 Task: Search one way flight ticket for 4 adults, 1 infant in seat and 1 infant on lap in premium economy from Austin: Austinbergstrom International Airport to Greenville: Pitt-greenville Airport on 5-2-2023. Choice of flights is Sun country airlines. Number of bags: 2 carry on bags and 1 checked bag. Price is upto 98000. Outbound departure time preference is 20:00.
Action: Mouse moved to (315, 131)
Screenshot: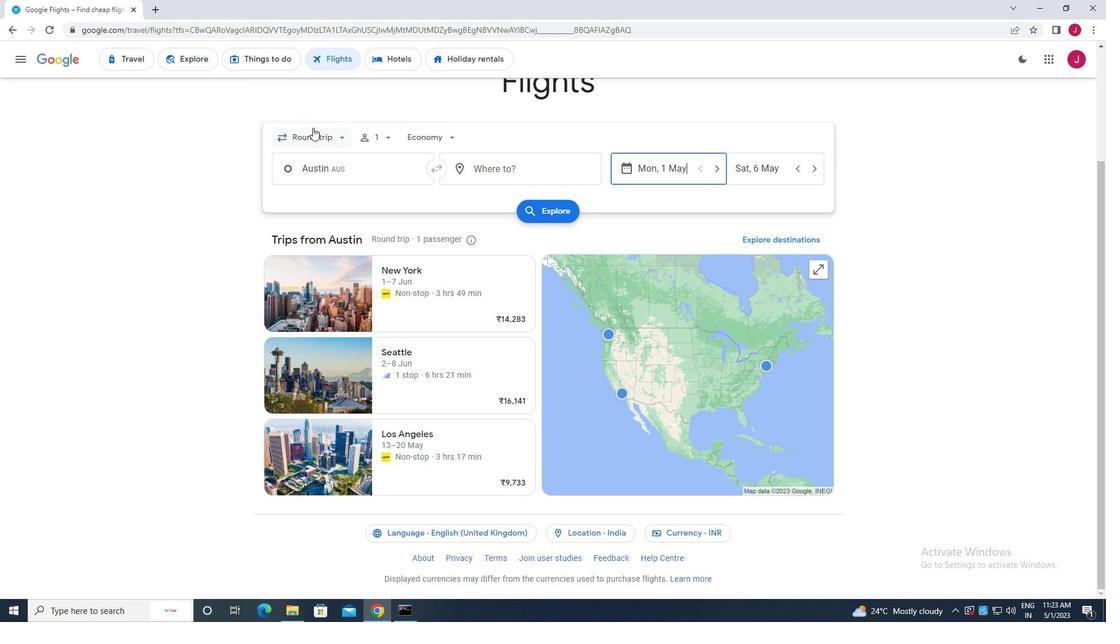 
Action: Mouse pressed left at (315, 131)
Screenshot: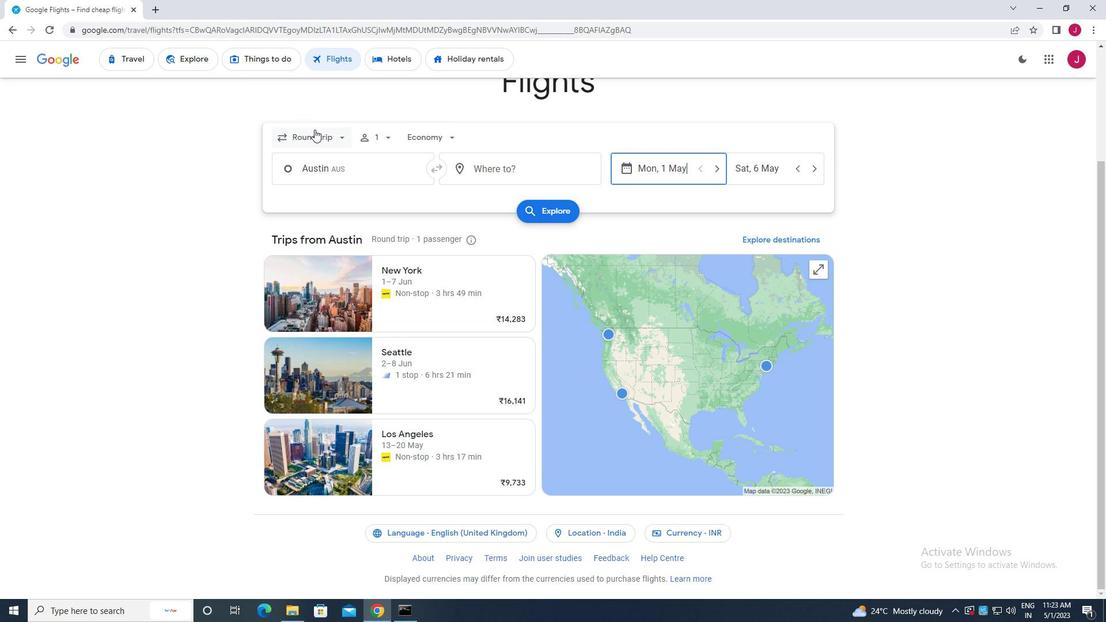 
Action: Mouse moved to (322, 190)
Screenshot: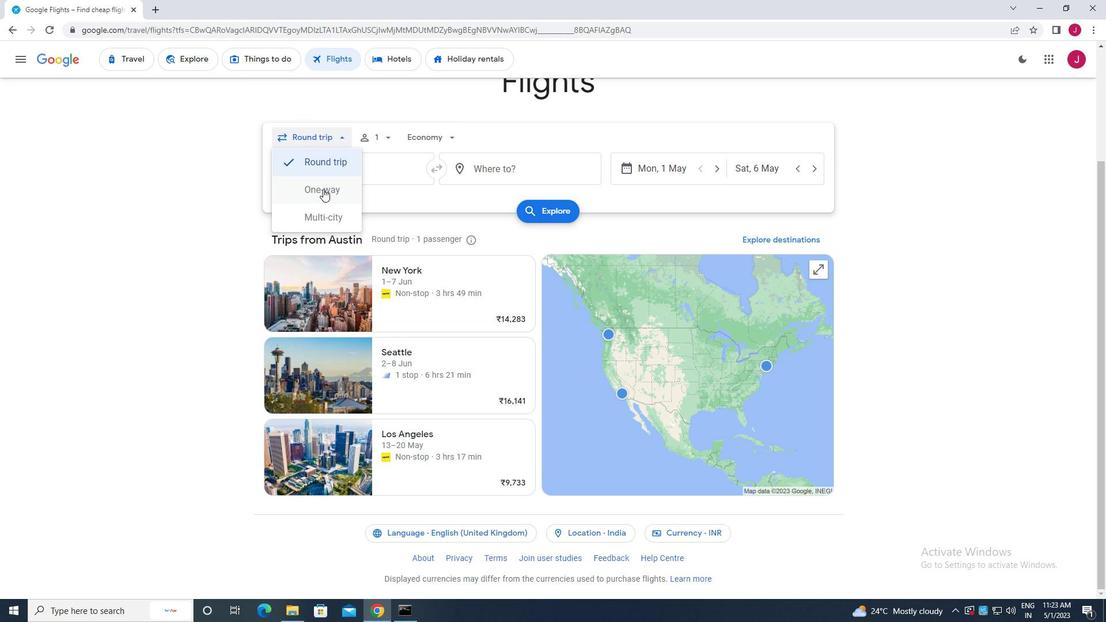 
Action: Mouse pressed left at (322, 190)
Screenshot: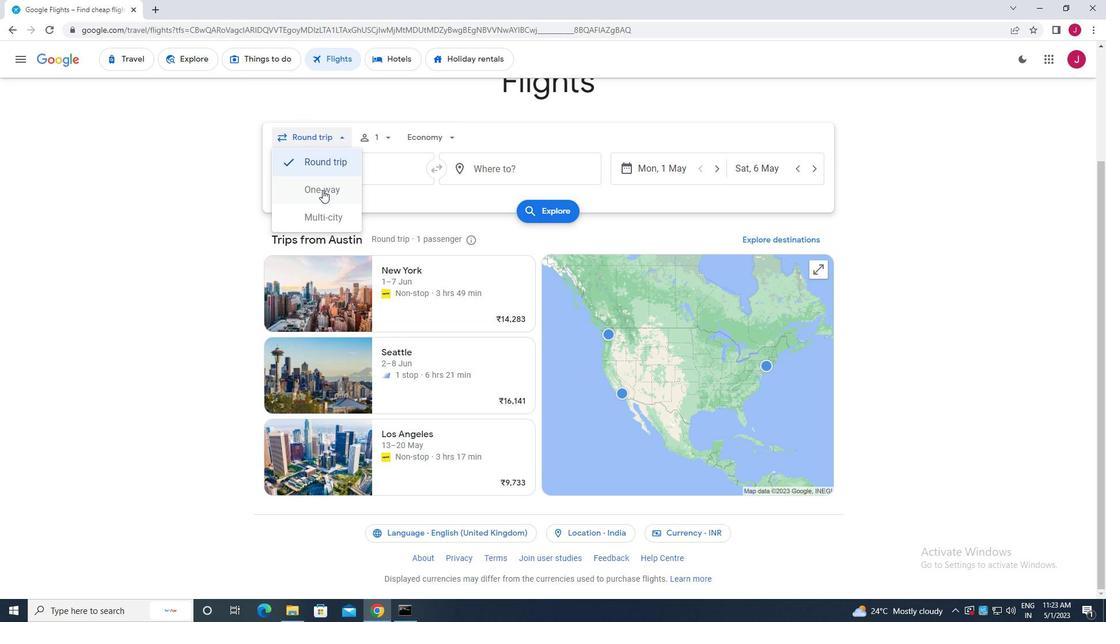 
Action: Mouse moved to (374, 134)
Screenshot: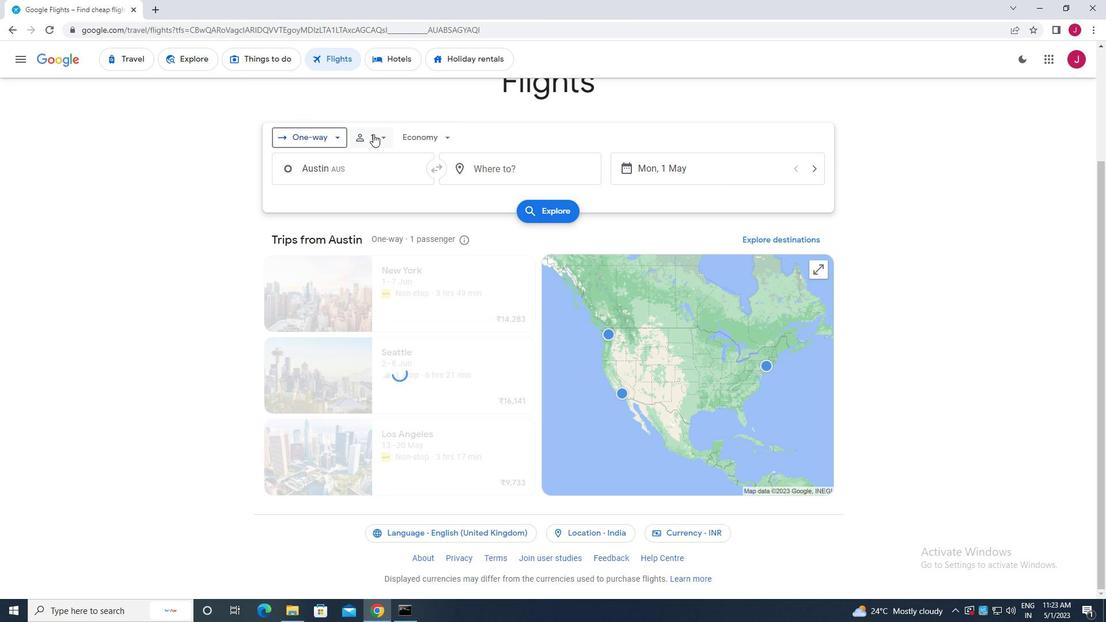 
Action: Mouse pressed left at (374, 134)
Screenshot: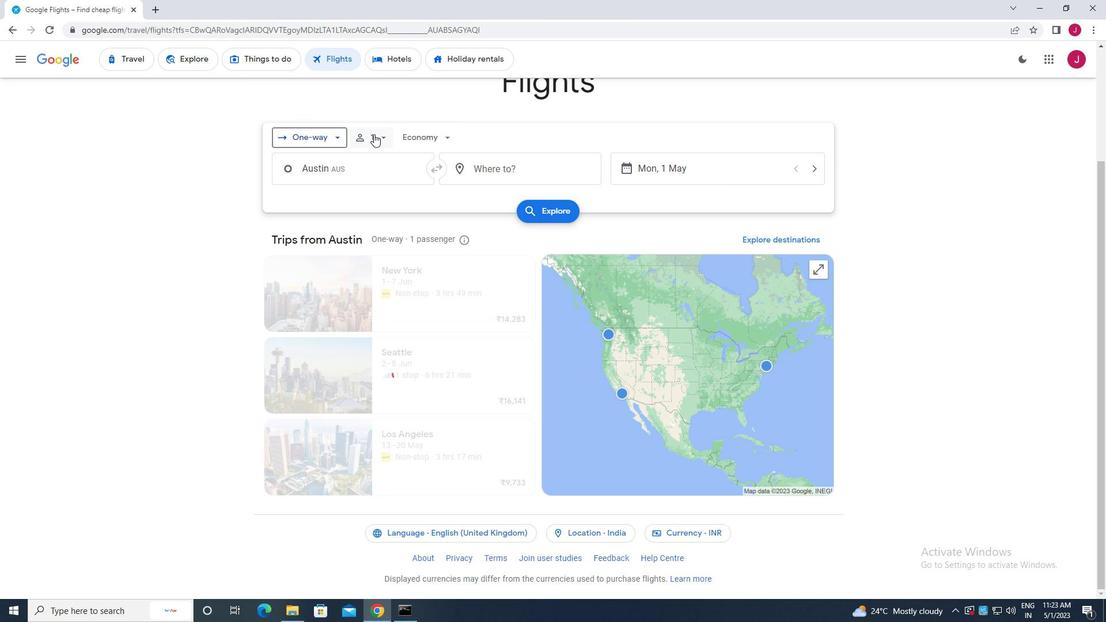 
Action: Mouse moved to (468, 166)
Screenshot: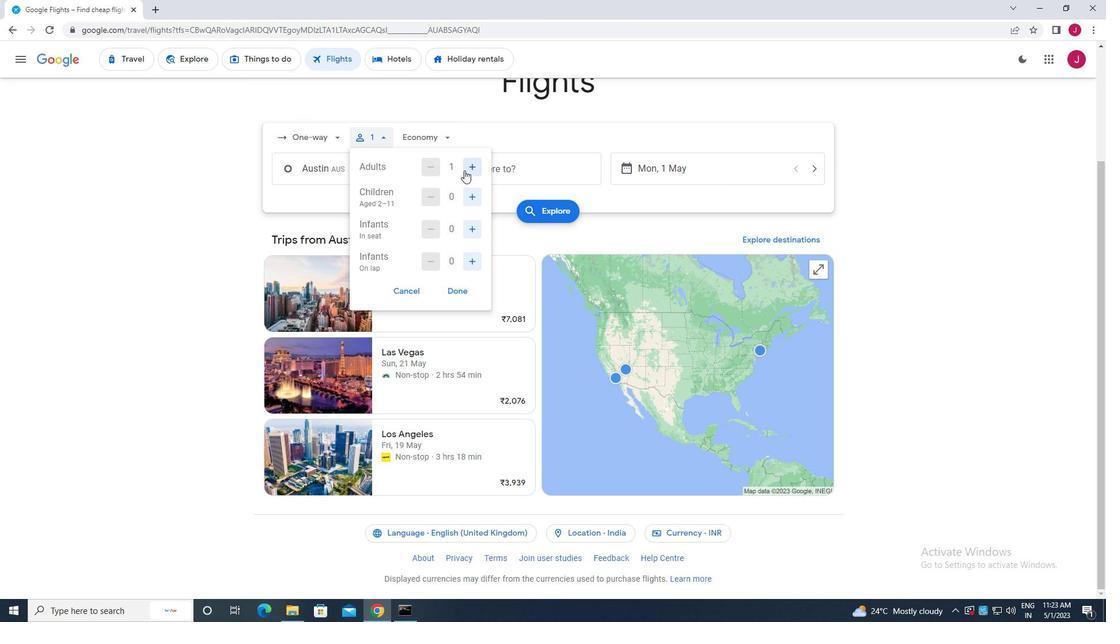
Action: Mouse pressed left at (468, 166)
Screenshot: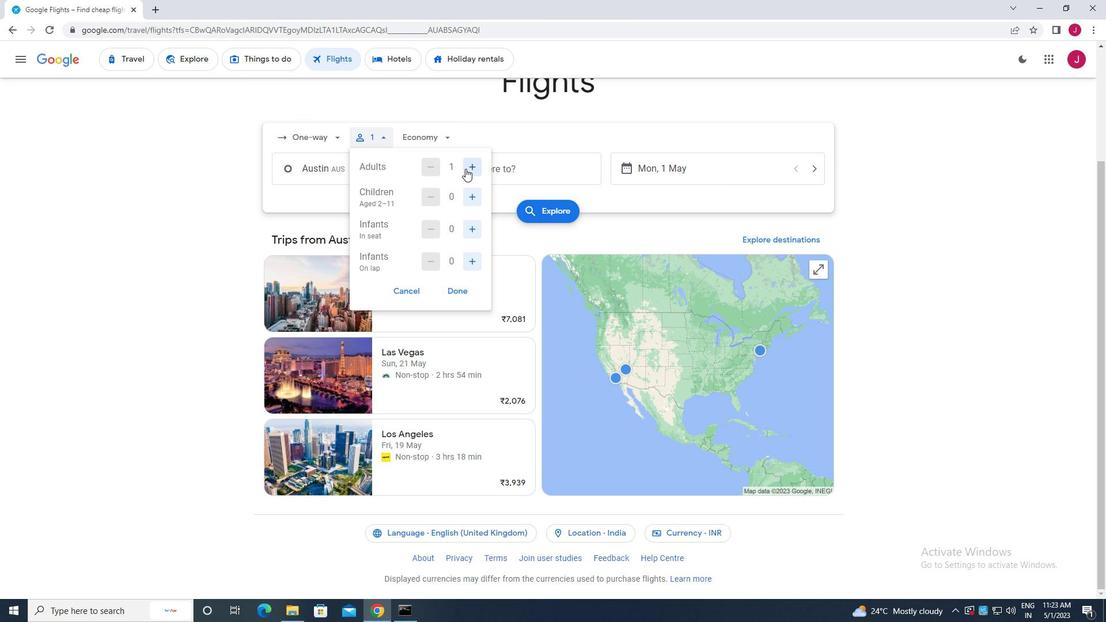 
Action: Mouse pressed left at (468, 166)
Screenshot: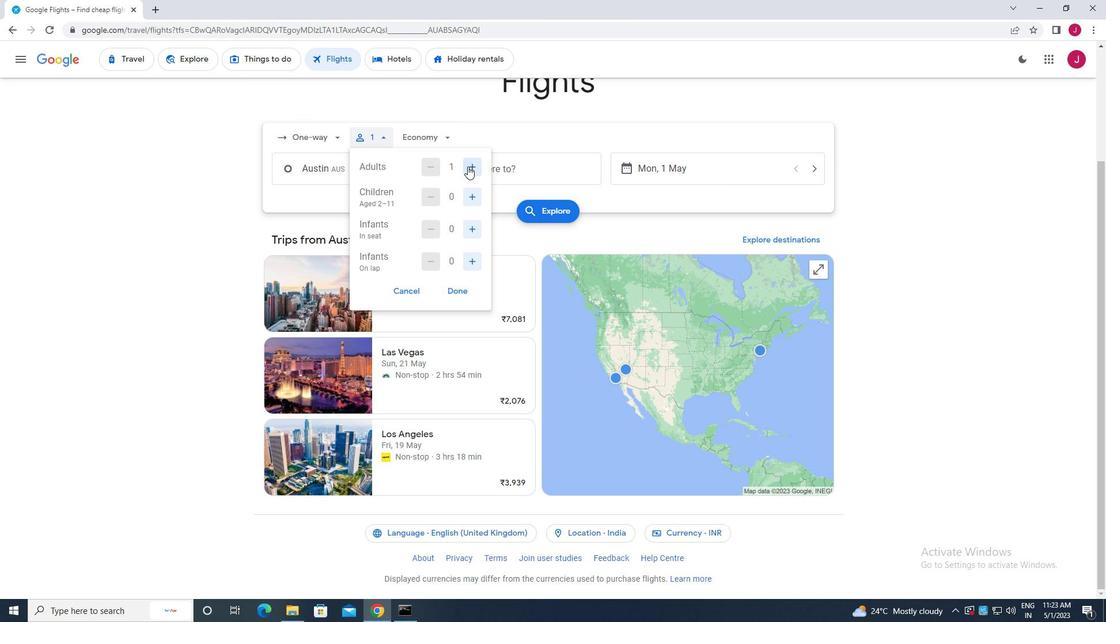 
Action: Mouse pressed left at (468, 166)
Screenshot: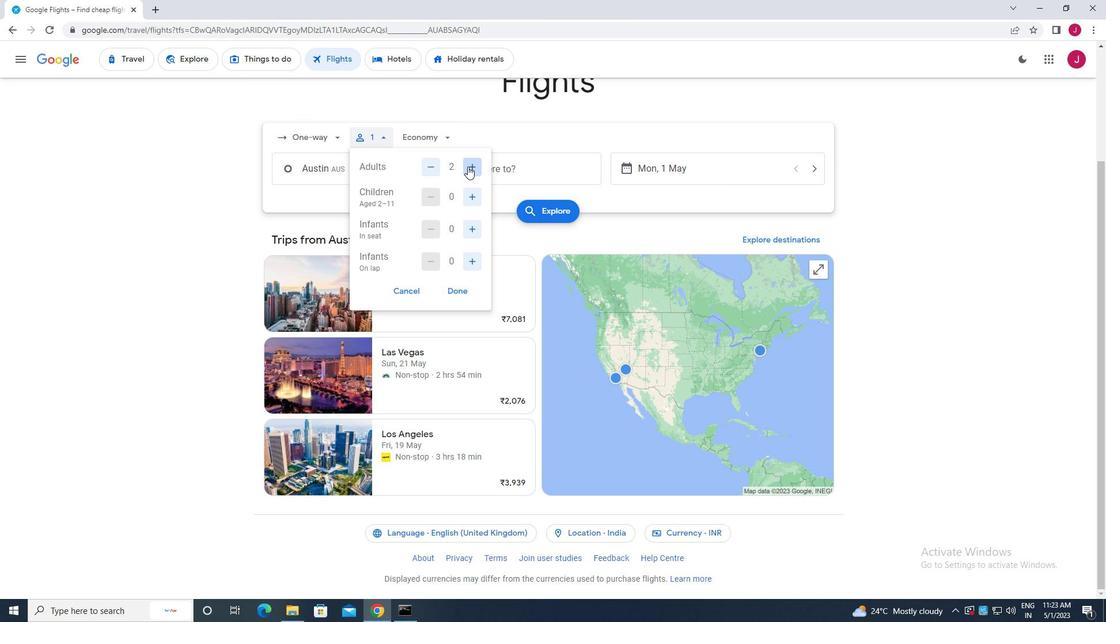 
Action: Mouse moved to (473, 228)
Screenshot: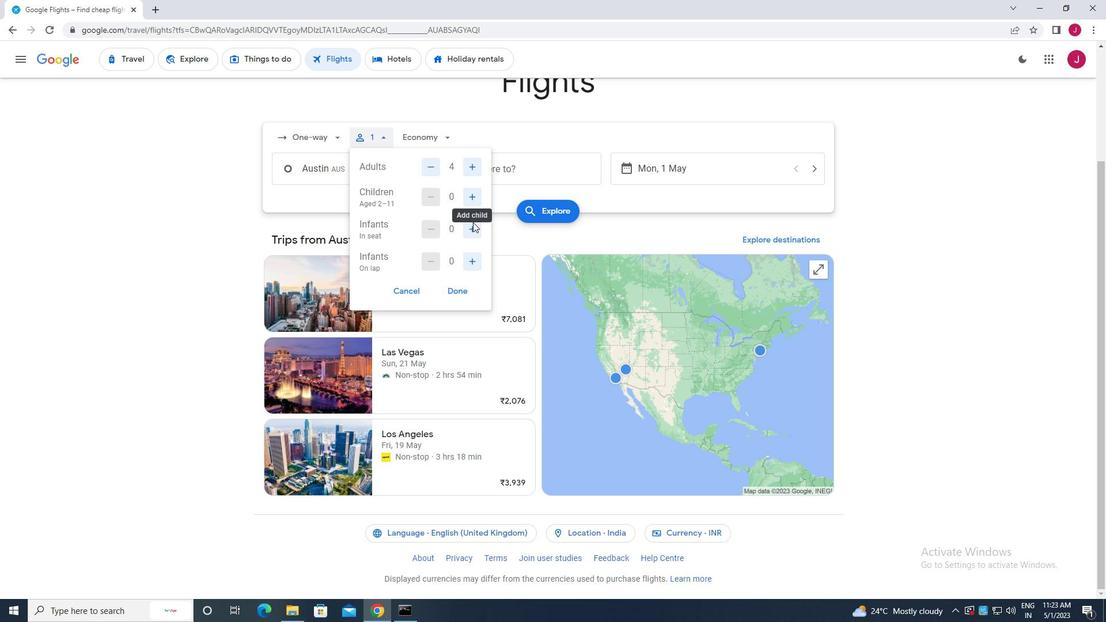 
Action: Mouse pressed left at (473, 228)
Screenshot: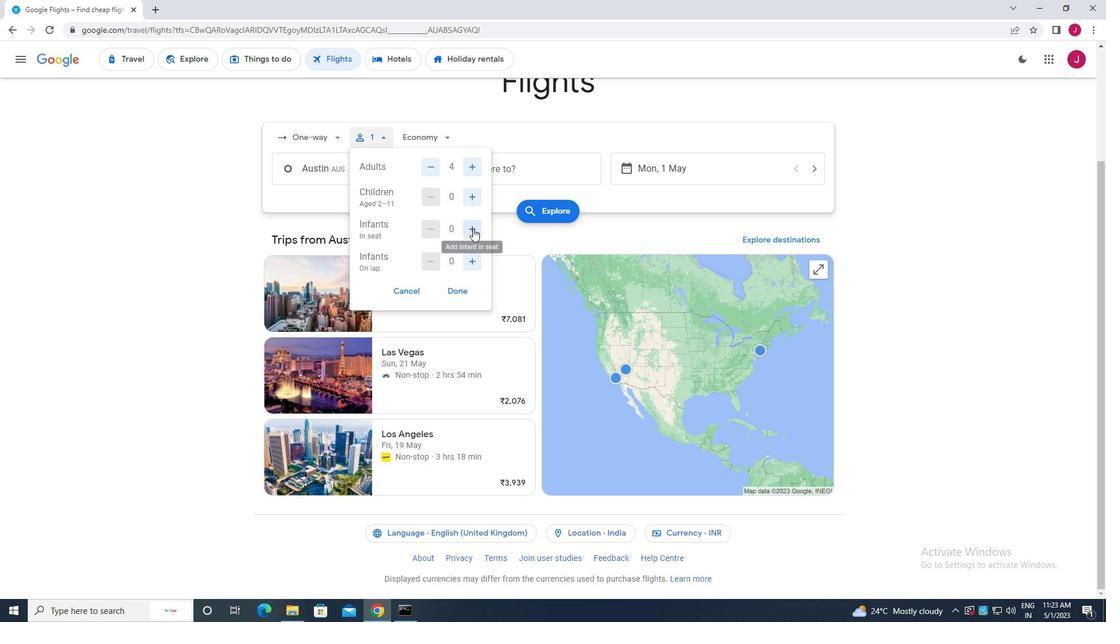 
Action: Mouse moved to (473, 259)
Screenshot: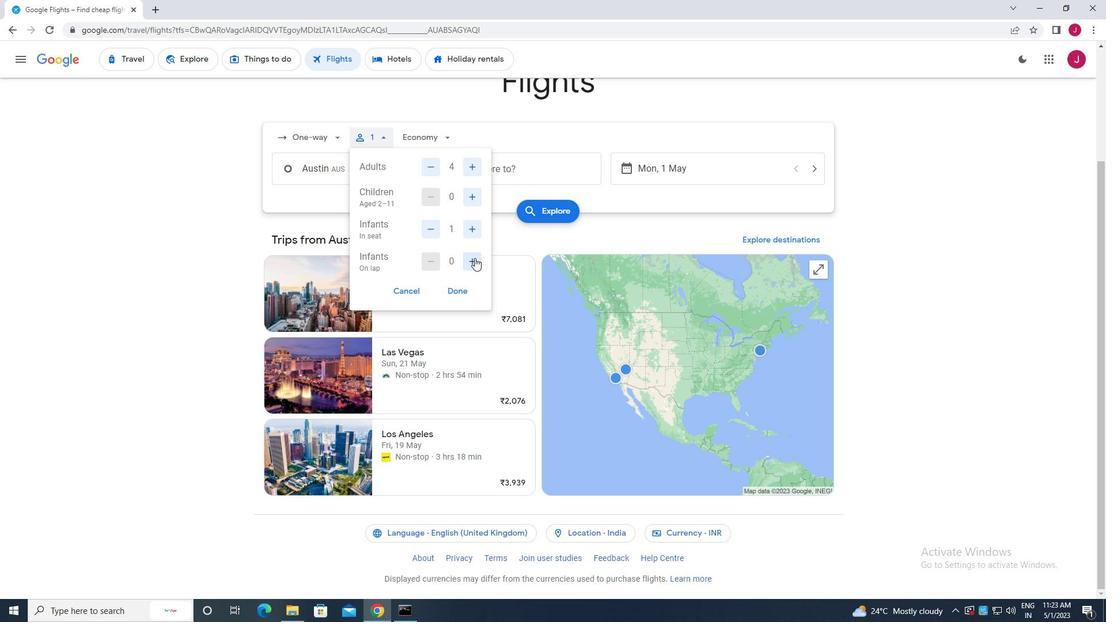 
Action: Mouse pressed left at (473, 259)
Screenshot: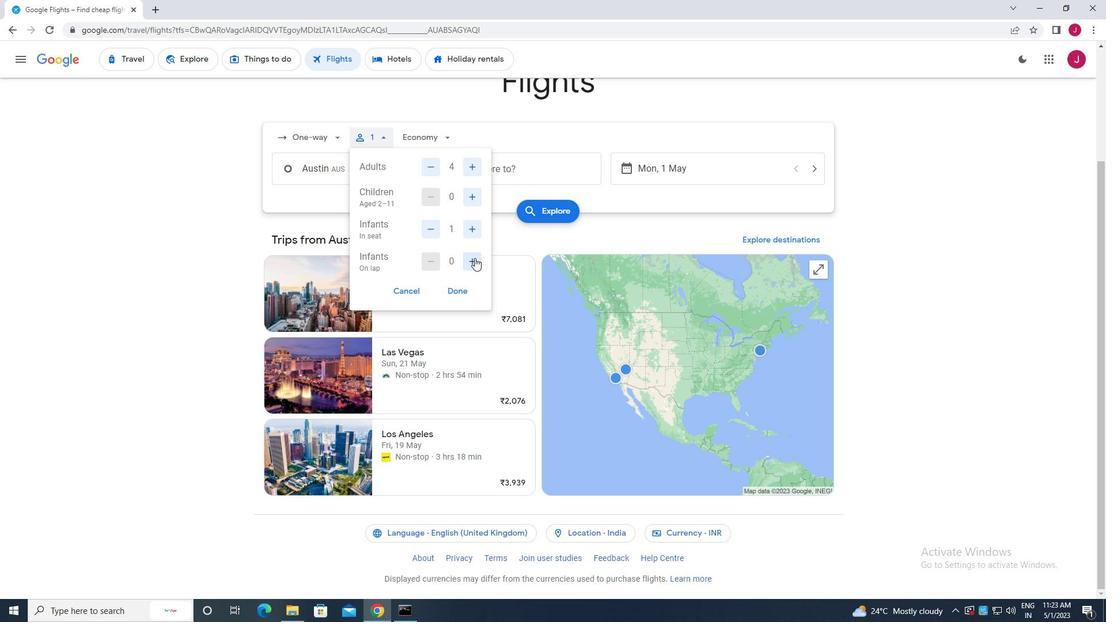 
Action: Mouse moved to (466, 291)
Screenshot: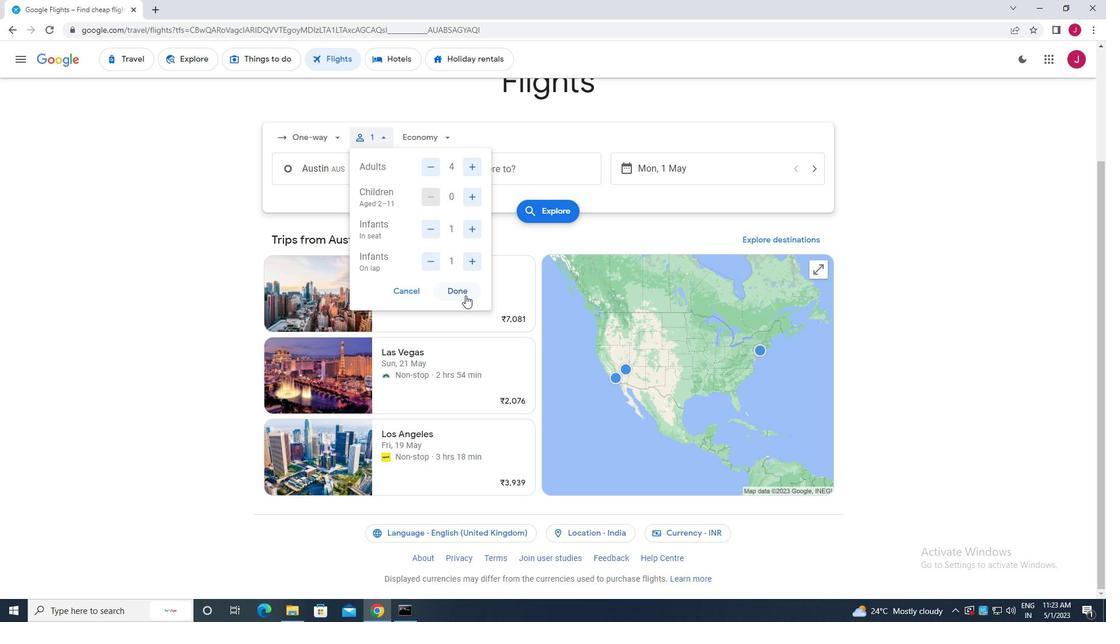 
Action: Mouse pressed left at (466, 291)
Screenshot: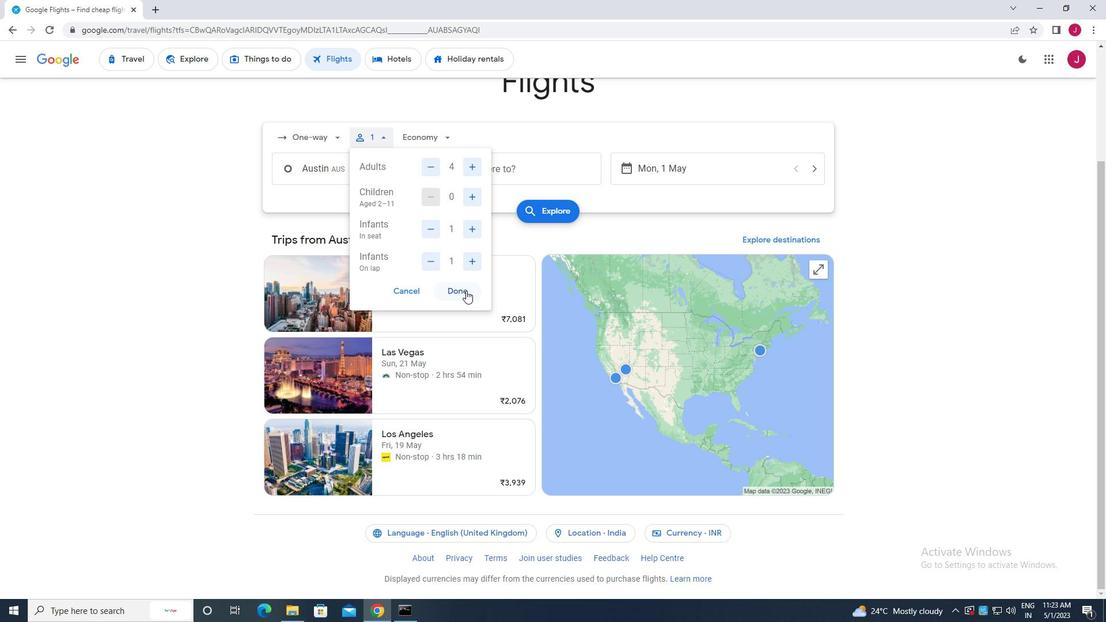 
Action: Mouse moved to (419, 141)
Screenshot: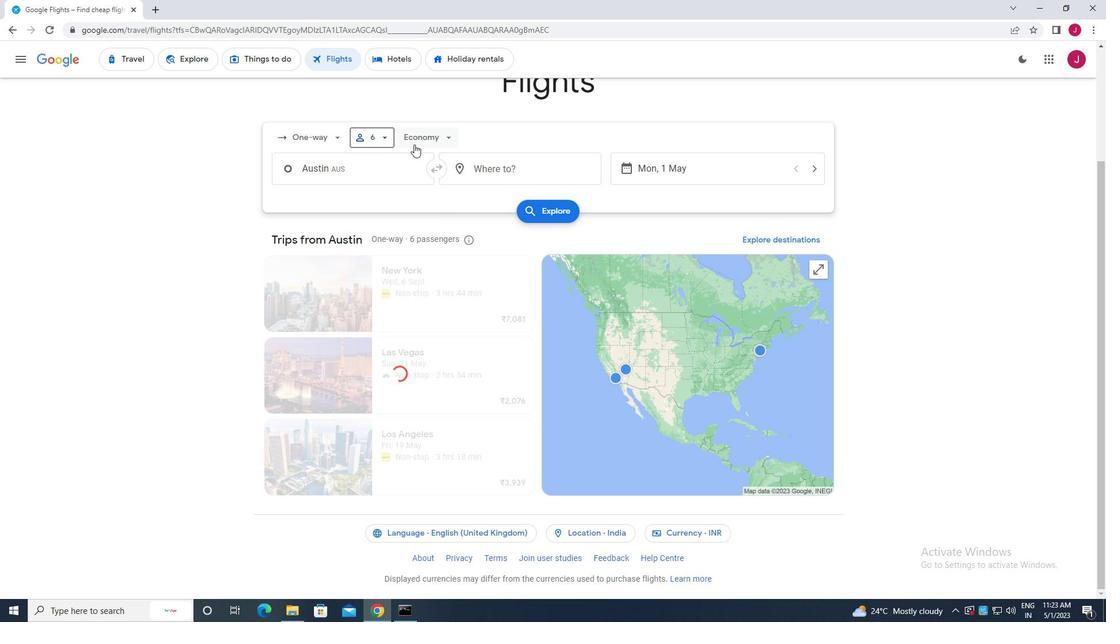 
Action: Mouse pressed left at (419, 141)
Screenshot: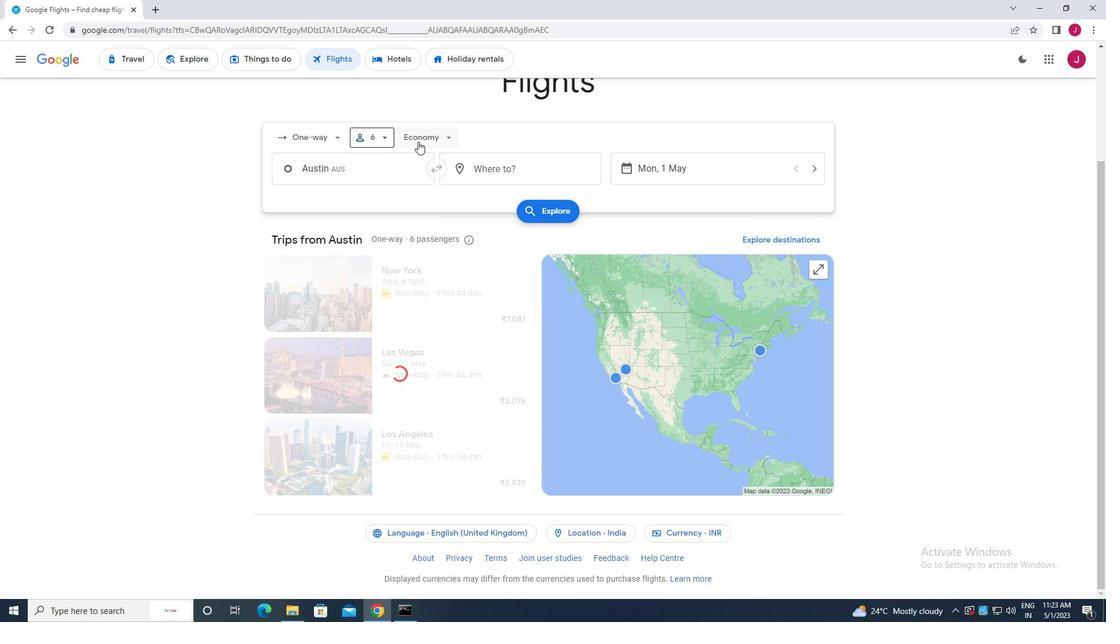 
Action: Mouse moved to (453, 194)
Screenshot: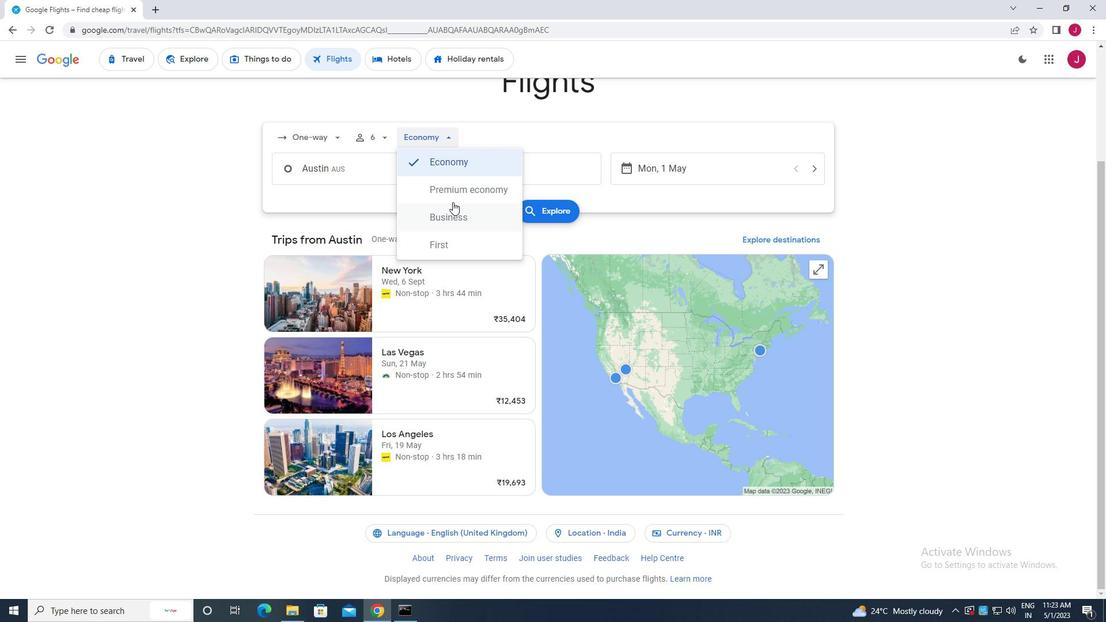 
Action: Mouse pressed left at (453, 194)
Screenshot: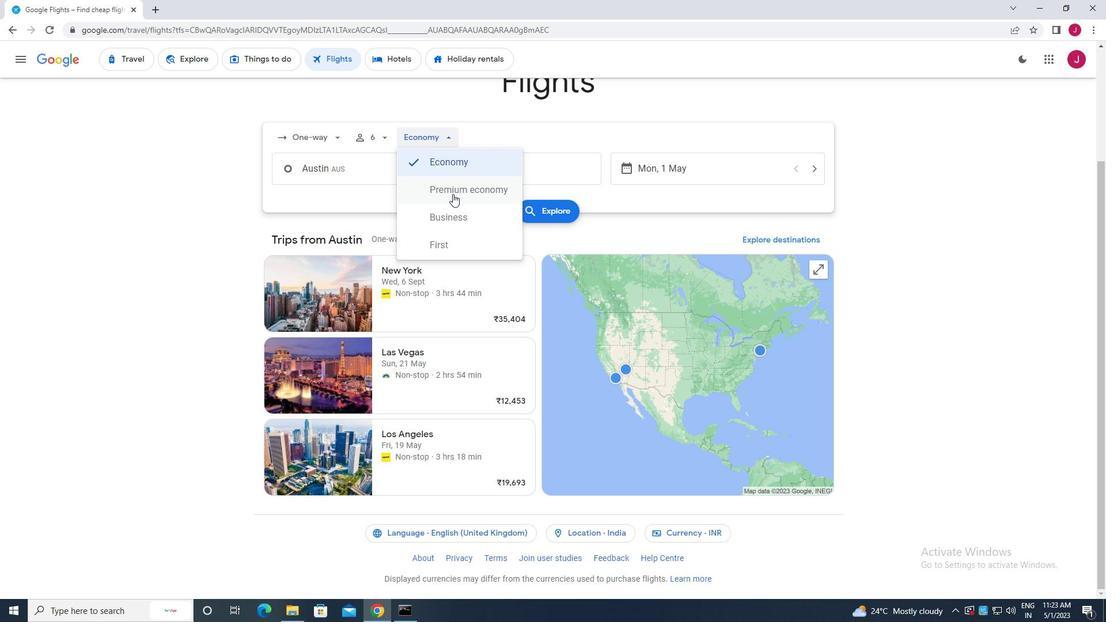 
Action: Mouse moved to (367, 176)
Screenshot: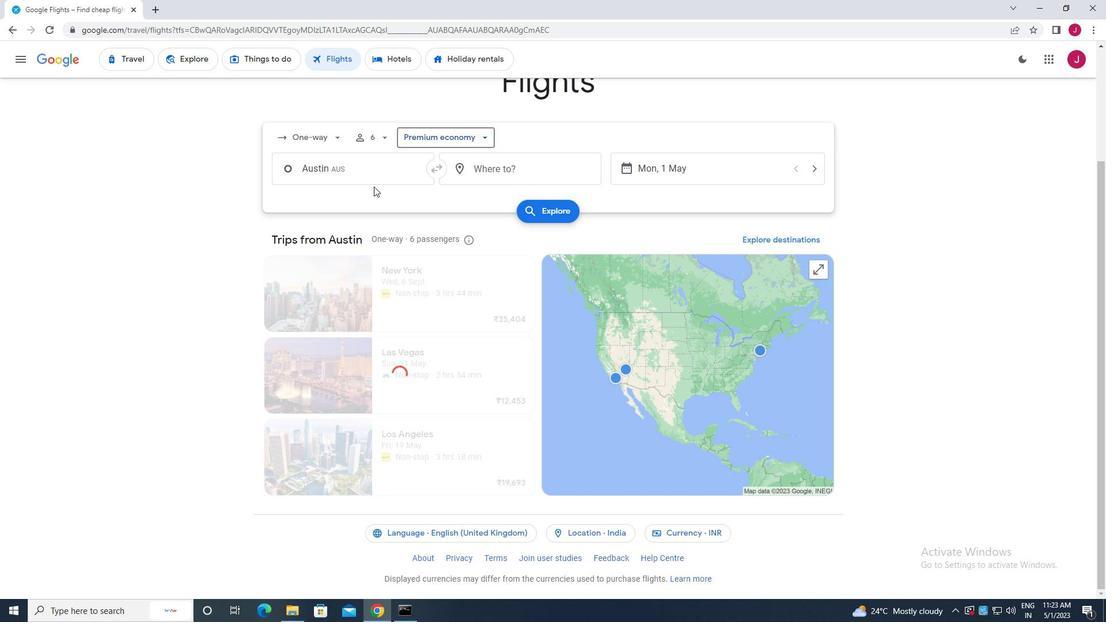 
Action: Mouse pressed left at (367, 176)
Screenshot: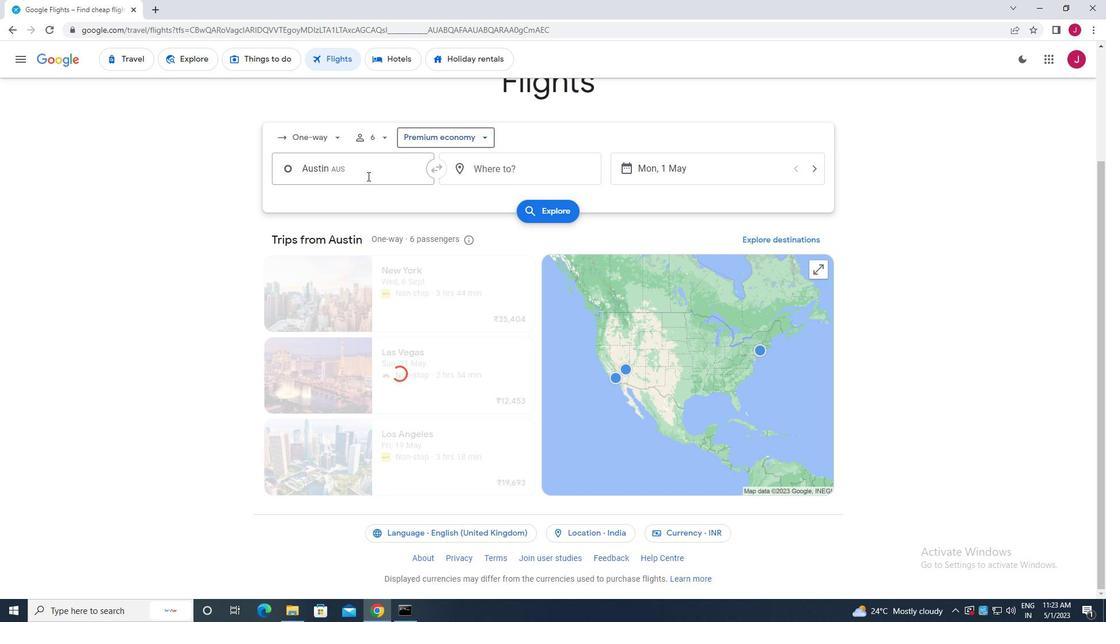 
Action: Mouse moved to (367, 176)
Screenshot: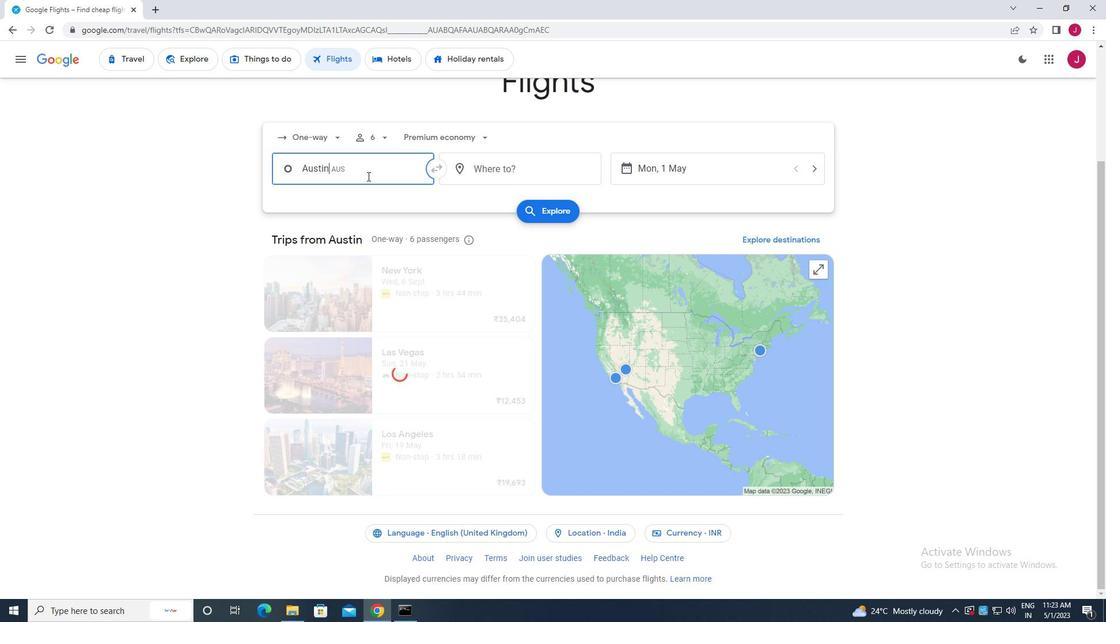 
Action: Key pressed austin
Screenshot: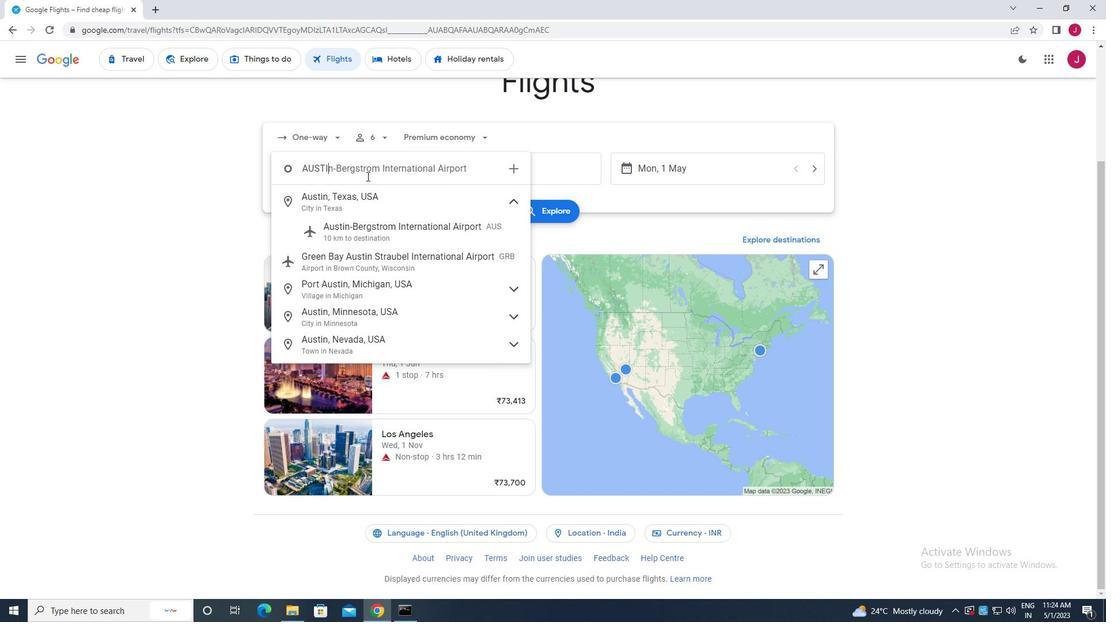 
Action: Mouse moved to (404, 234)
Screenshot: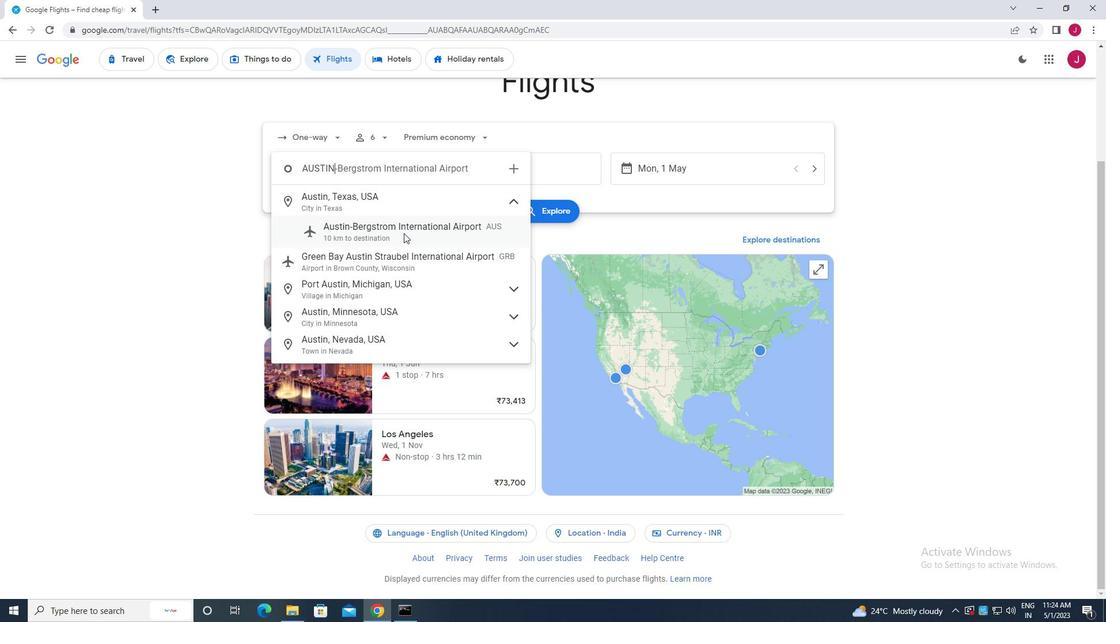 
Action: Mouse pressed left at (404, 234)
Screenshot: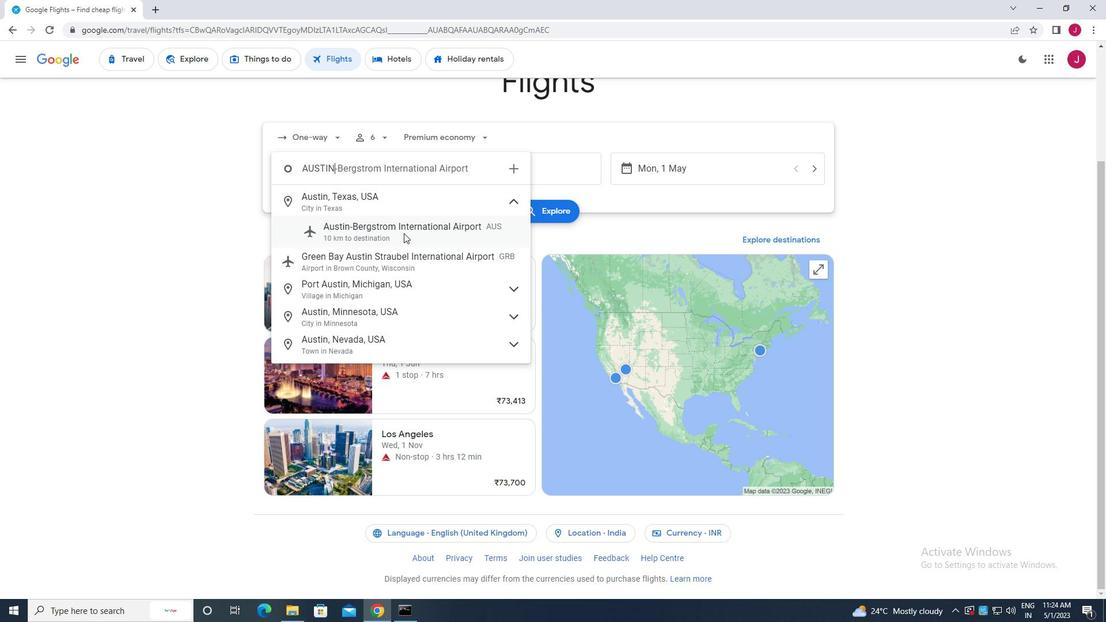 
Action: Mouse moved to (563, 166)
Screenshot: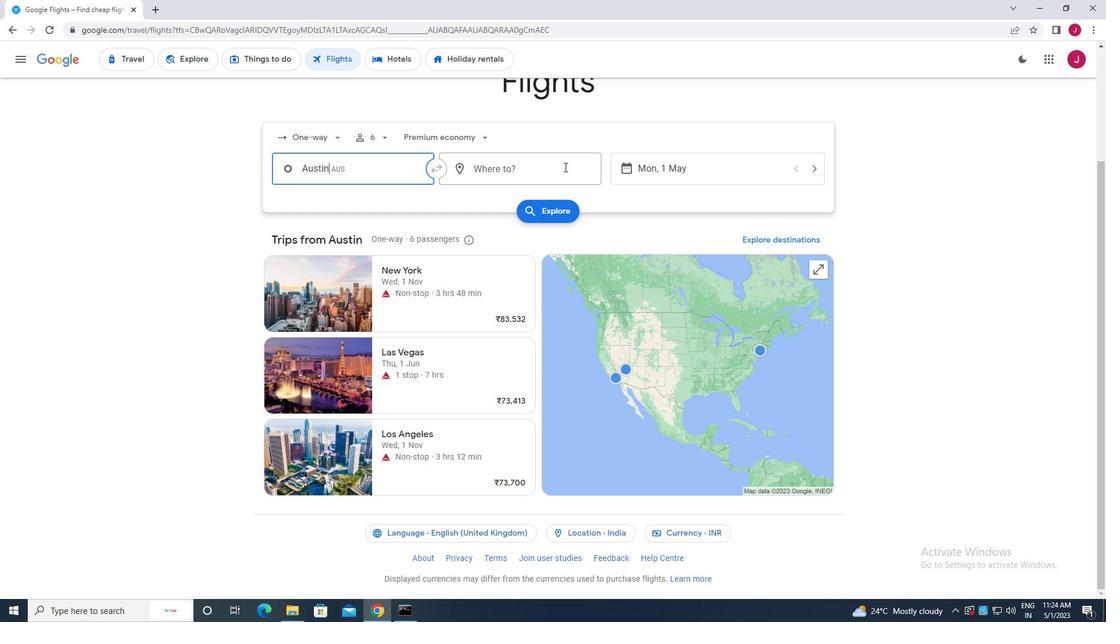 
Action: Mouse pressed left at (563, 166)
Screenshot: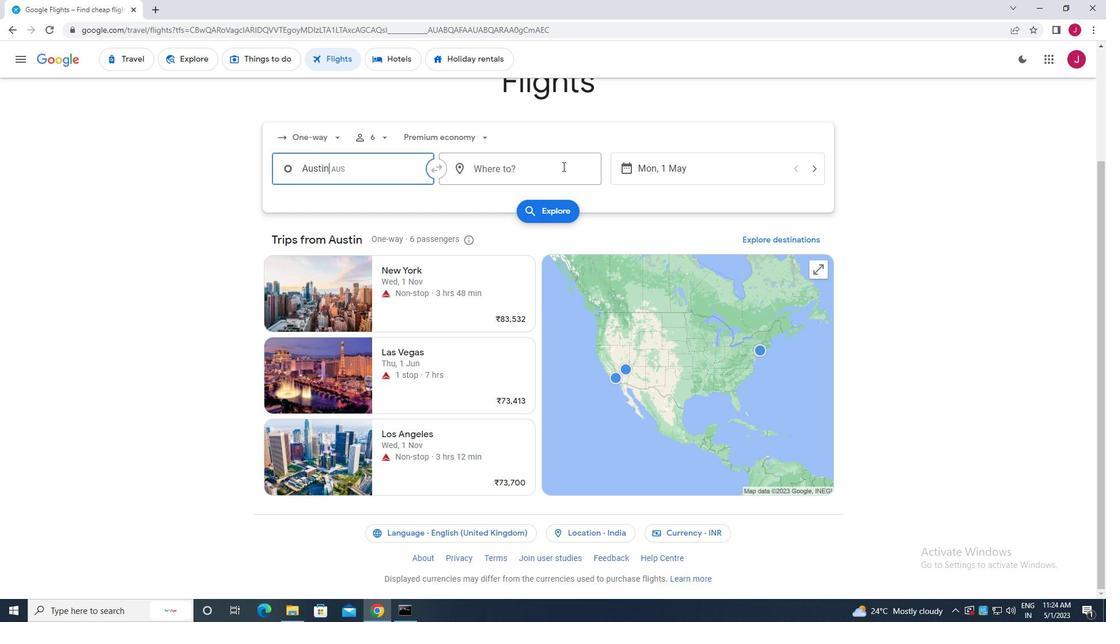 
Action: Mouse moved to (561, 166)
Screenshot: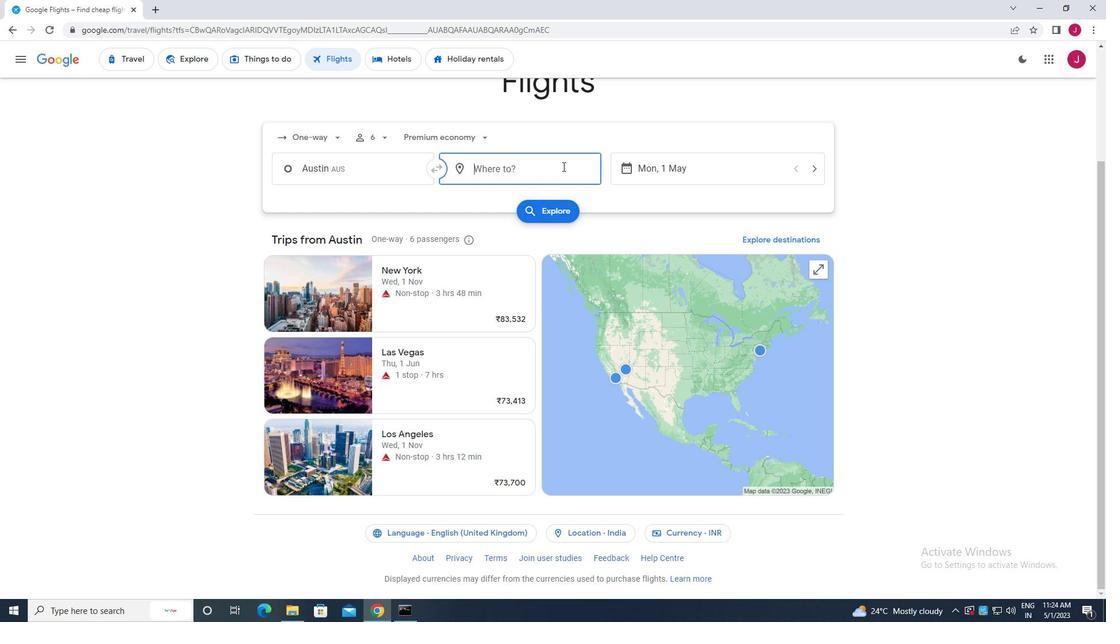 
Action: Key pressed greenville<Key.space>p
Screenshot: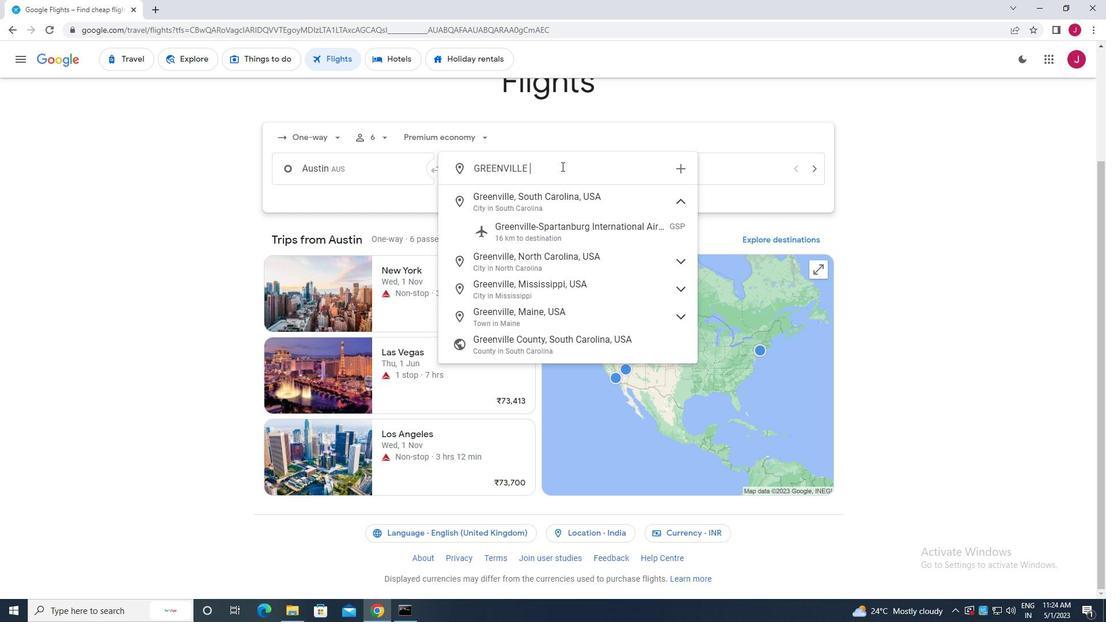 
Action: Mouse moved to (552, 198)
Screenshot: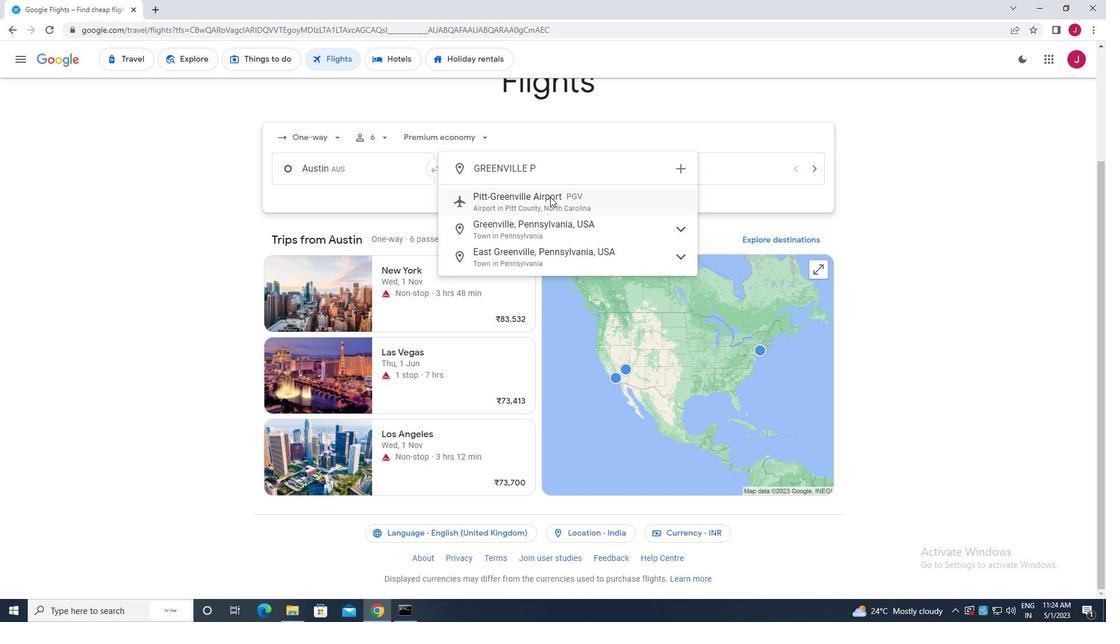 
Action: Mouse pressed left at (552, 198)
Screenshot: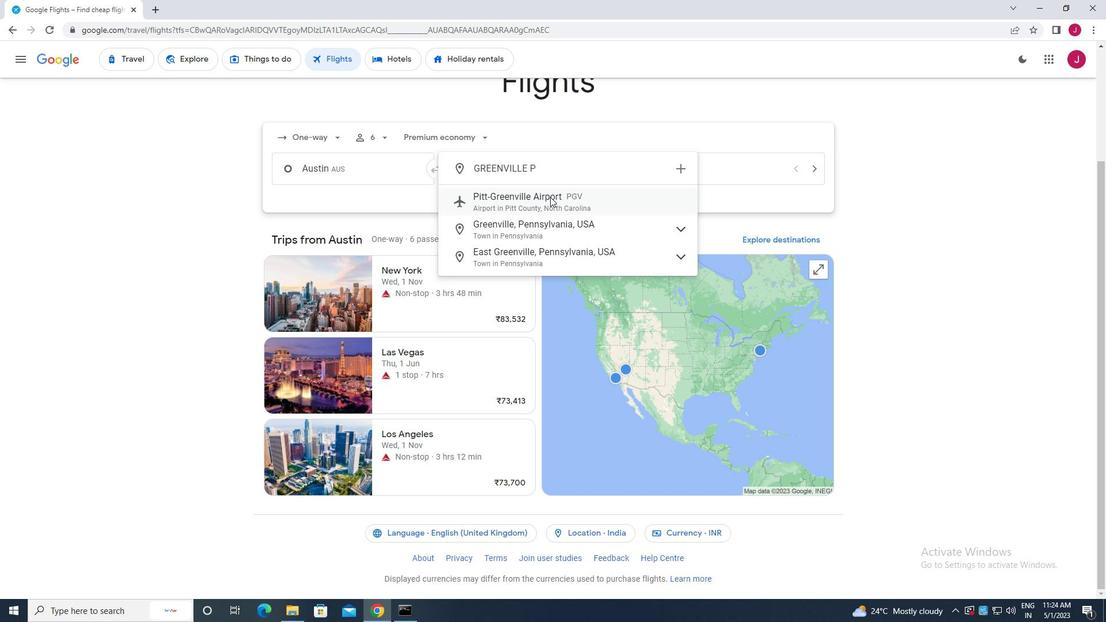 
Action: Mouse moved to (665, 170)
Screenshot: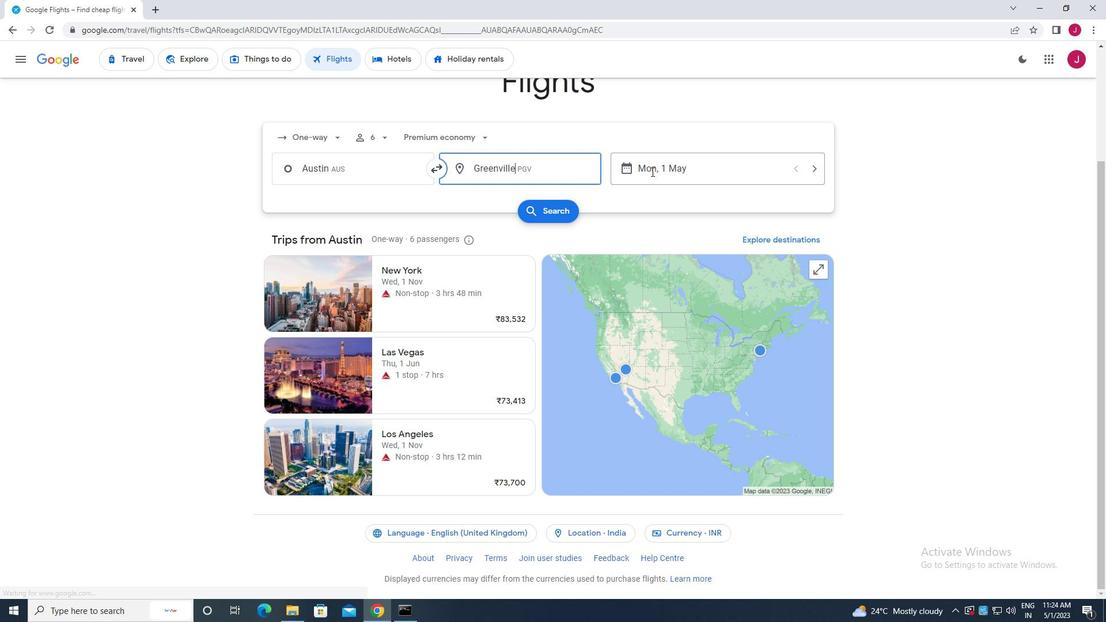 
Action: Mouse pressed left at (665, 170)
Screenshot: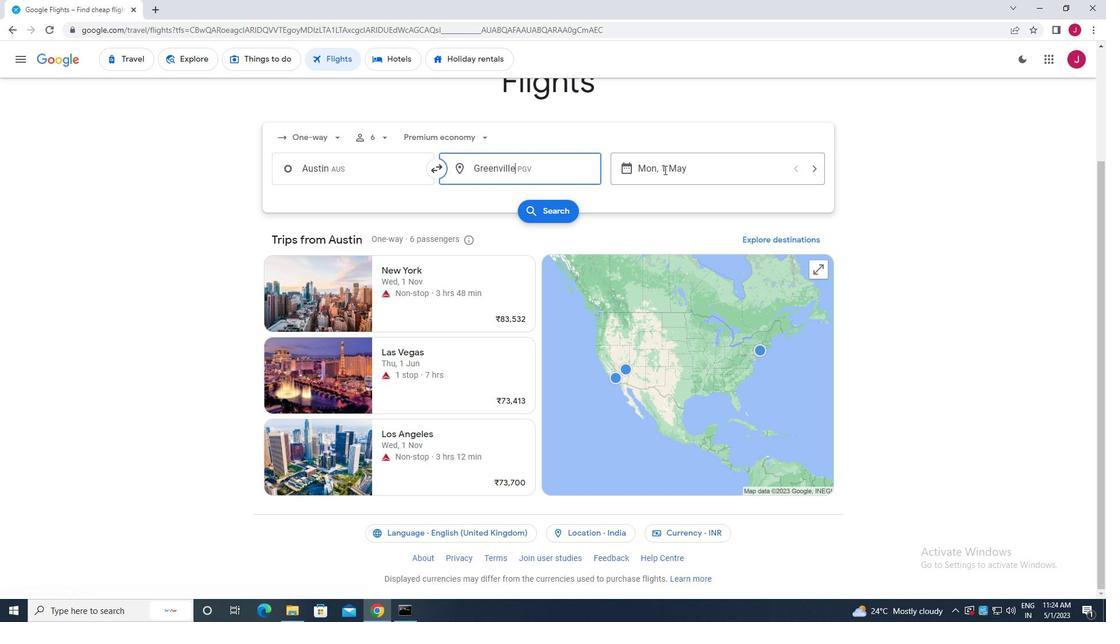
Action: Mouse moved to (476, 257)
Screenshot: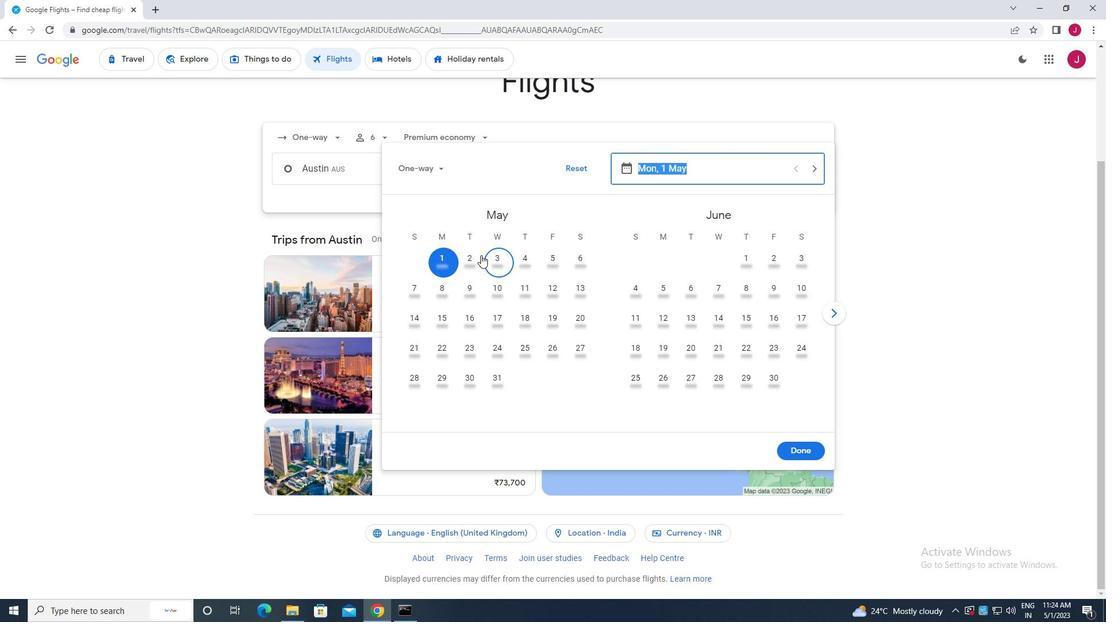 
Action: Mouse pressed left at (476, 257)
Screenshot: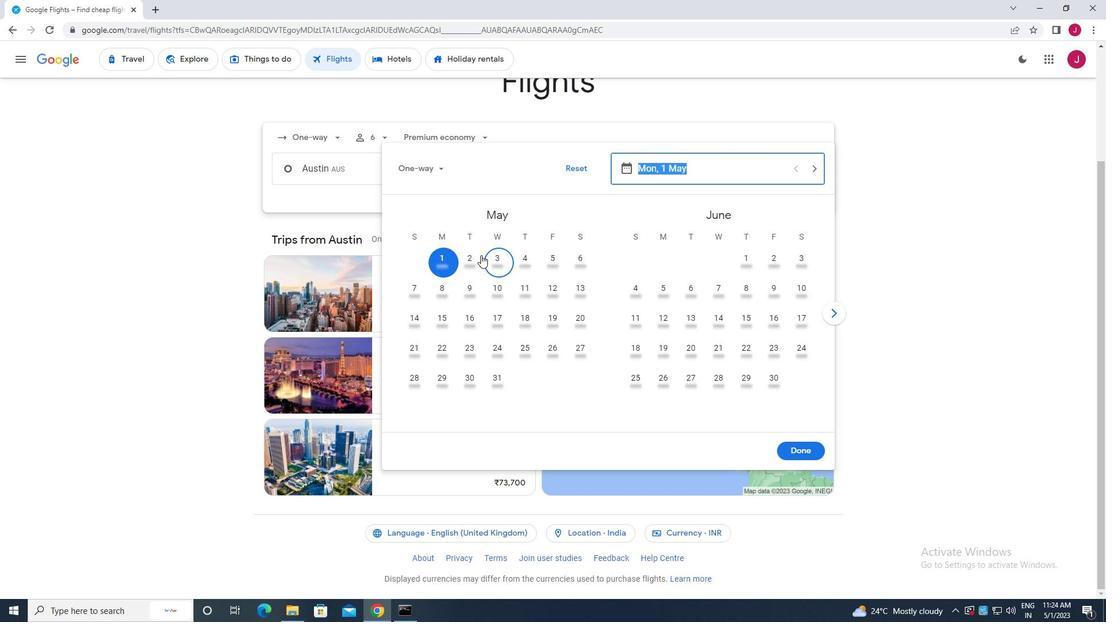 
Action: Mouse moved to (801, 450)
Screenshot: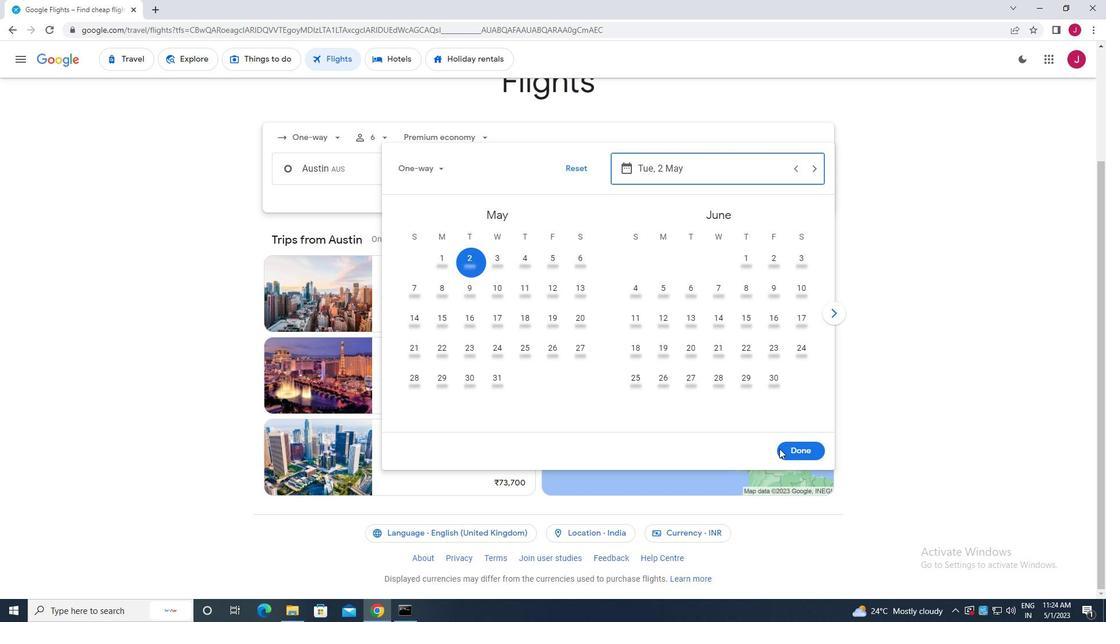 
Action: Mouse pressed left at (801, 450)
Screenshot: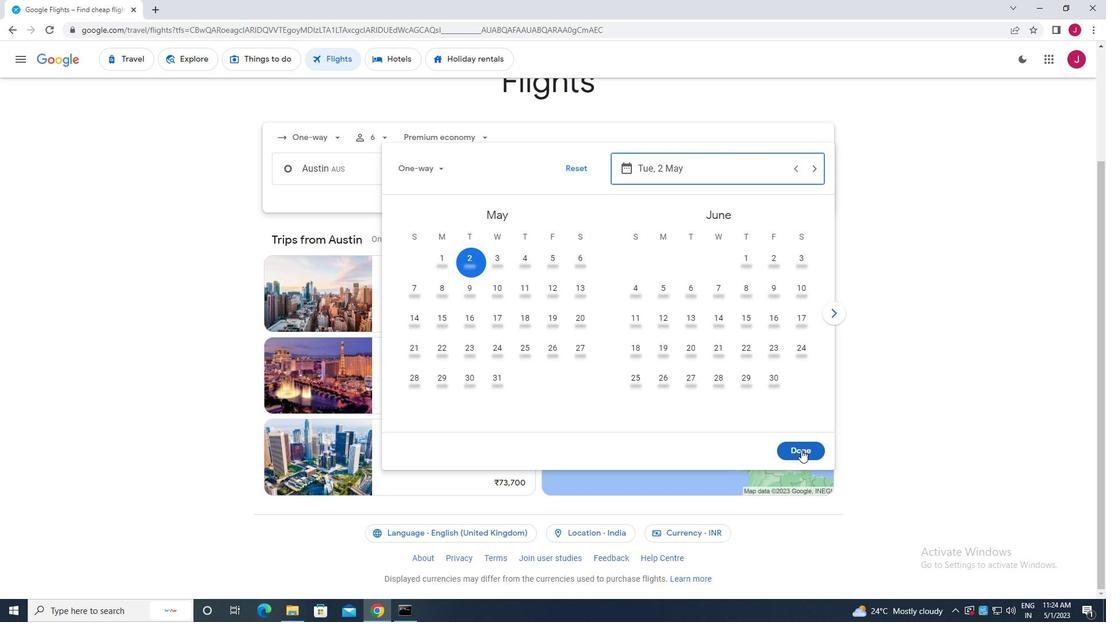 
Action: Mouse moved to (561, 212)
Screenshot: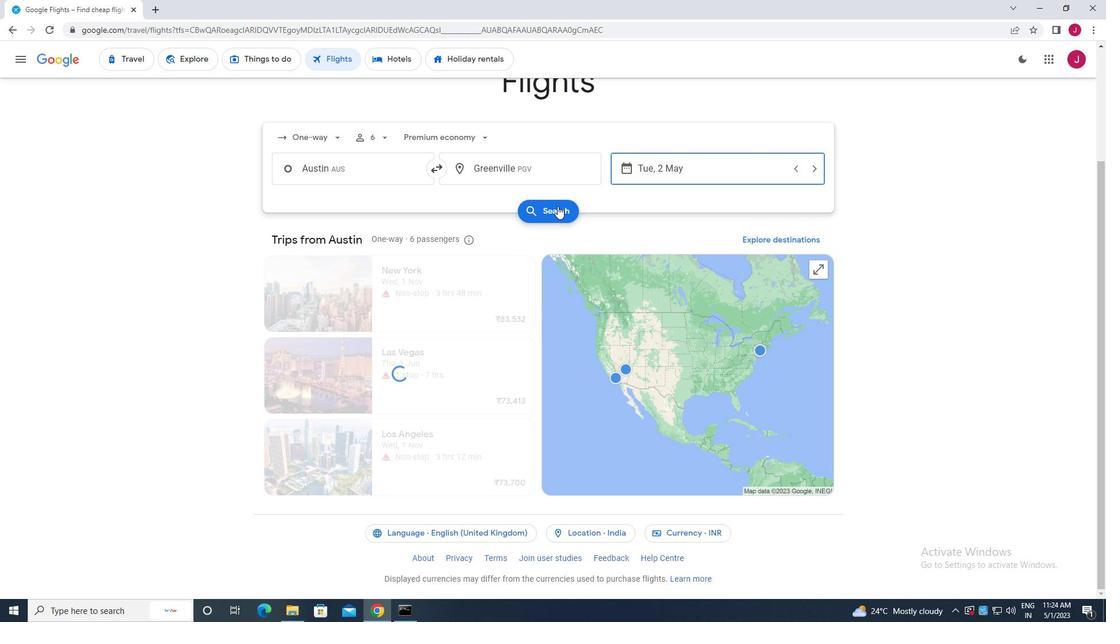 
Action: Mouse pressed left at (561, 212)
Screenshot: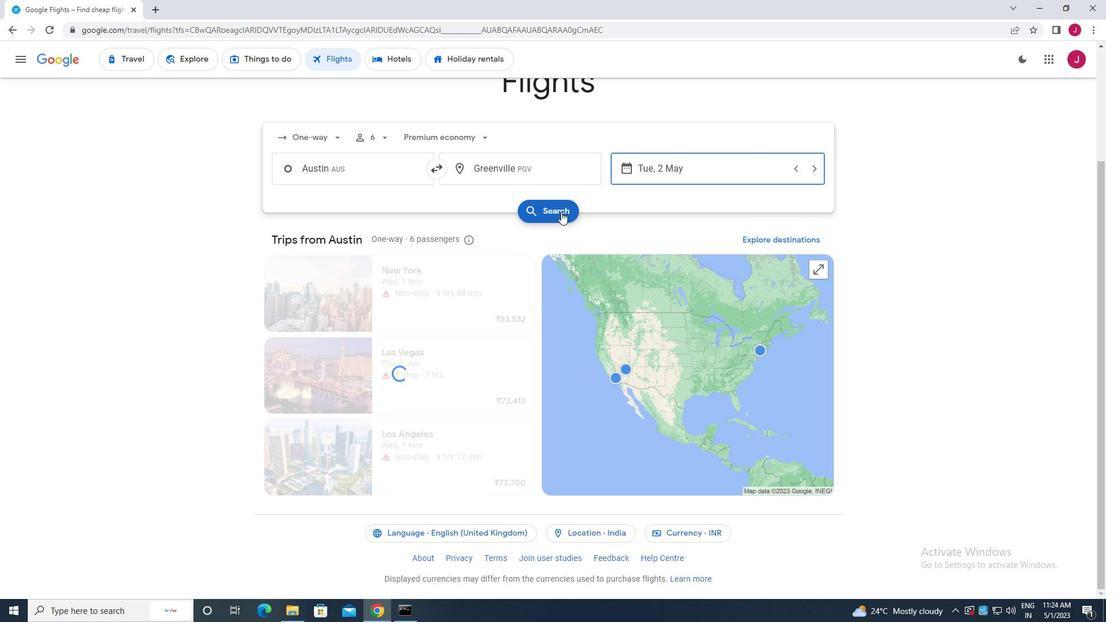 
Action: Mouse moved to (302, 165)
Screenshot: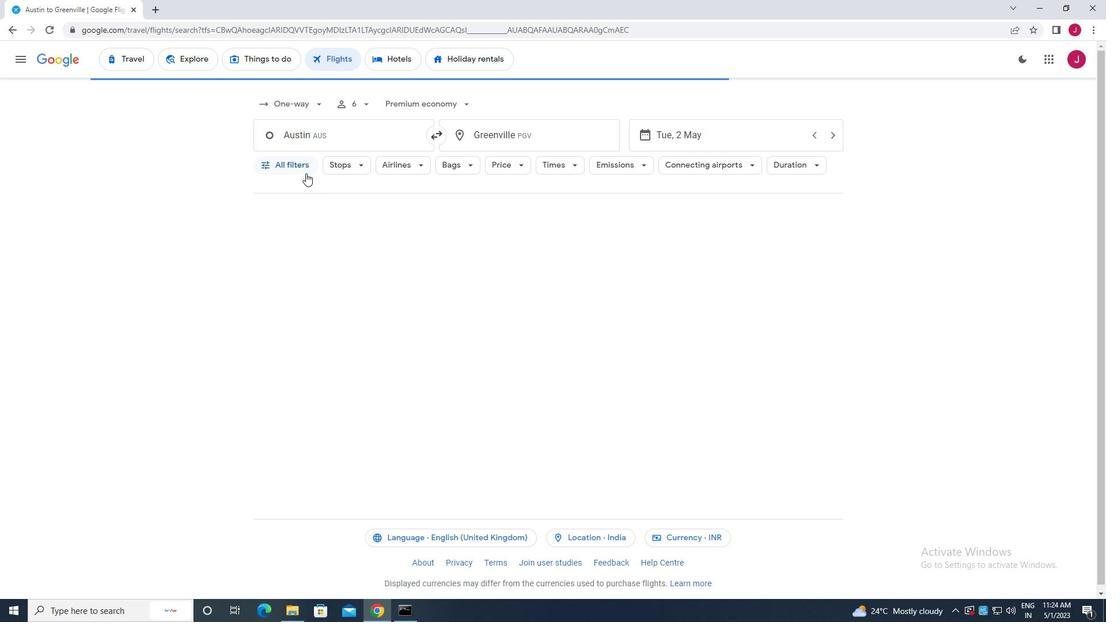 
Action: Mouse pressed left at (302, 165)
Screenshot: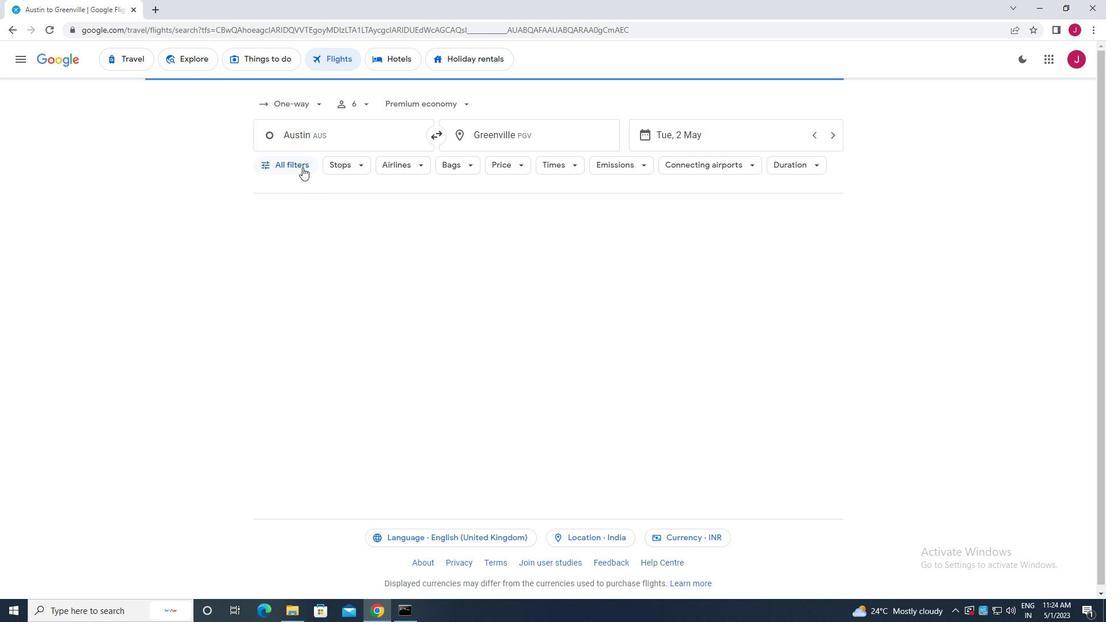 
Action: Mouse moved to (347, 245)
Screenshot: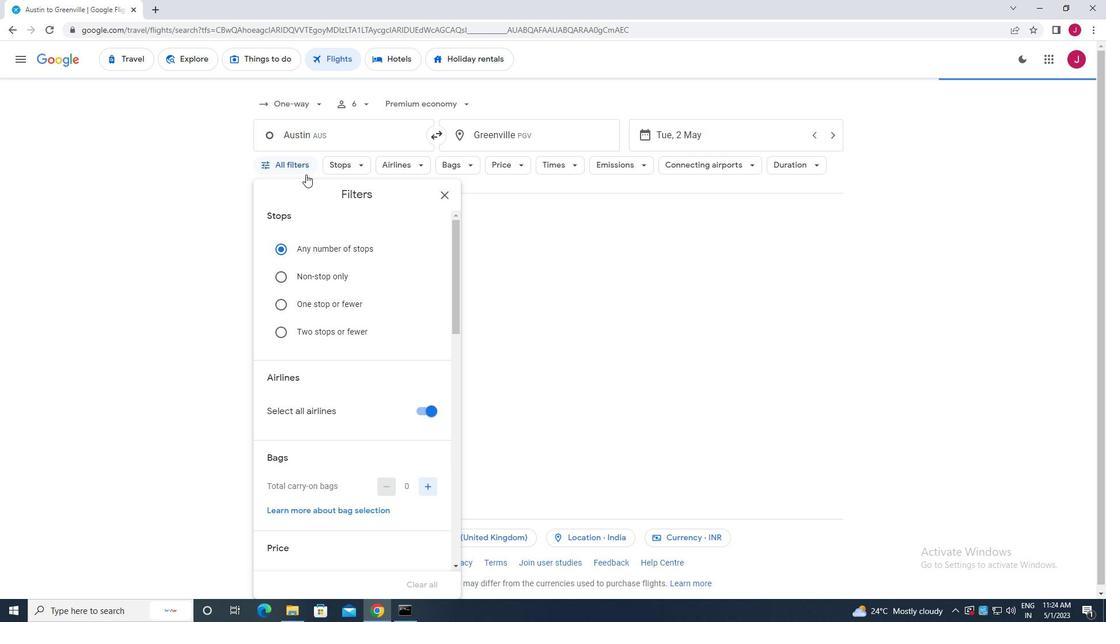 
Action: Mouse scrolled (347, 244) with delta (0, 0)
Screenshot: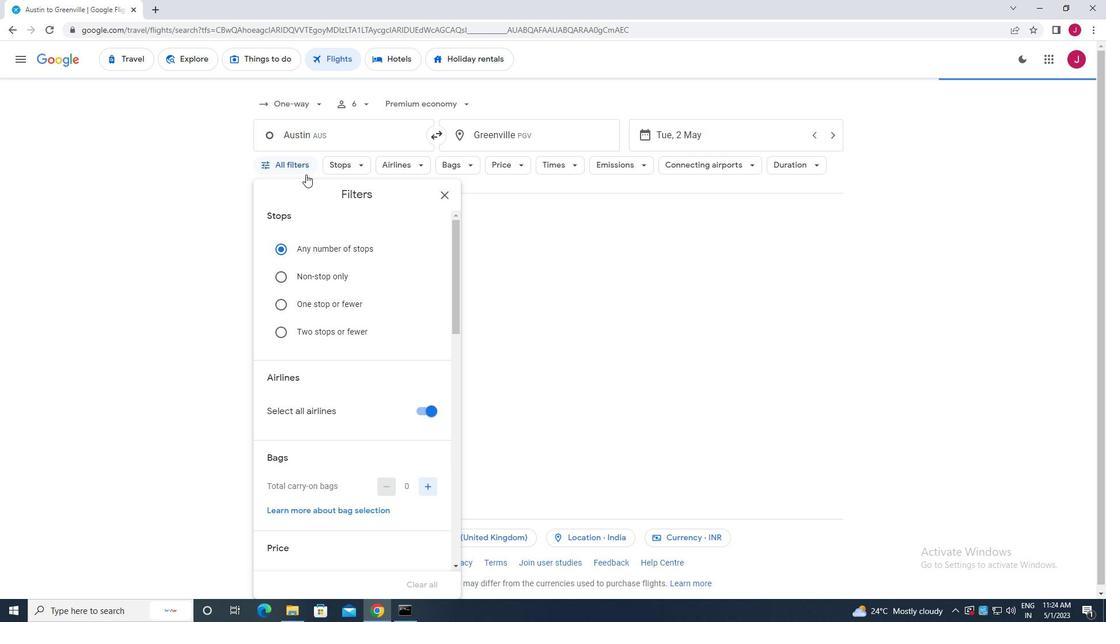 
Action: Mouse moved to (348, 248)
Screenshot: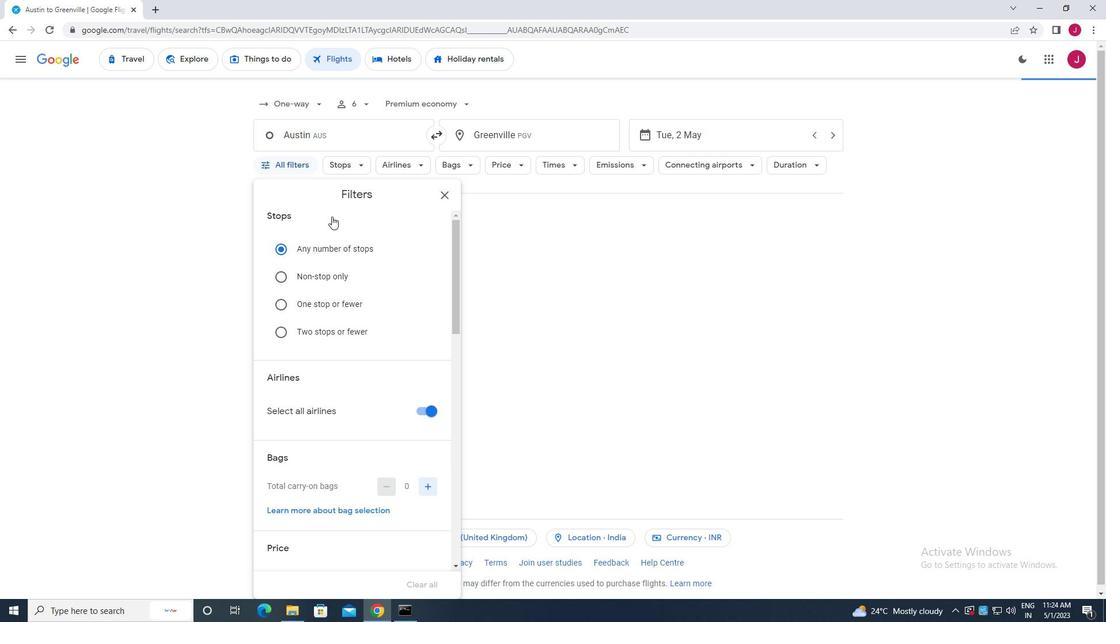 
Action: Mouse scrolled (348, 248) with delta (0, 0)
Screenshot: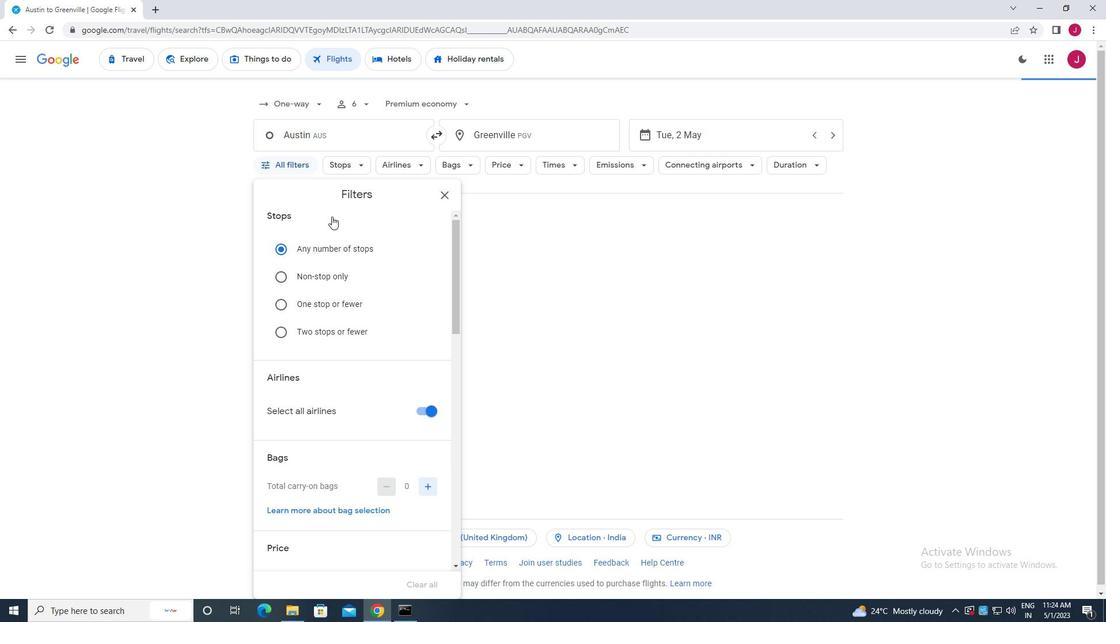 
Action: Mouse moved to (348, 250)
Screenshot: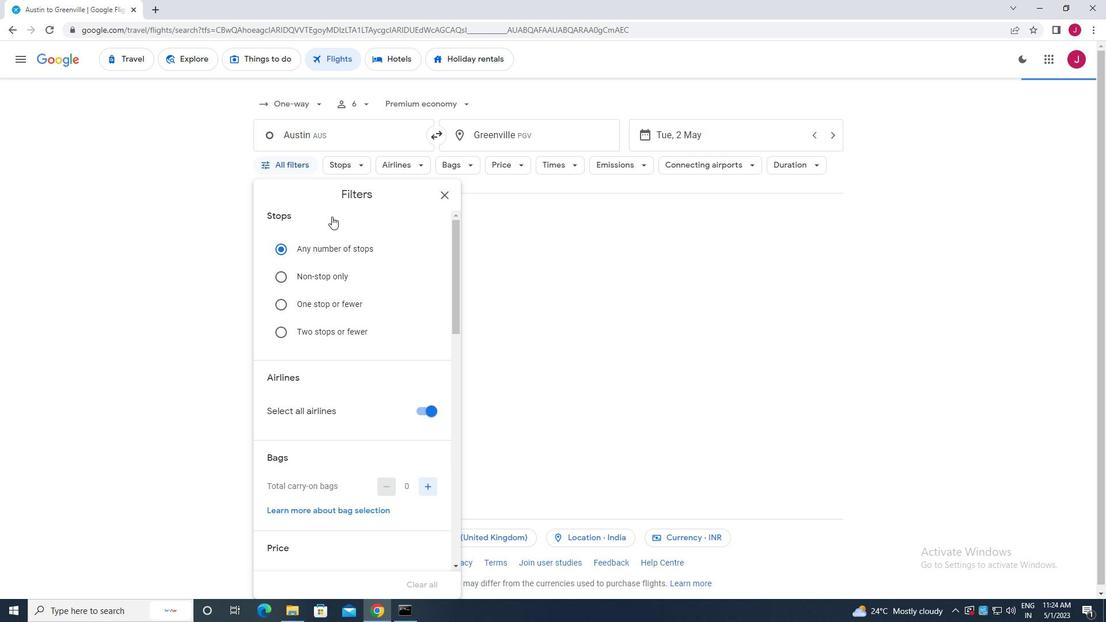 
Action: Mouse scrolled (348, 249) with delta (0, 0)
Screenshot: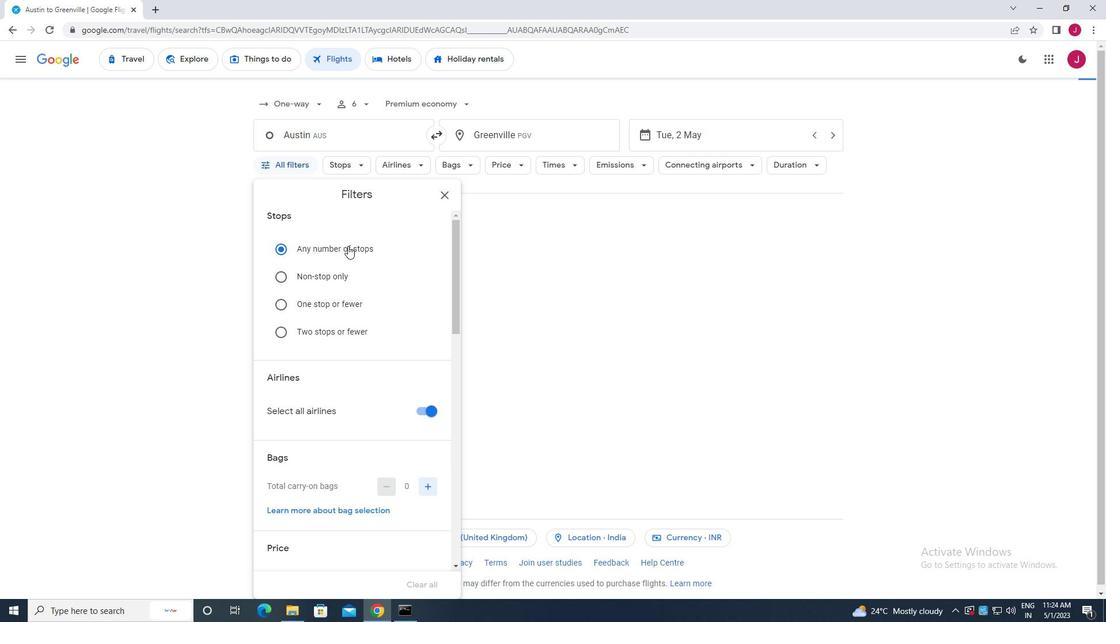 
Action: Mouse moved to (347, 250)
Screenshot: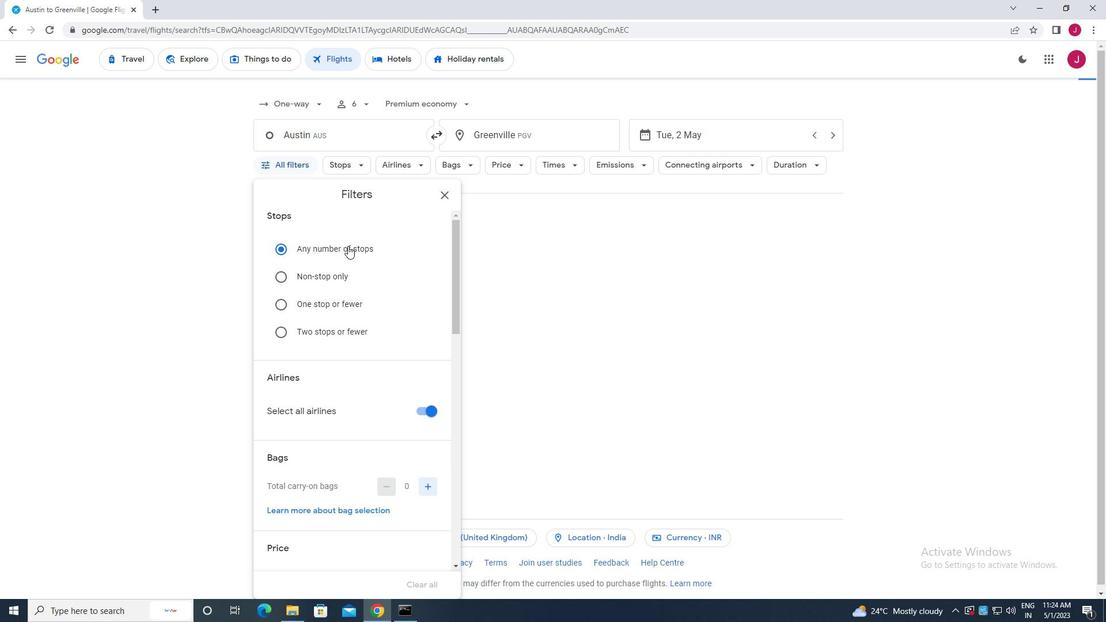 
Action: Mouse scrolled (347, 250) with delta (0, 0)
Screenshot: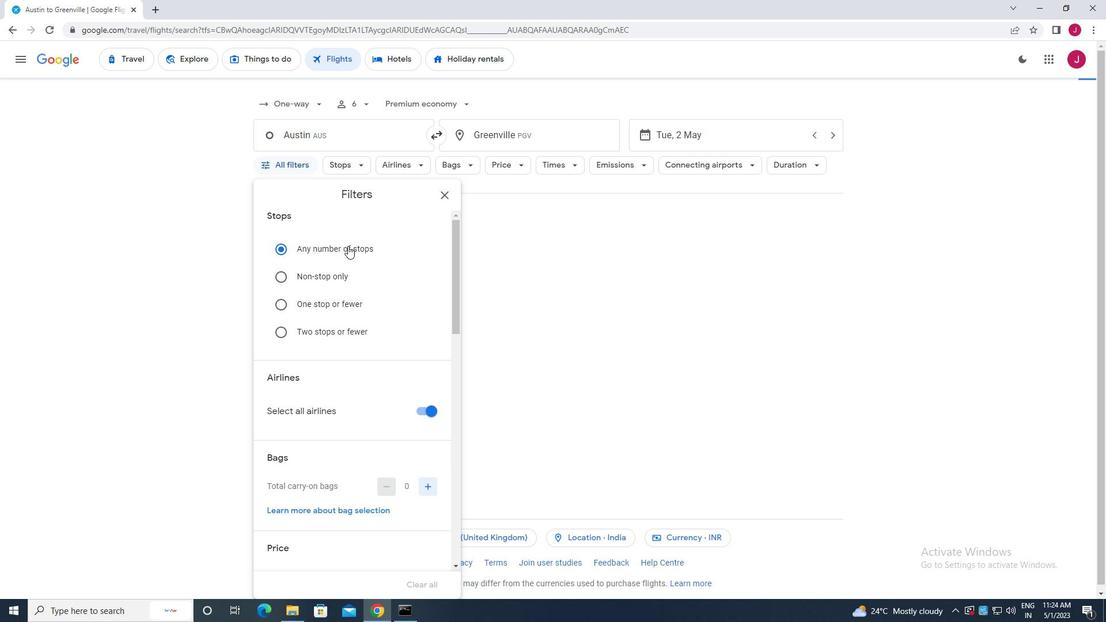 
Action: Mouse moved to (424, 243)
Screenshot: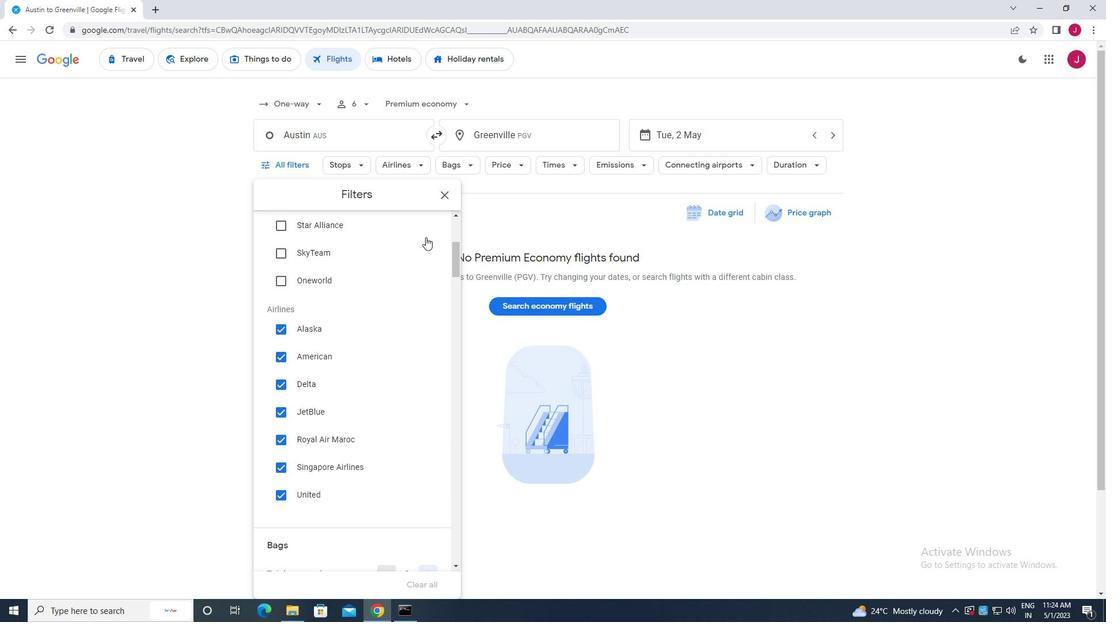
Action: Mouse scrolled (424, 243) with delta (0, 0)
Screenshot: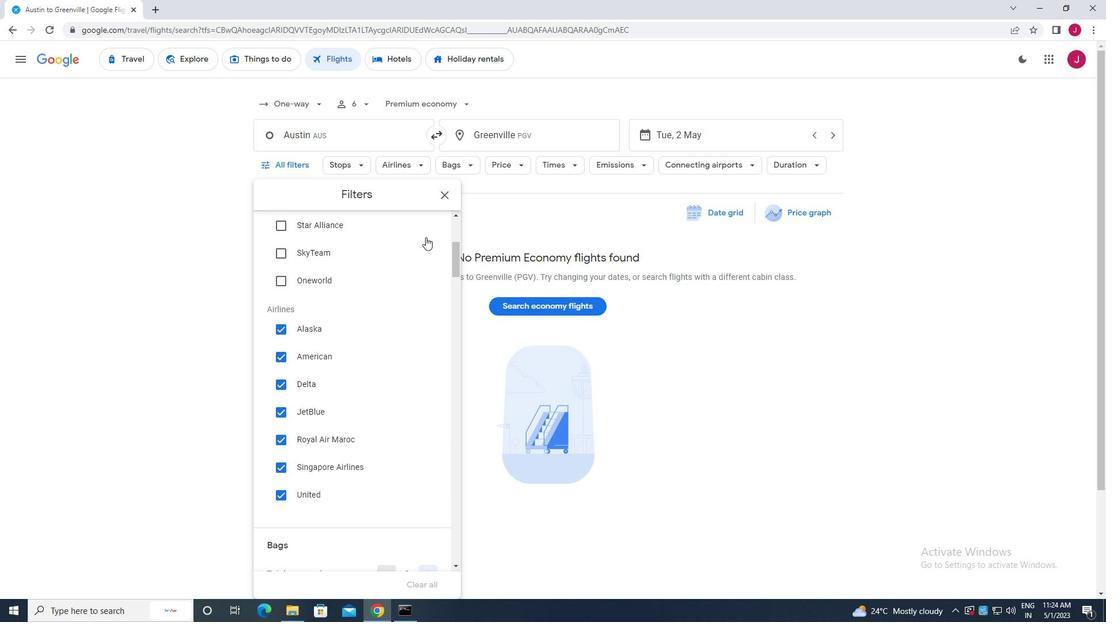
Action: Mouse moved to (421, 240)
Screenshot: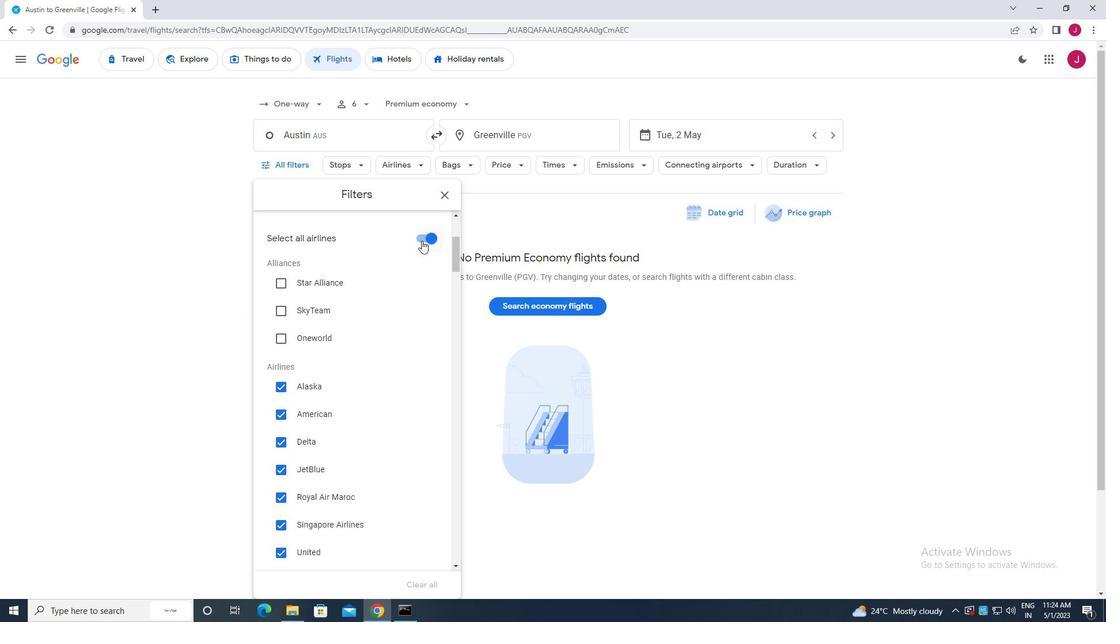 
Action: Mouse pressed left at (421, 240)
Screenshot: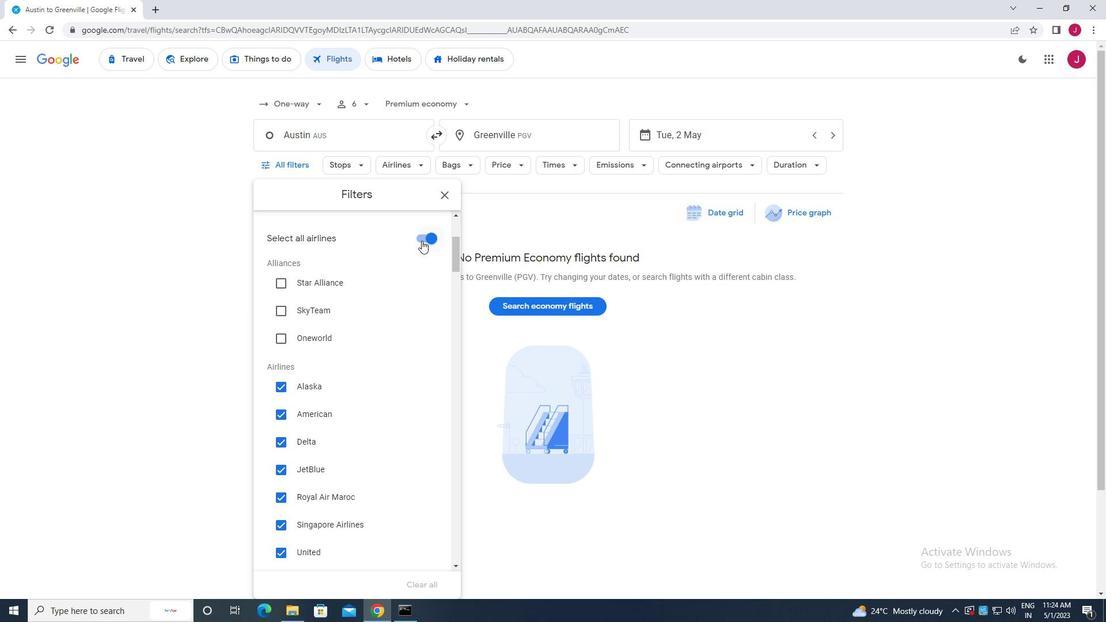 
Action: Mouse moved to (407, 262)
Screenshot: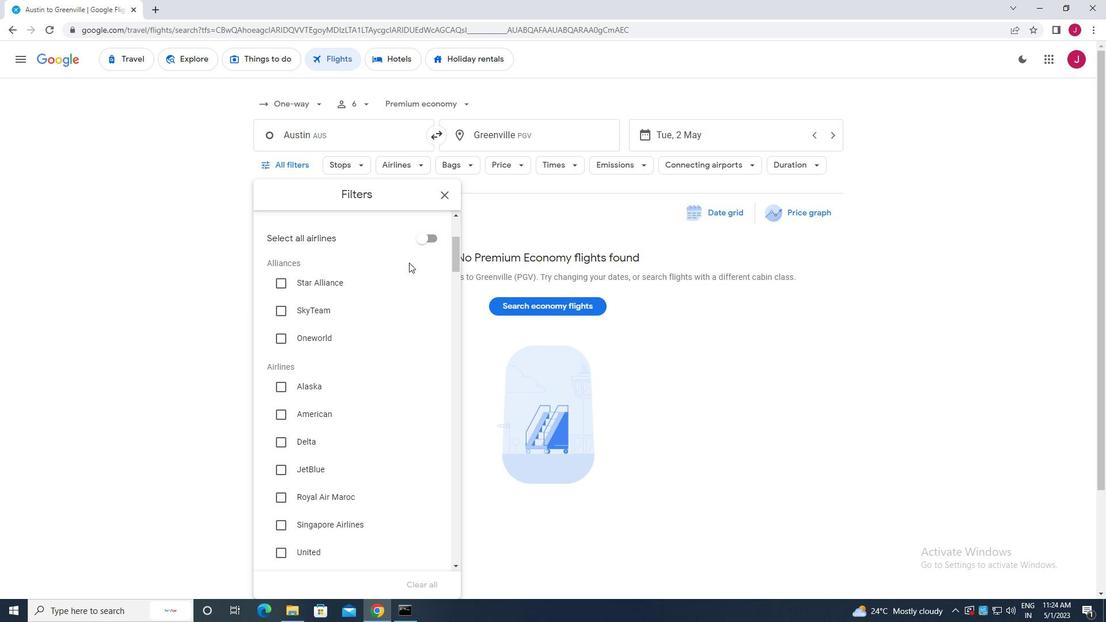 
Action: Mouse scrolled (407, 262) with delta (0, 0)
Screenshot: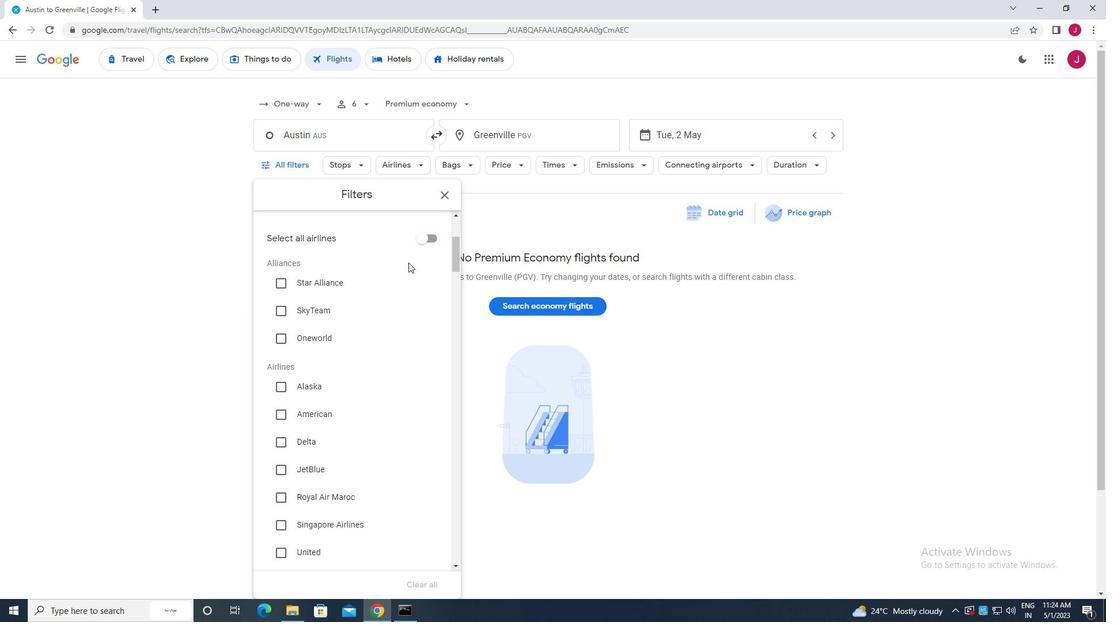 
Action: Mouse scrolled (407, 262) with delta (0, 0)
Screenshot: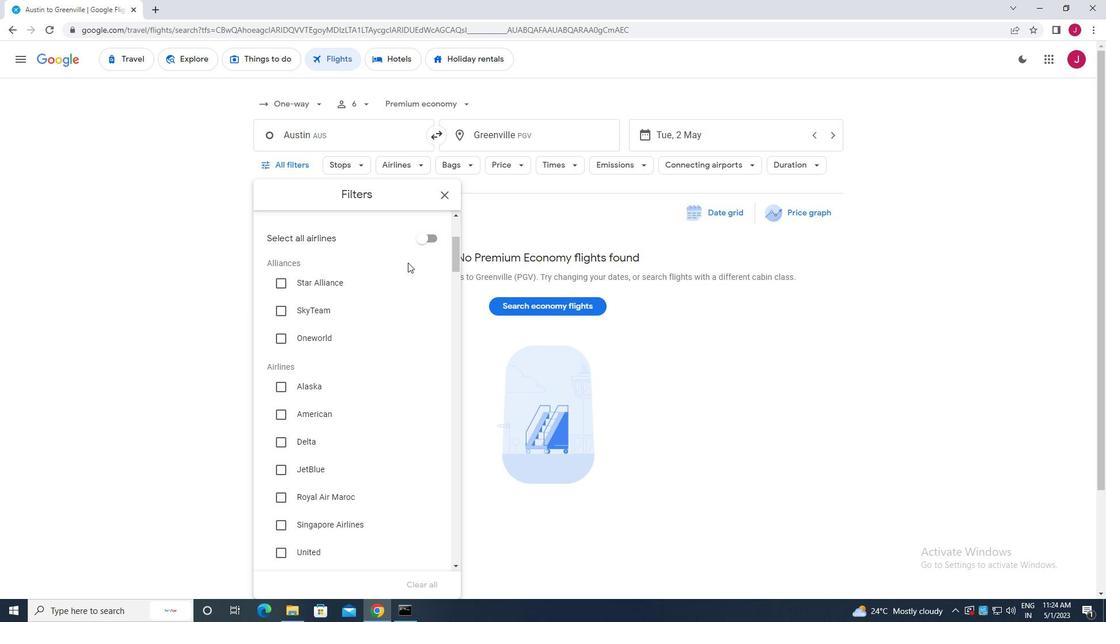 
Action: Mouse moved to (374, 259)
Screenshot: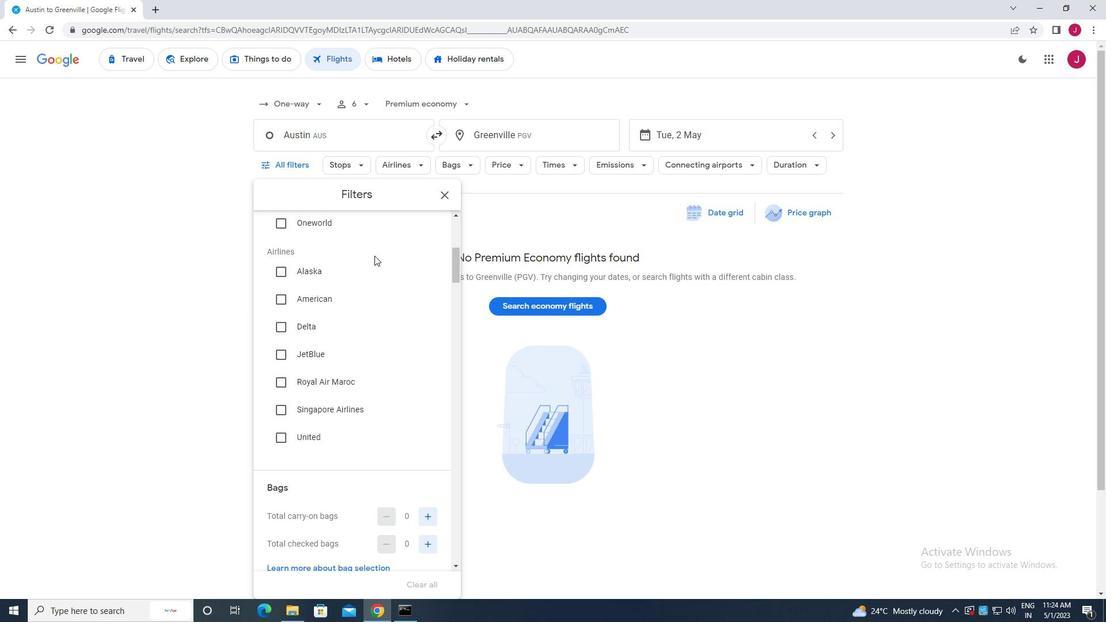 
Action: Mouse scrolled (374, 259) with delta (0, 0)
Screenshot: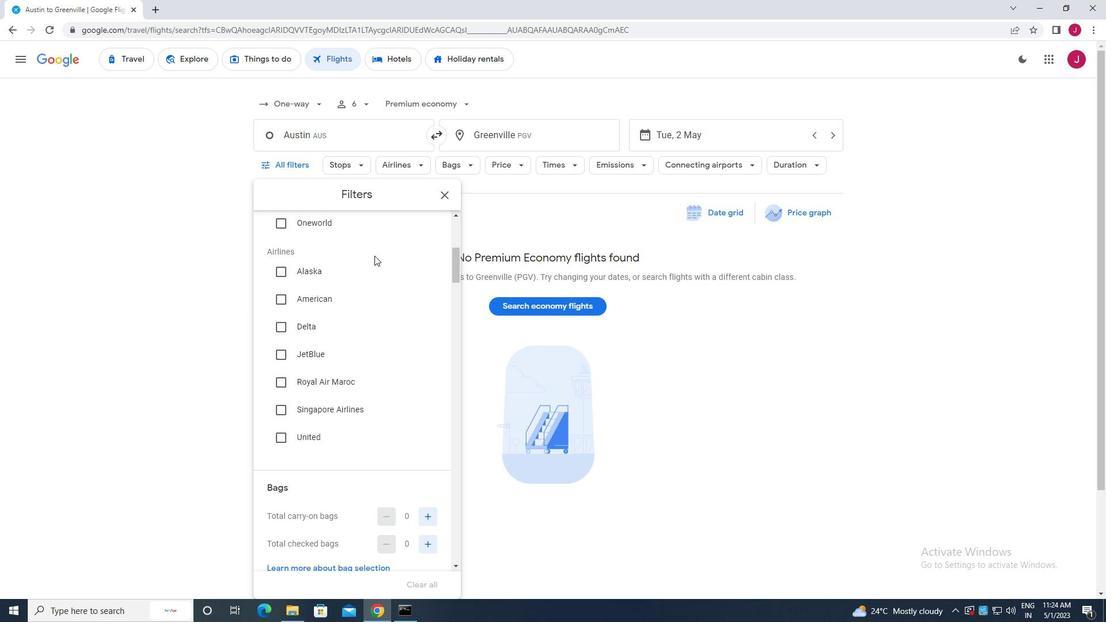 
Action: Mouse moved to (310, 319)
Screenshot: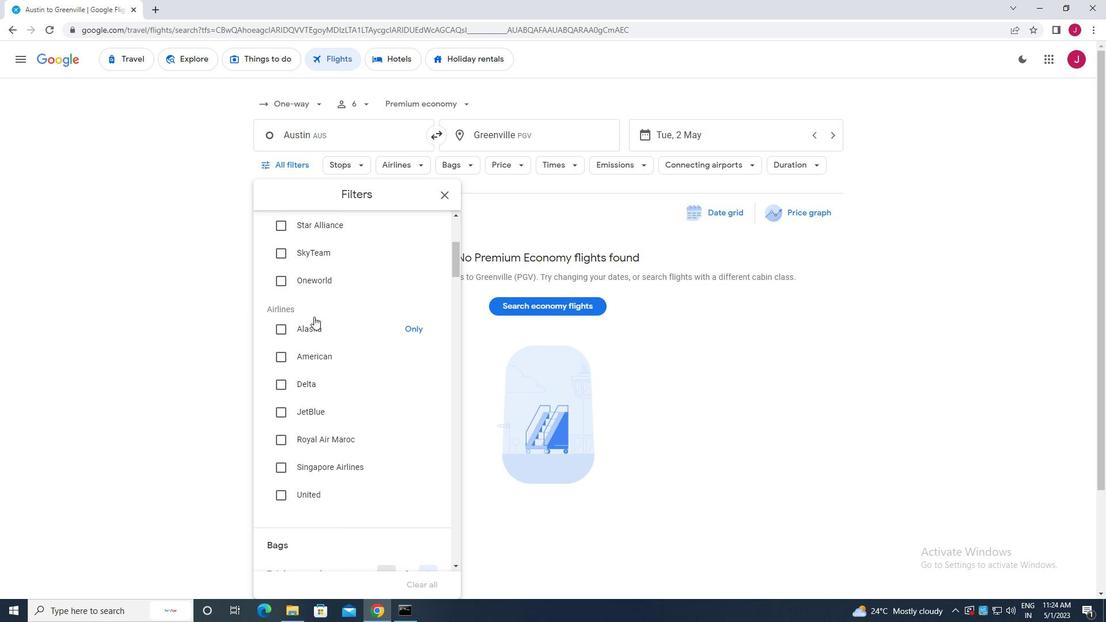 
Action: Mouse scrolled (310, 319) with delta (0, 0)
Screenshot: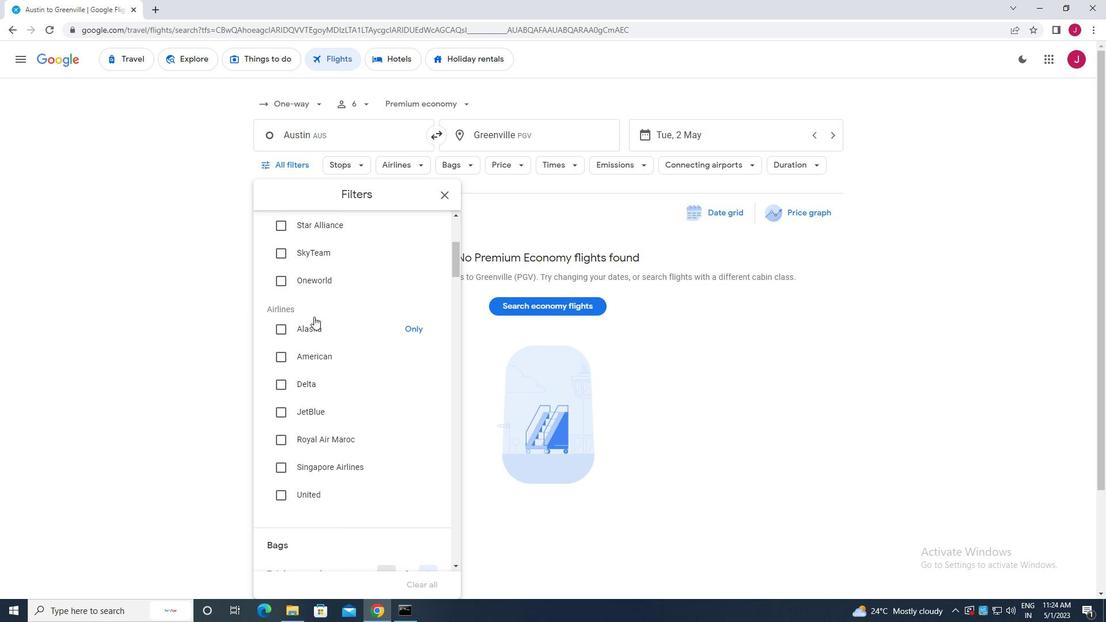 
Action: Mouse moved to (315, 330)
Screenshot: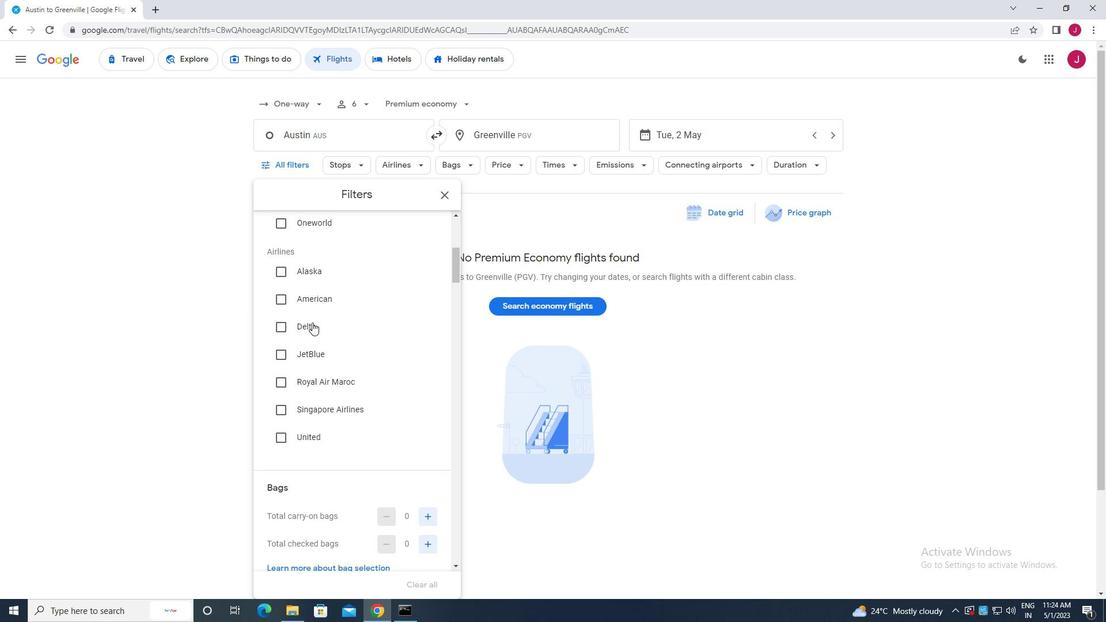 
Action: Mouse scrolled (315, 329) with delta (0, 0)
Screenshot: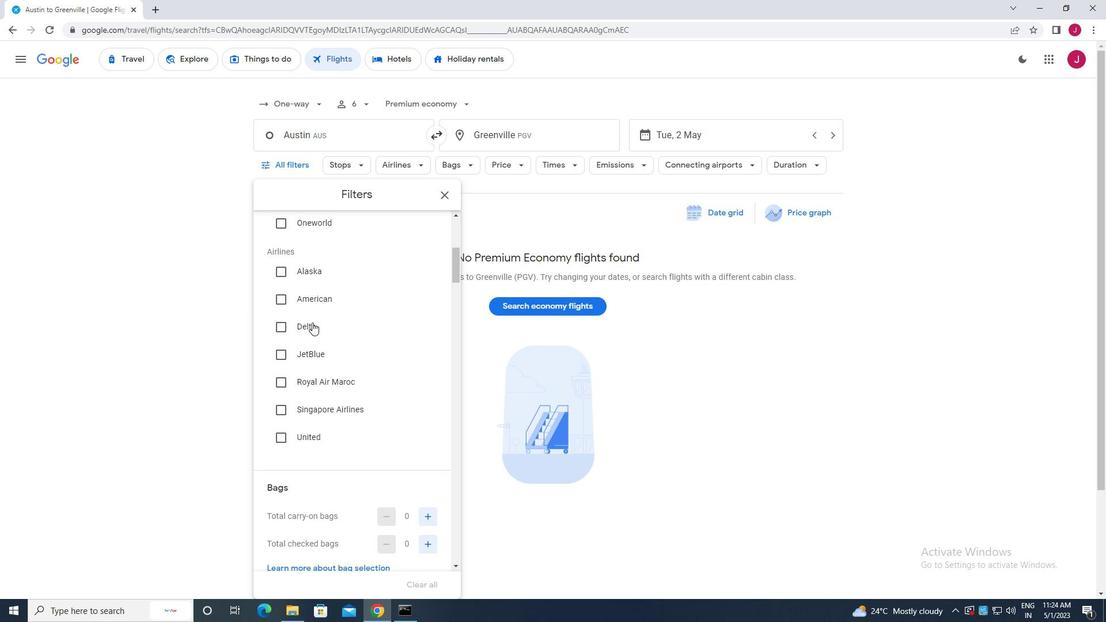 
Action: Mouse moved to (317, 342)
Screenshot: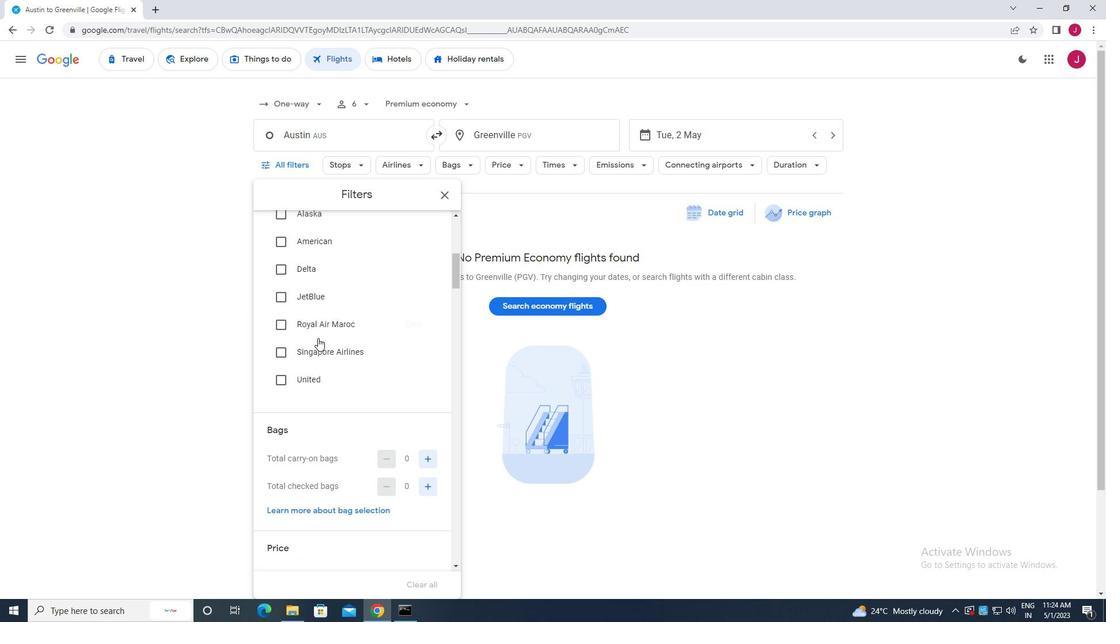 
Action: Mouse scrolled (317, 341) with delta (0, 0)
Screenshot: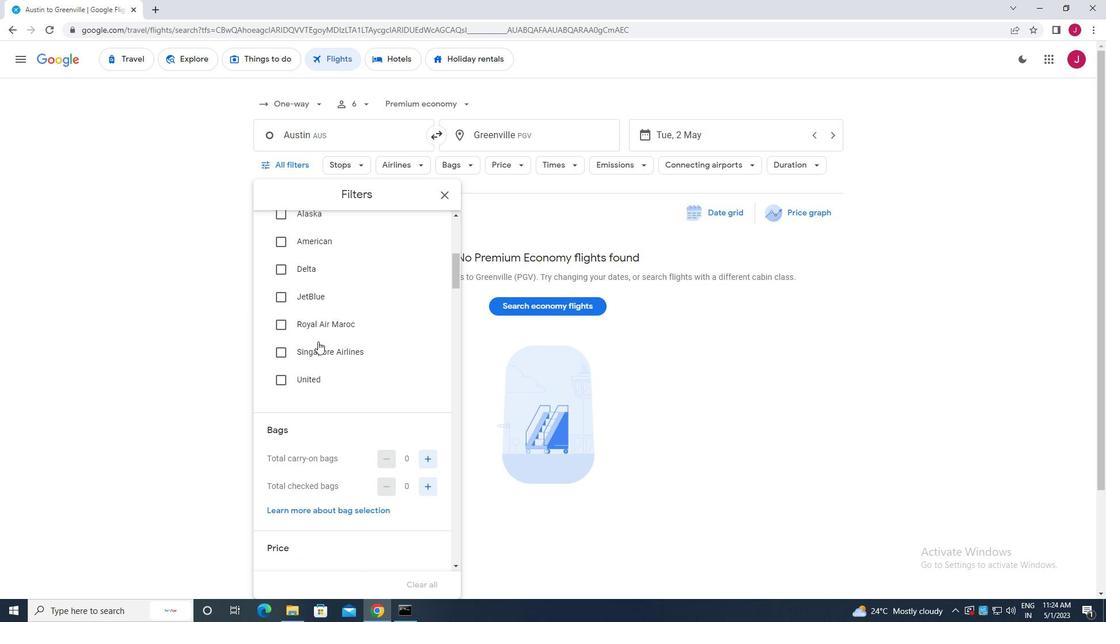 
Action: Mouse scrolled (317, 341) with delta (0, 0)
Screenshot: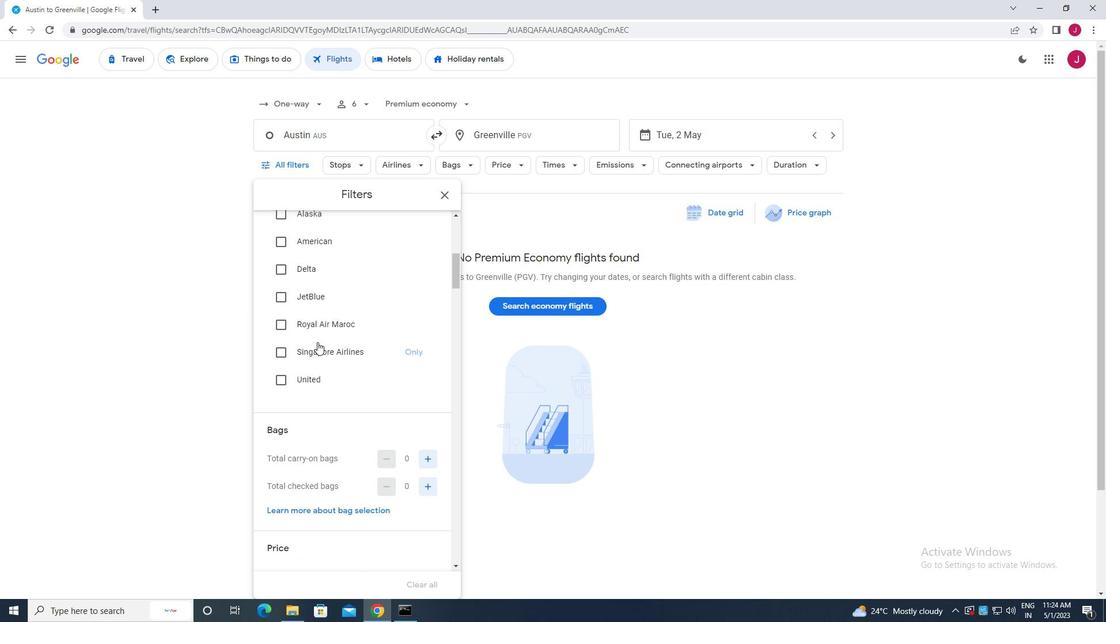 
Action: Mouse scrolled (317, 341) with delta (0, 0)
Screenshot: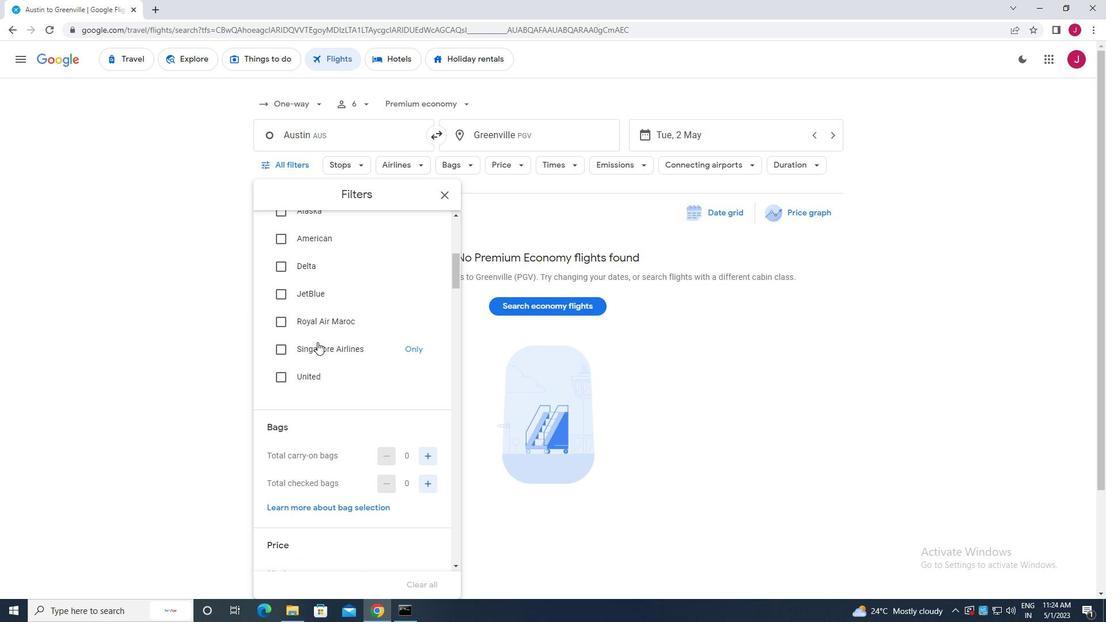 
Action: Mouse moved to (312, 343)
Screenshot: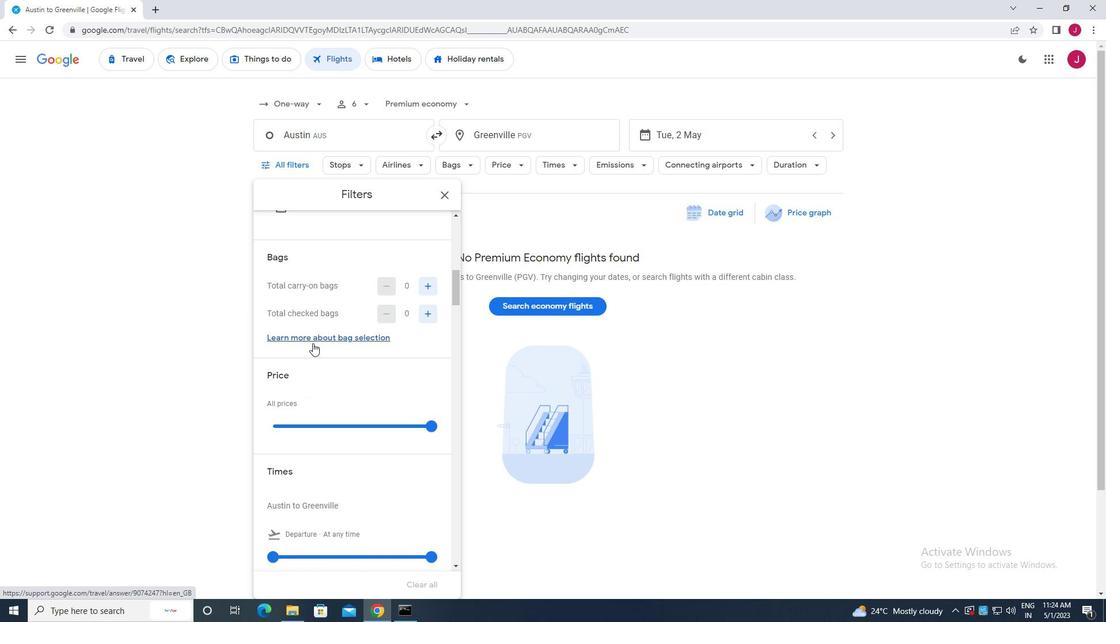 
Action: Mouse scrolled (312, 344) with delta (0, 0)
Screenshot: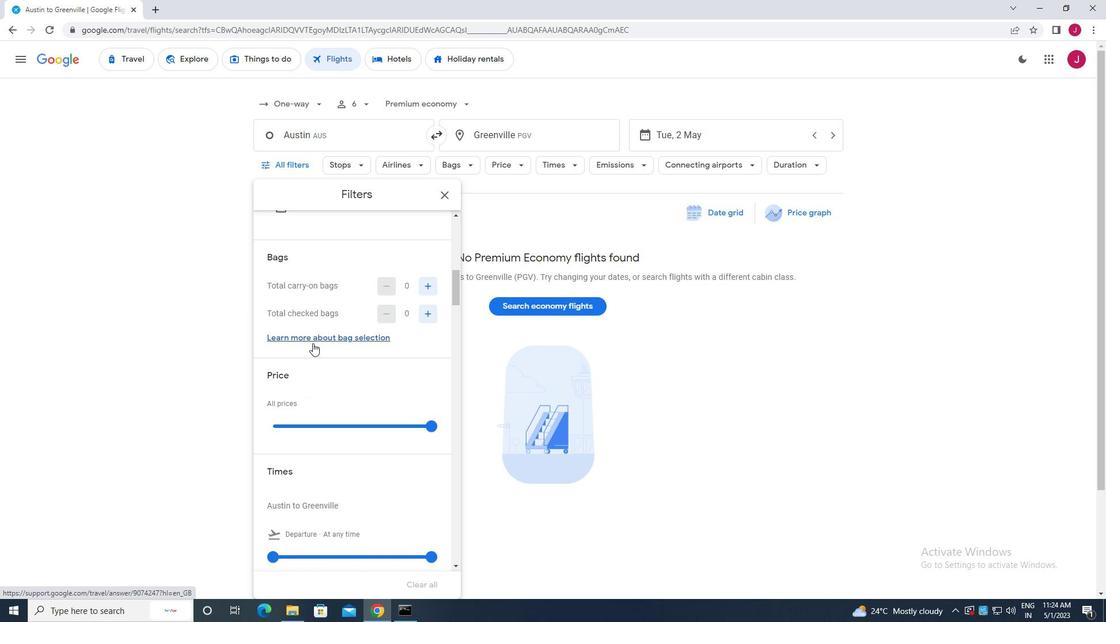 
Action: Mouse scrolled (312, 344) with delta (0, 0)
Screenshot: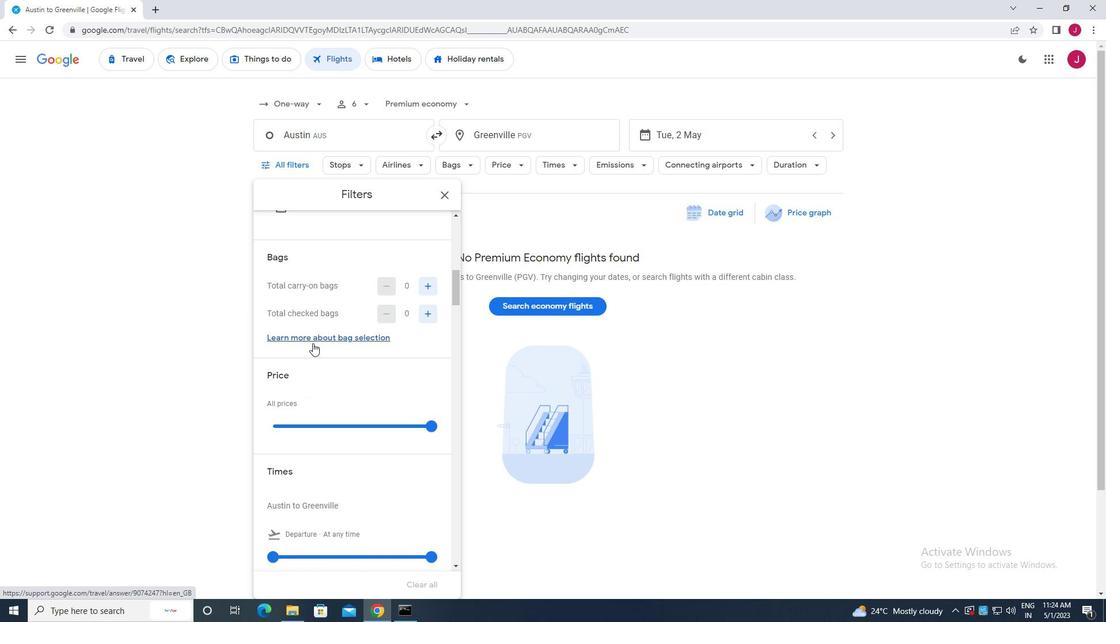 
Action: Mouse scrolled (312, 344) with delta (0, 0)
Screenshot: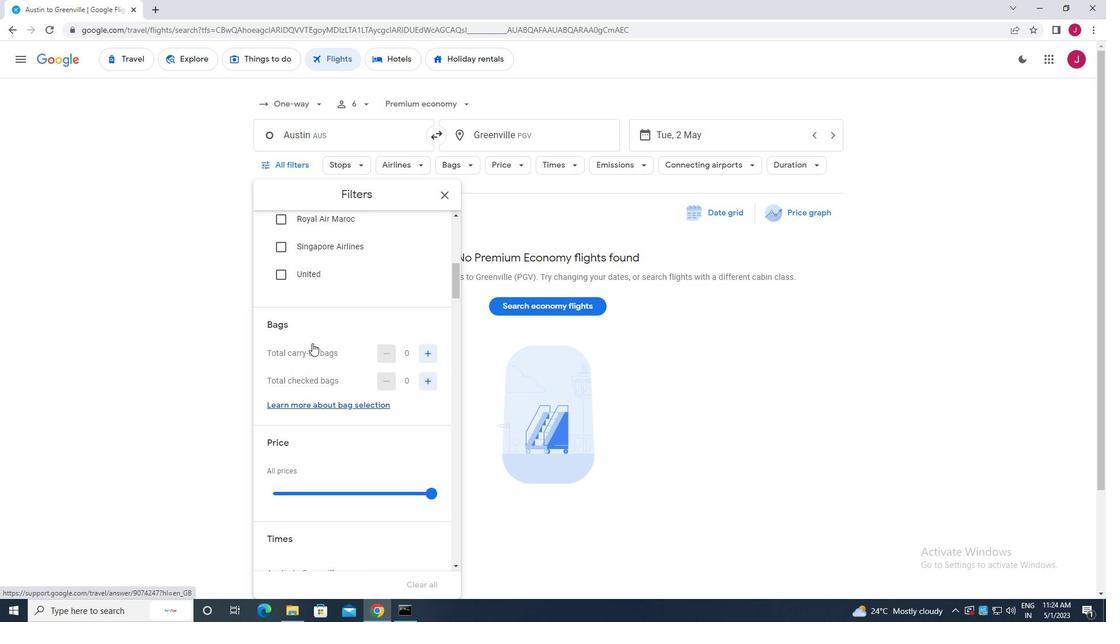 
Action: Mouse moved to (318, 359)
Screenshot: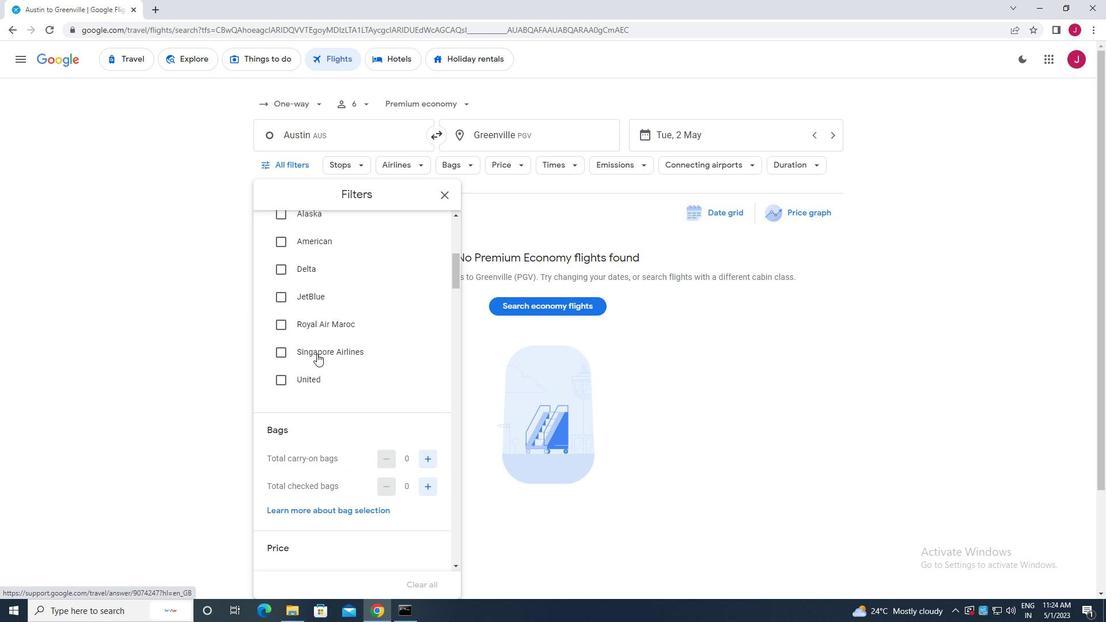 
Action: Mouse scrolled (318, 360) with delta (0, 0)
Screenshot: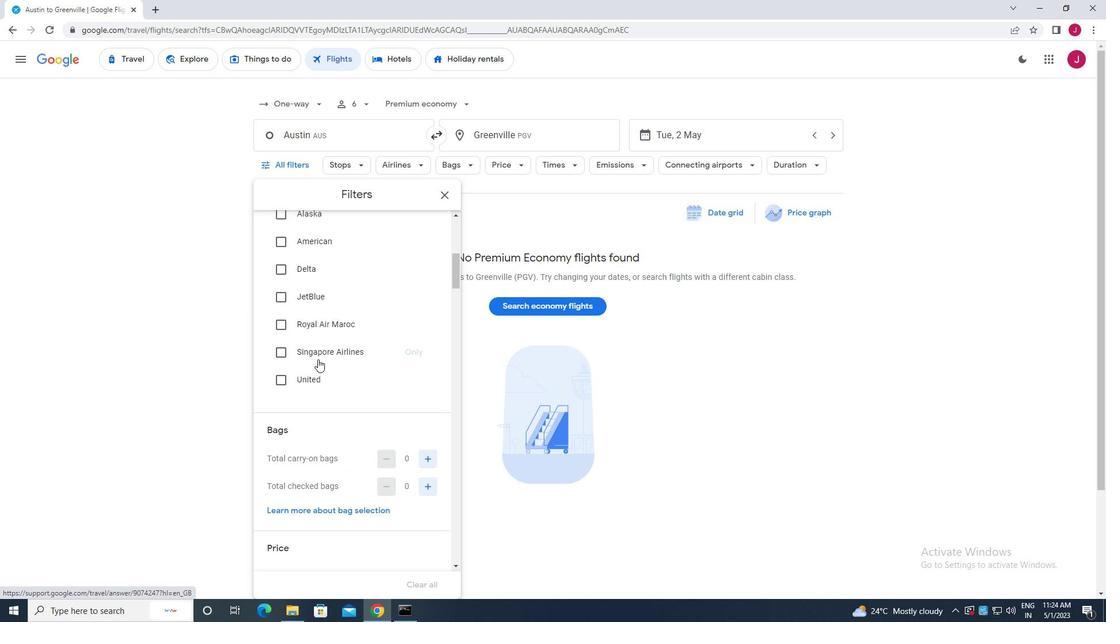 
Action: Mouse scrolled (318, 360) with delta (0, 0)
Screenshot: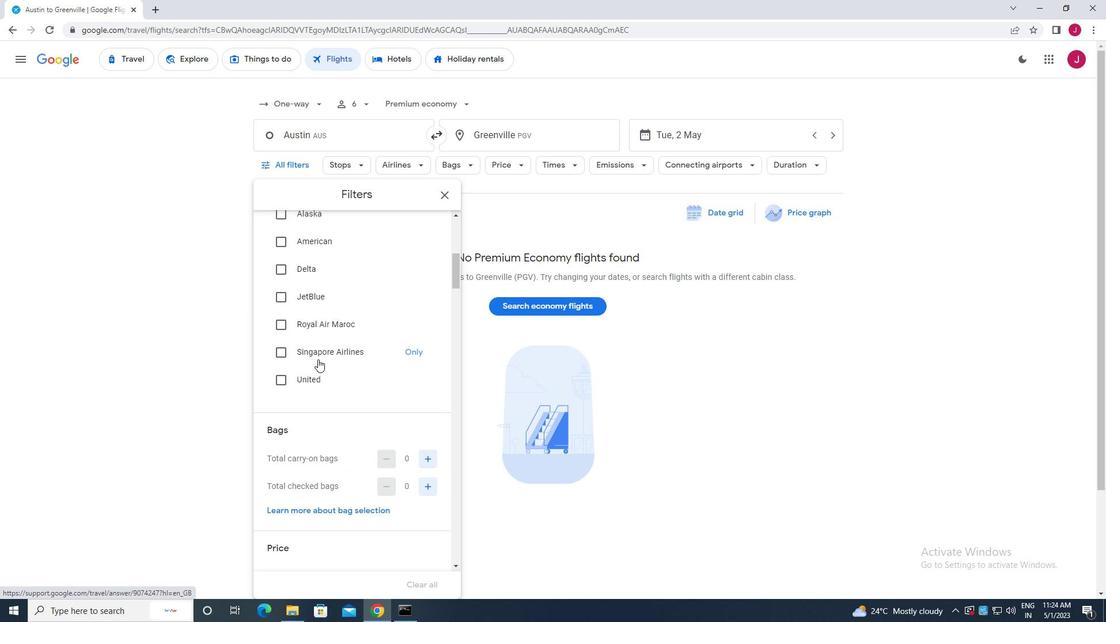 
Action: Mouse moved to (321, 235)
Screenshot: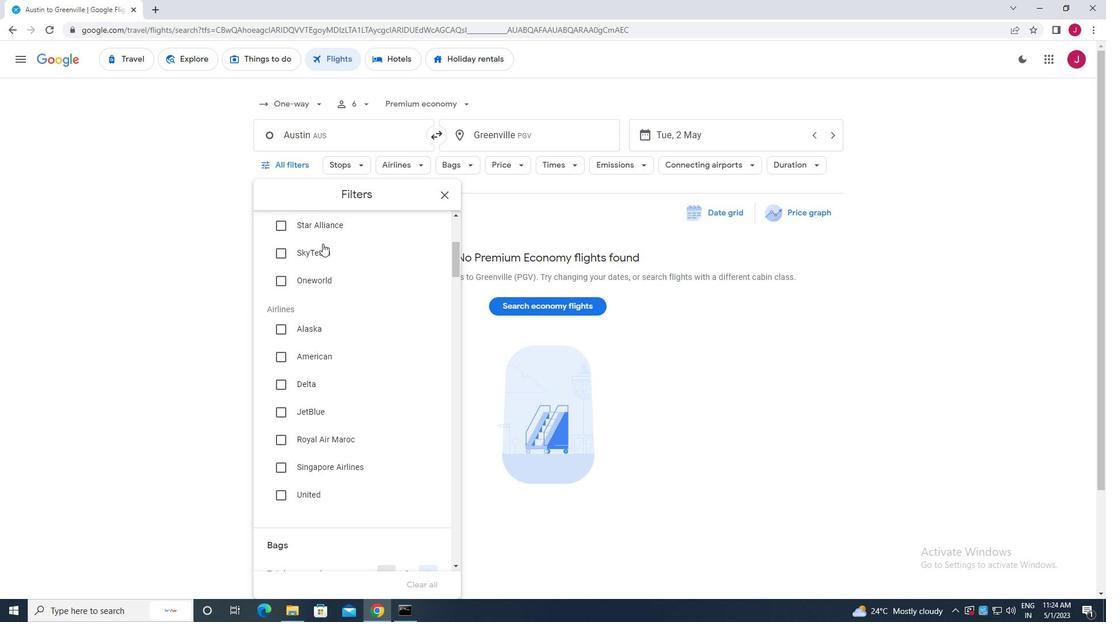 
Action: Mouse scrolled (321, 235) with delta (0, 0)
Screenshot: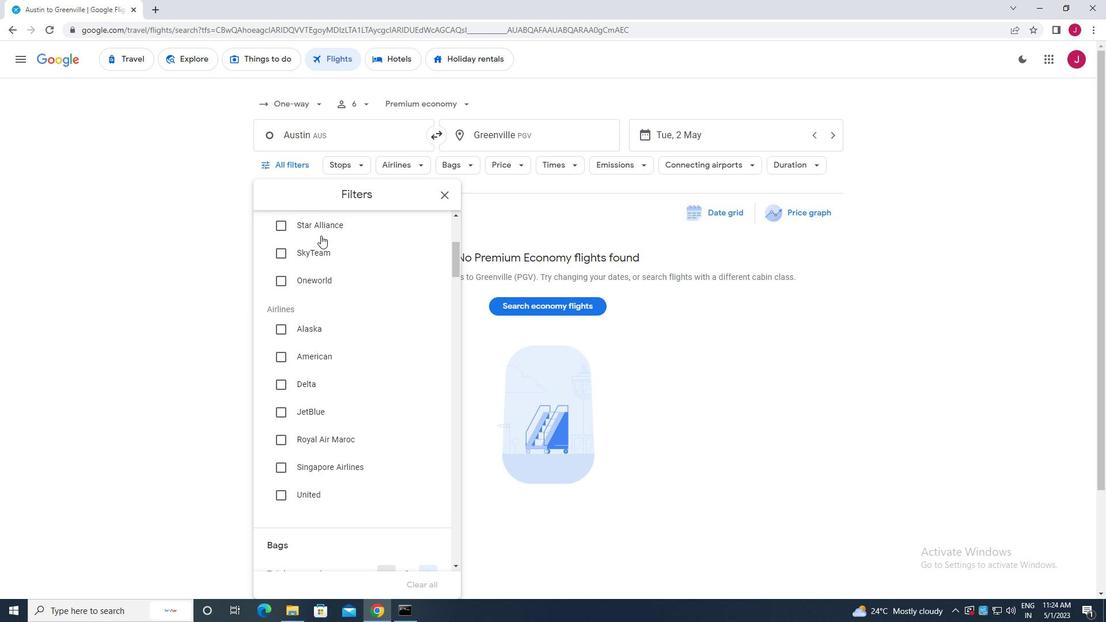
Action: Mouse moved to (323, 382)
Screenshot: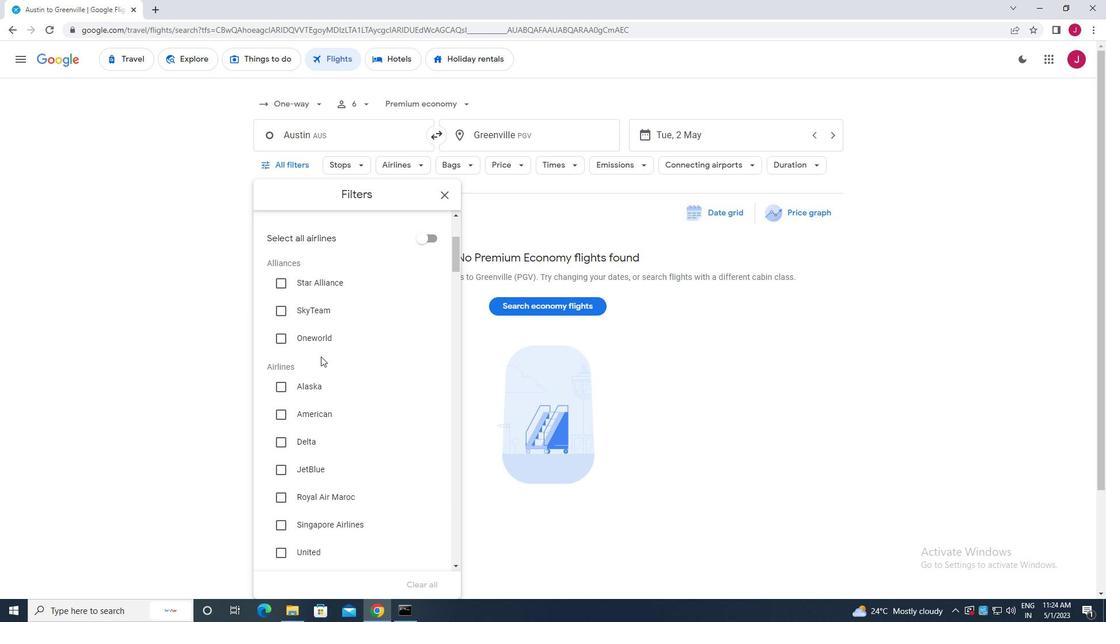
Action: Mouse scrolled (323, 382) with delta (0, 0)
Screenshot: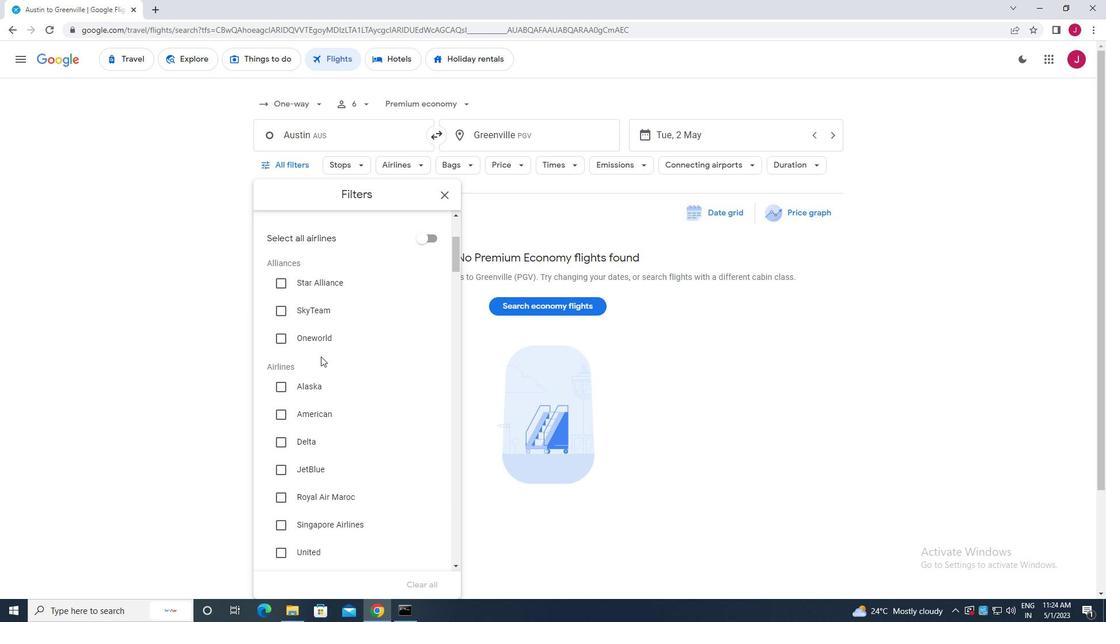 
Action: Mouse moved to (323, 384)
Screenshot: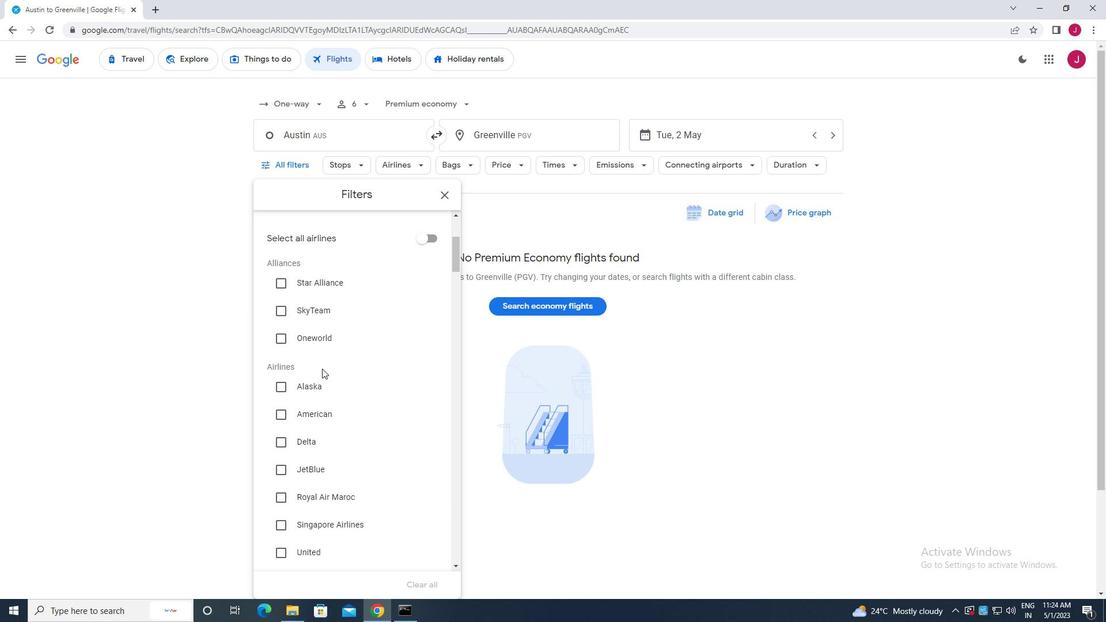 
Action: Mouse scrolled (323, 383) with delta (0, 0)
Screenshot: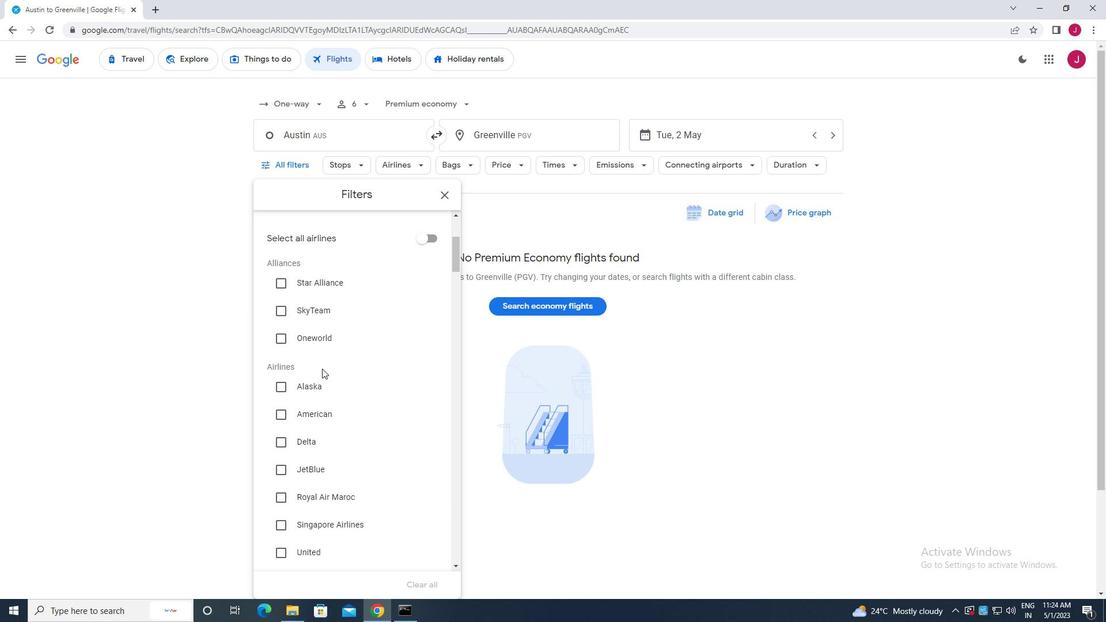 
Action: Mouse scrolled (323, 383) with delta (0, 0)
Screenshot: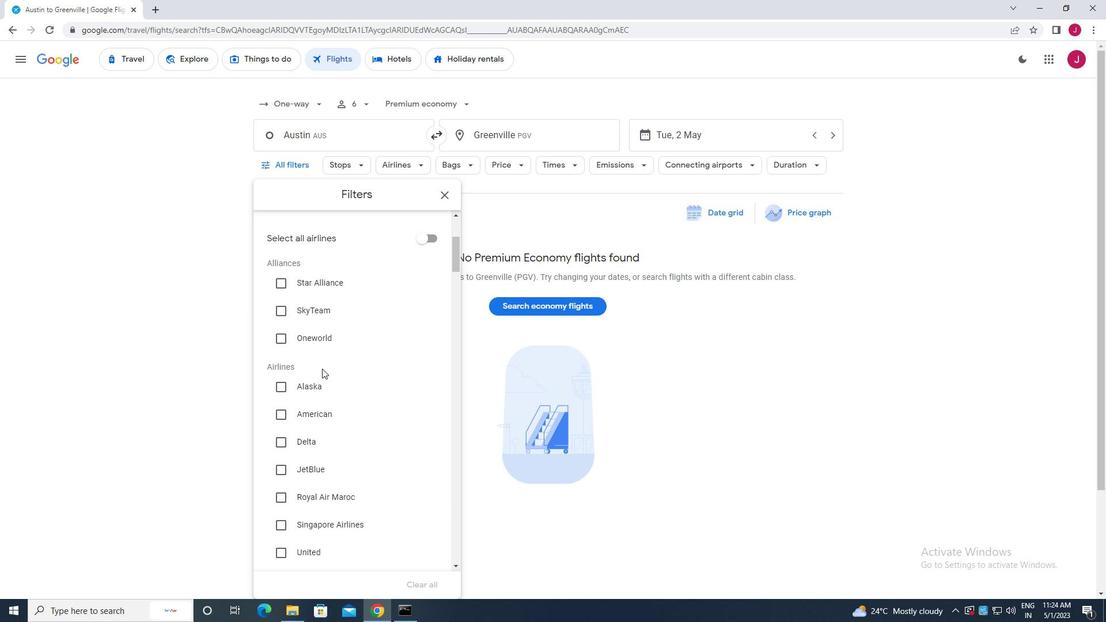
Action: Mouse moved to (323, 385)
Screenshot: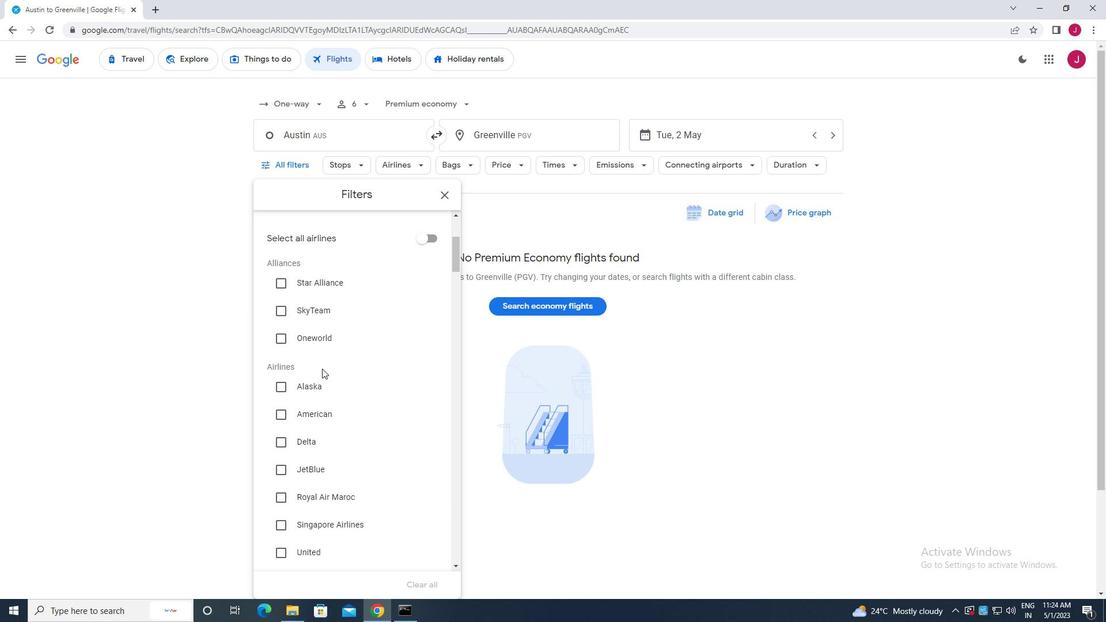 
Action: Mouse scrolled (323, 384) with delta (0, 0)
Screenshot: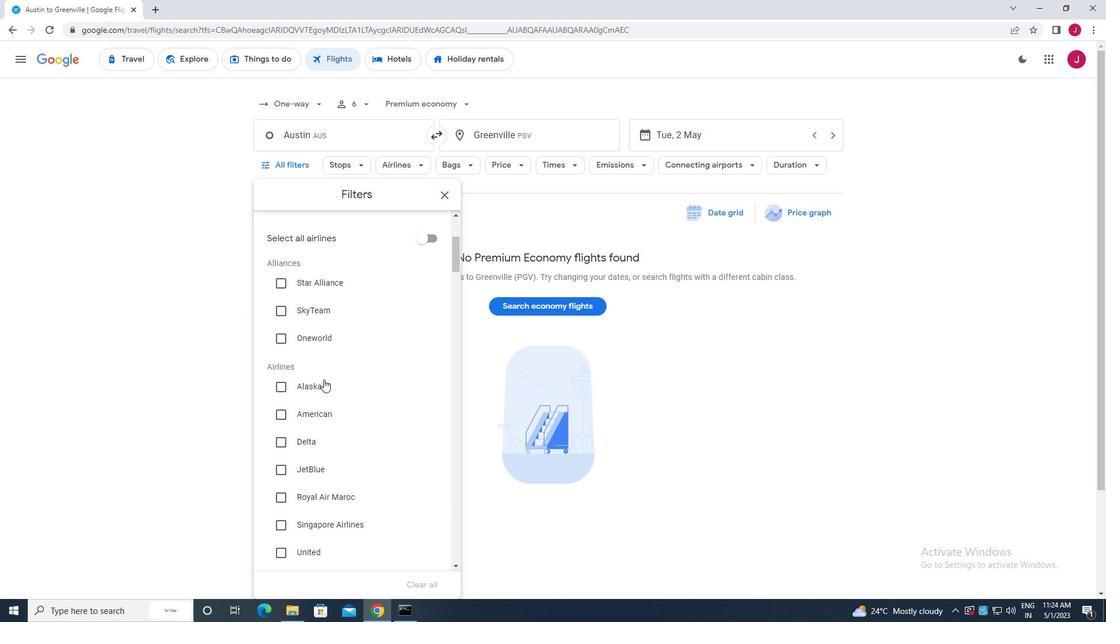 
Action: Mouse scrolled (323, 384) with delta (0, 0)
Screenshot: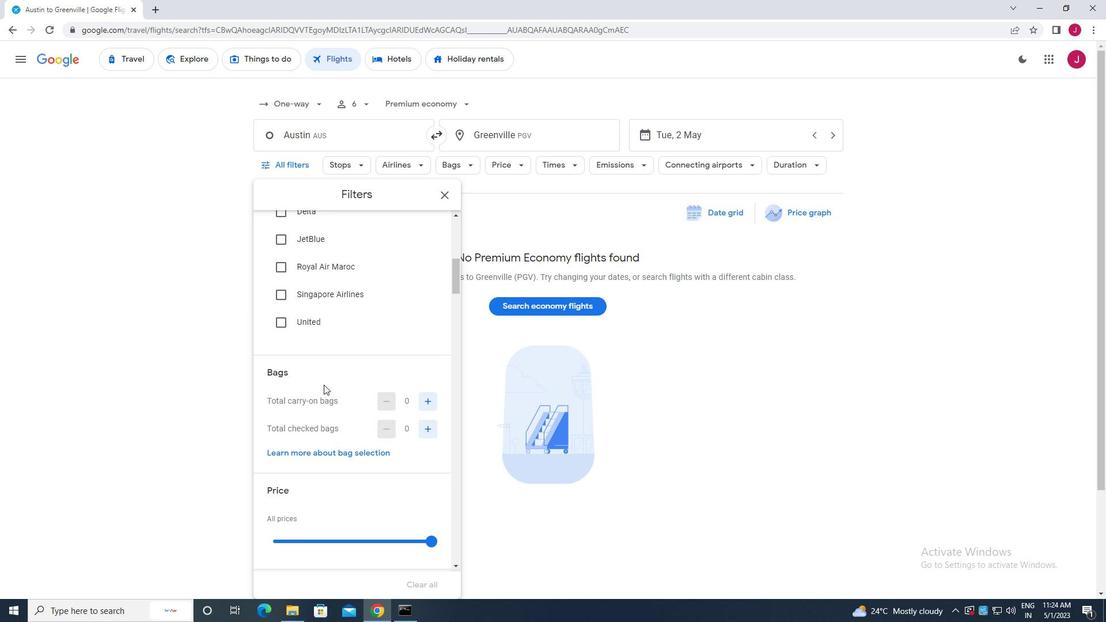 
Action: Mouse moved to (352, 343)
Screenshot: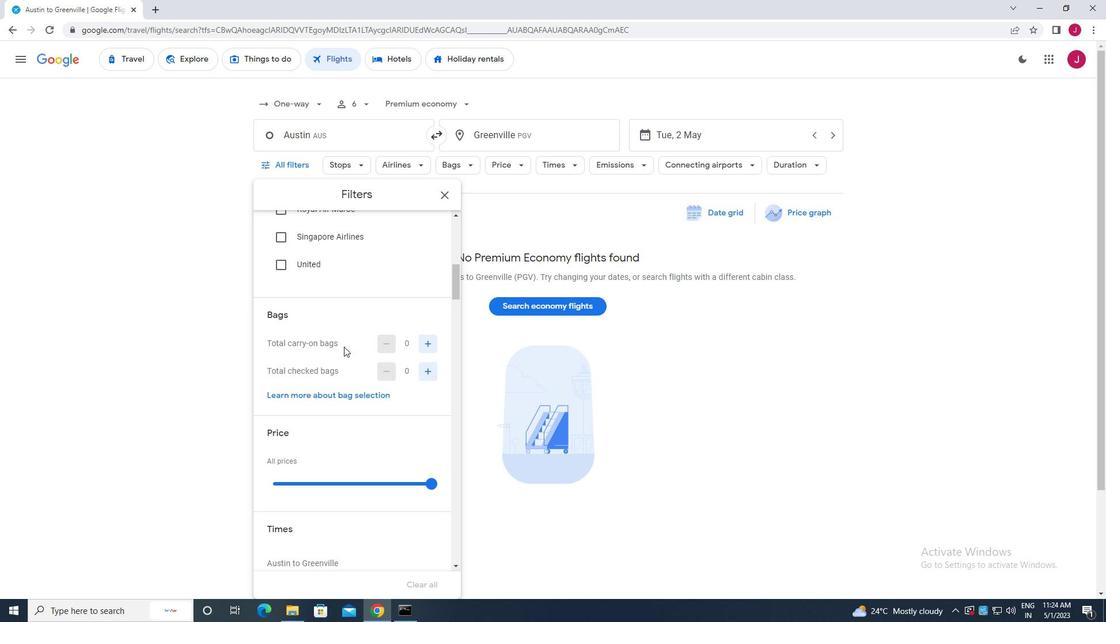 
Action: Mouse scrolled (352, 342) with delta (0, 0)
Screenshot: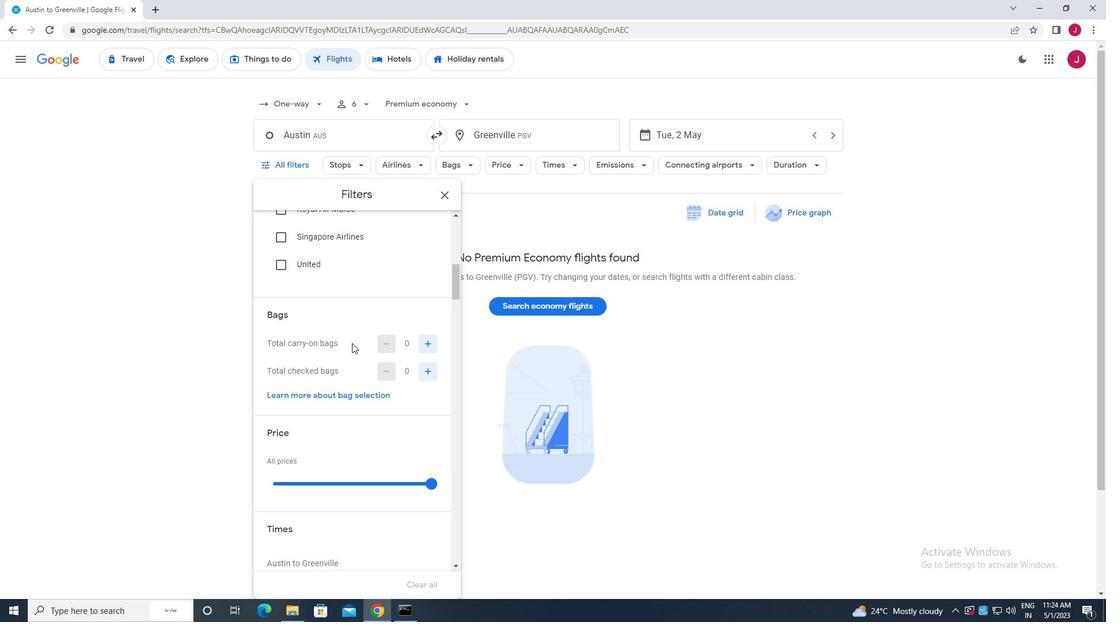 
Action: Mouse moved to (426, 284)
Screenshot: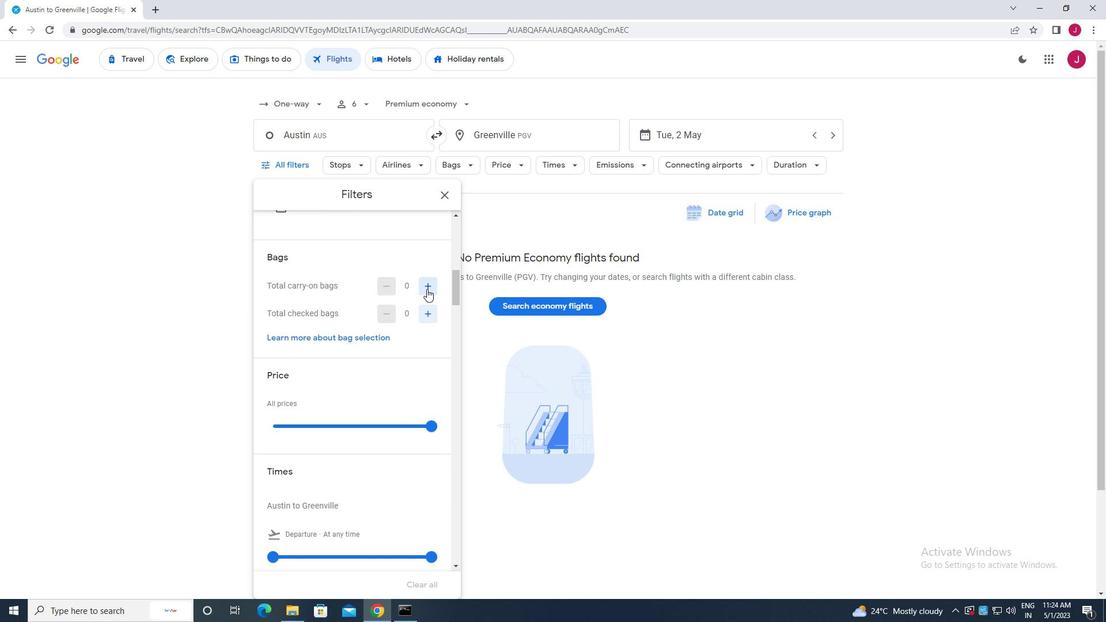 
Action: Mouse pressed left at (426, 284)
Screenshot: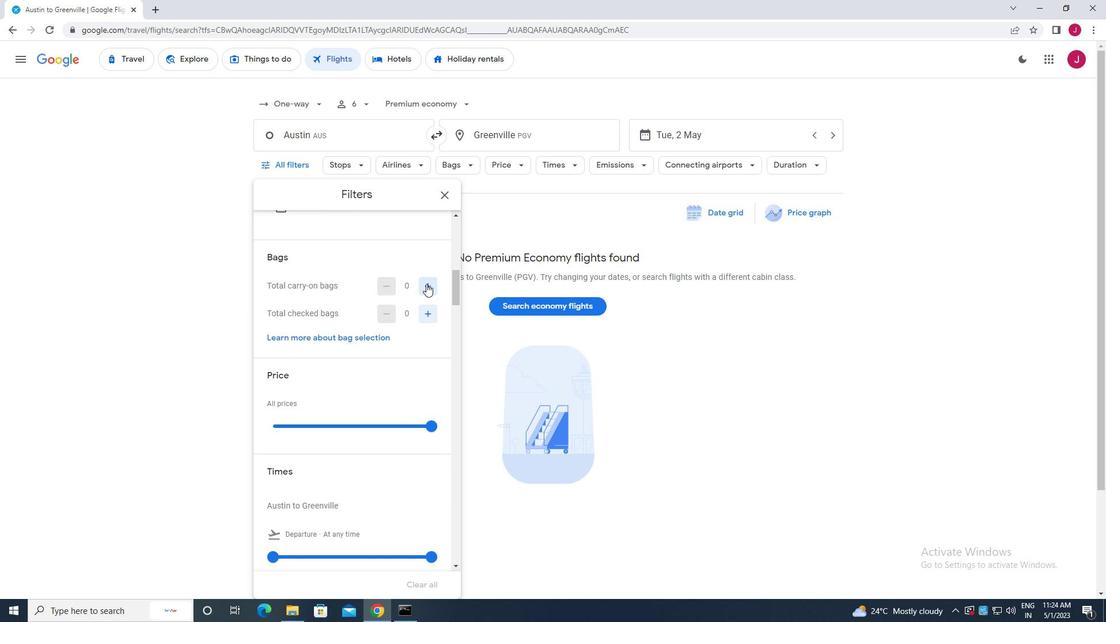 
Action: Mouse pressed left at (426, 284)
Screenshot: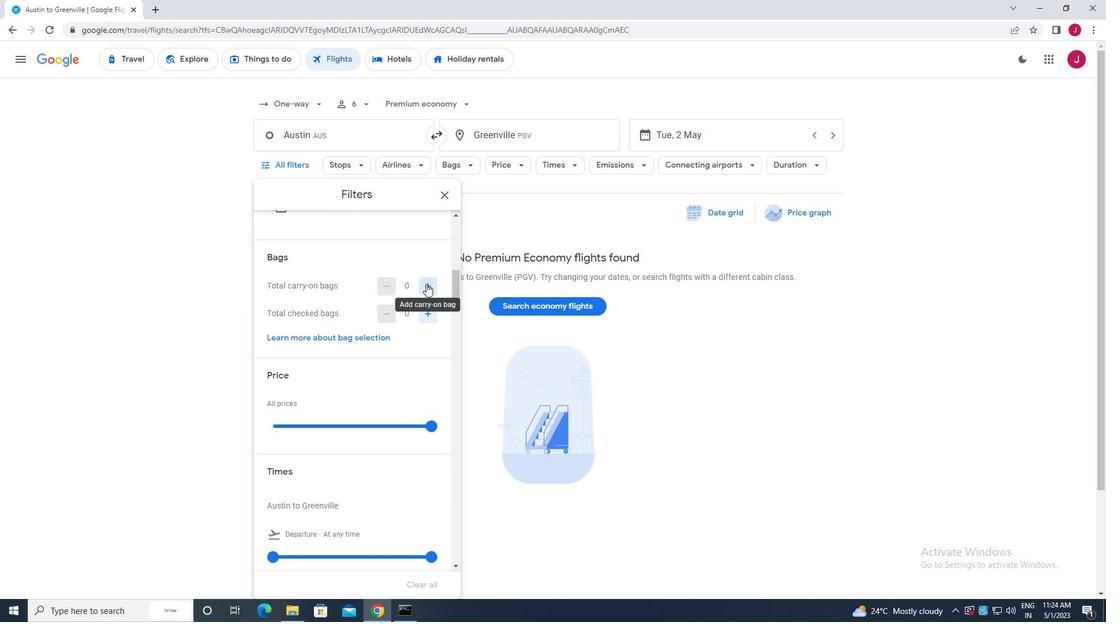 
Action: Mouse moved to (428, 314)
Screenshot: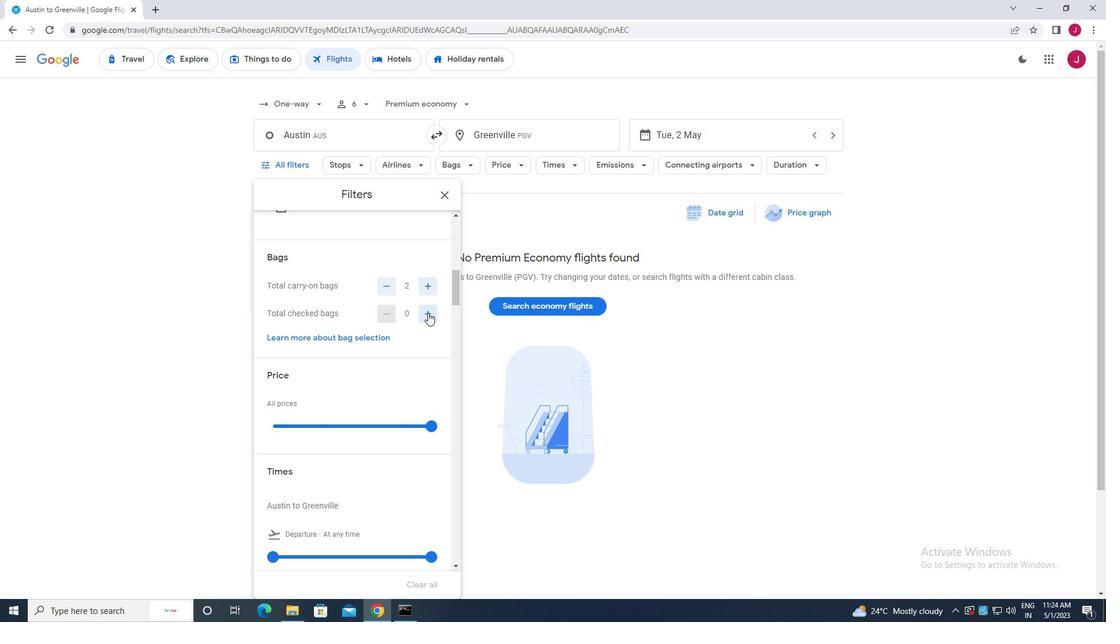 
Action: Mouse pressed left at (428, 314)
Screenshot: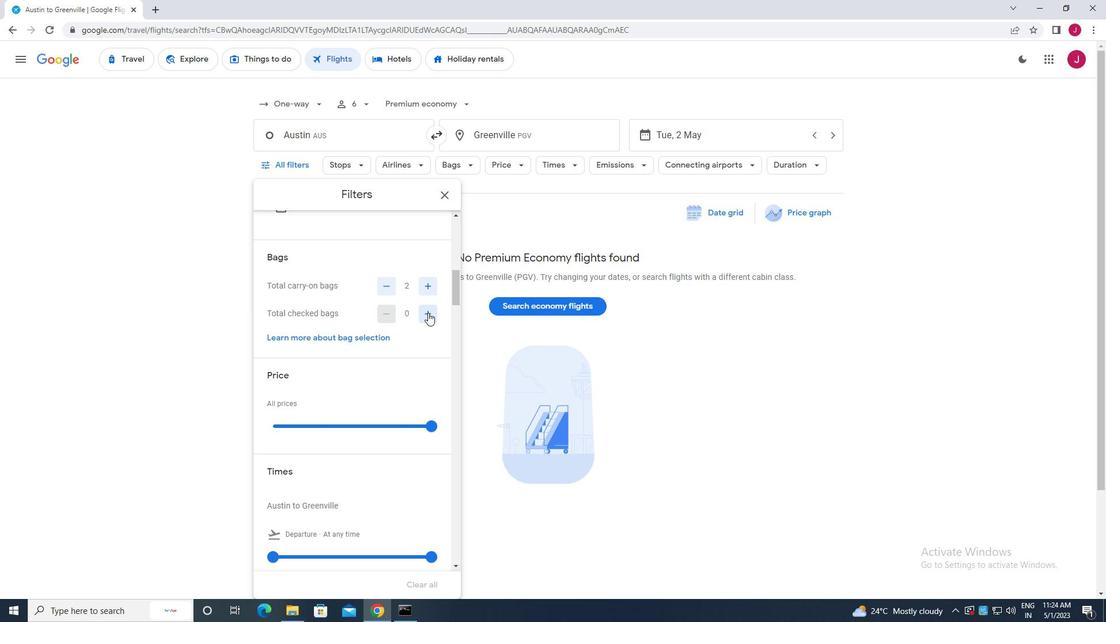 
Action: Mouse moved to (417, 321)
Screenshot: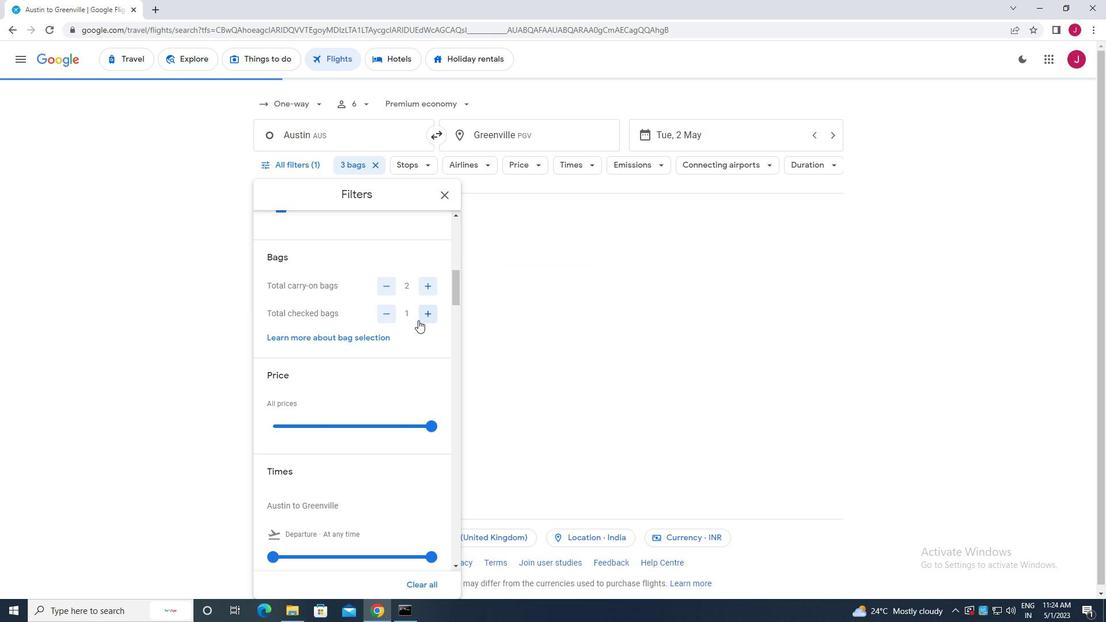 
Action: Mouse scrolled (417, 321) with delta (0, 0)
Screenshot: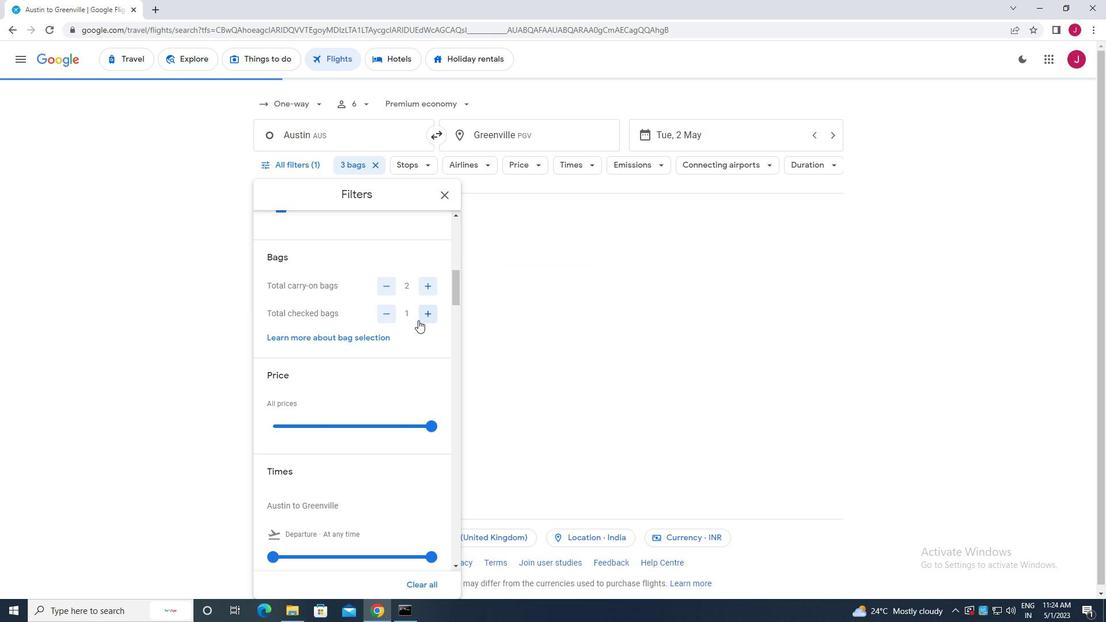 
Action: Mouse moved to (417, 323)
Screenshot: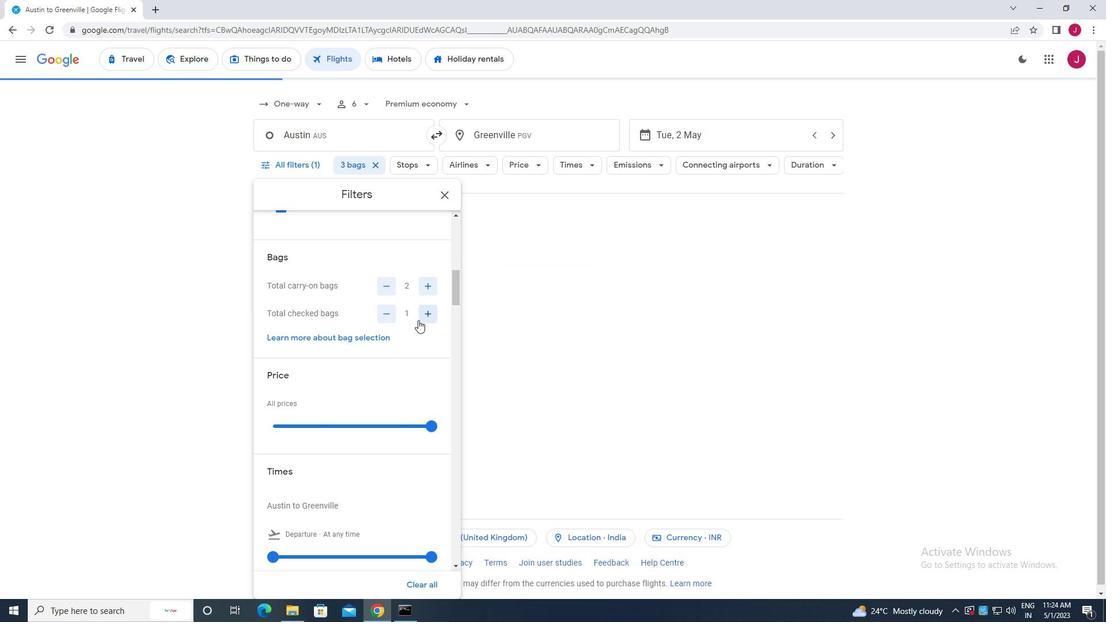 
Action: Mouse scrolled (417, 322) with delta (0, 0)
Screenshot: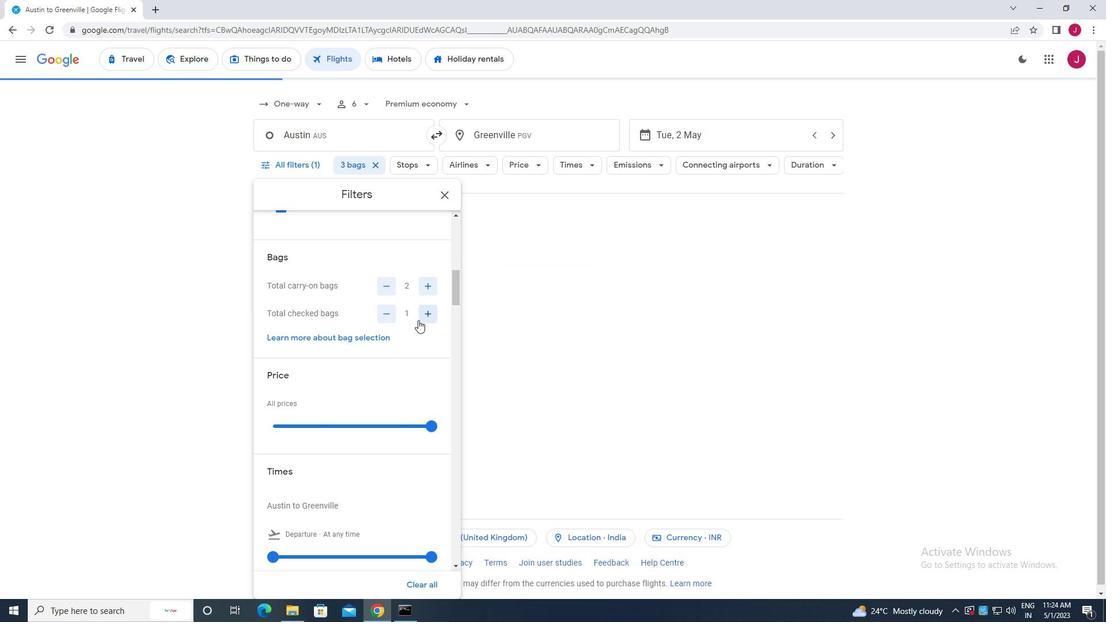 
Action: Mouse moved to (429, 313)
Screenshot: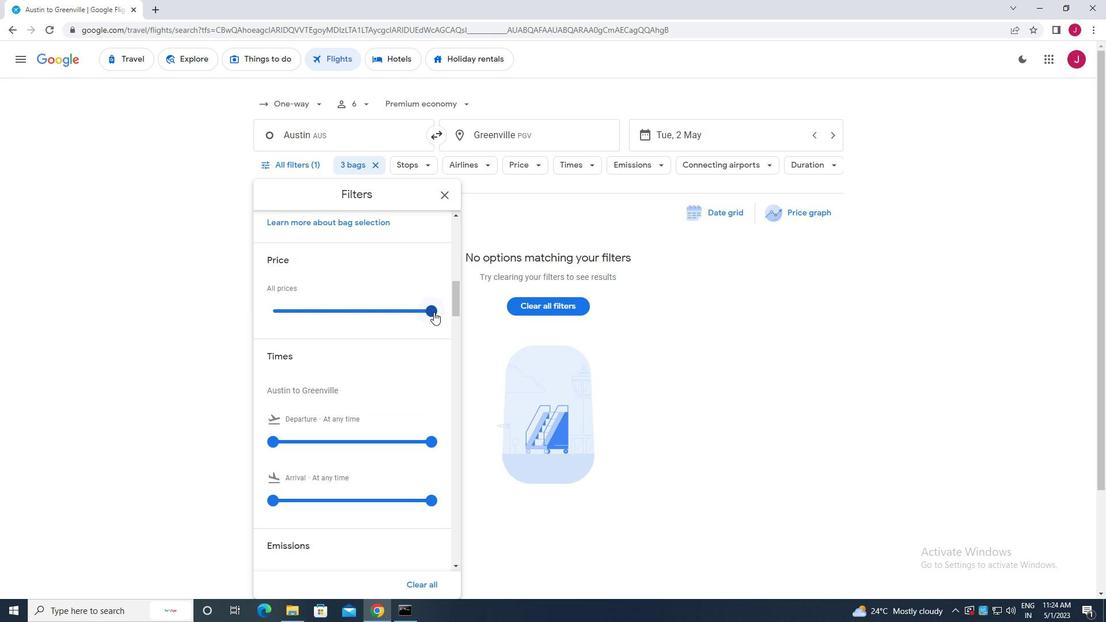 
Action: Mouse pressed left at (429, 313)
Screenshot: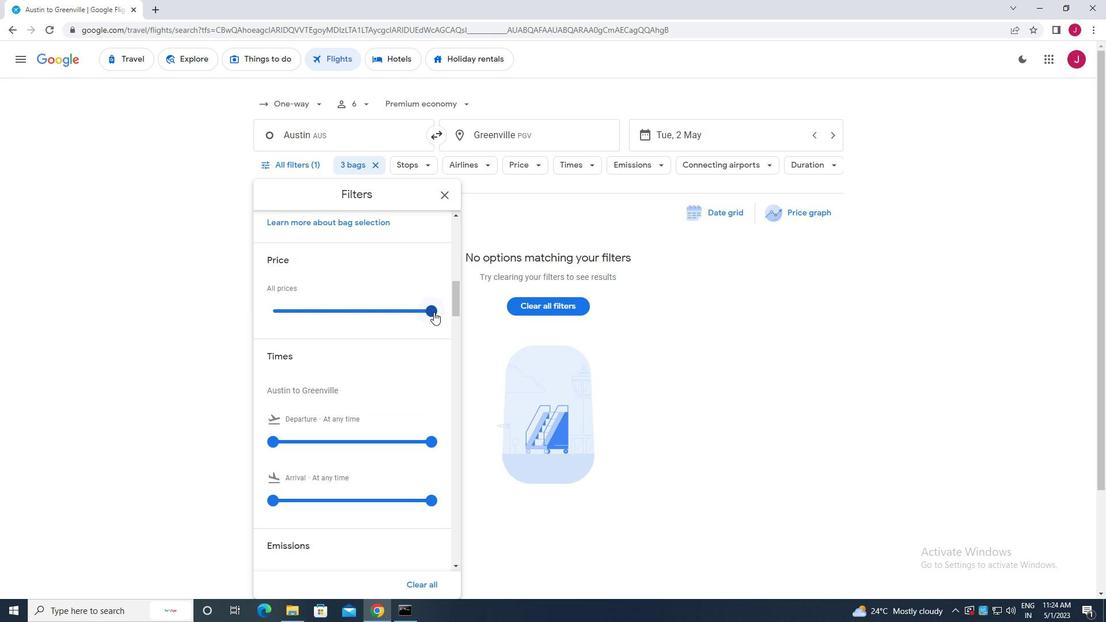 
Action: Mouse moved to (429, 313)
Screenshot: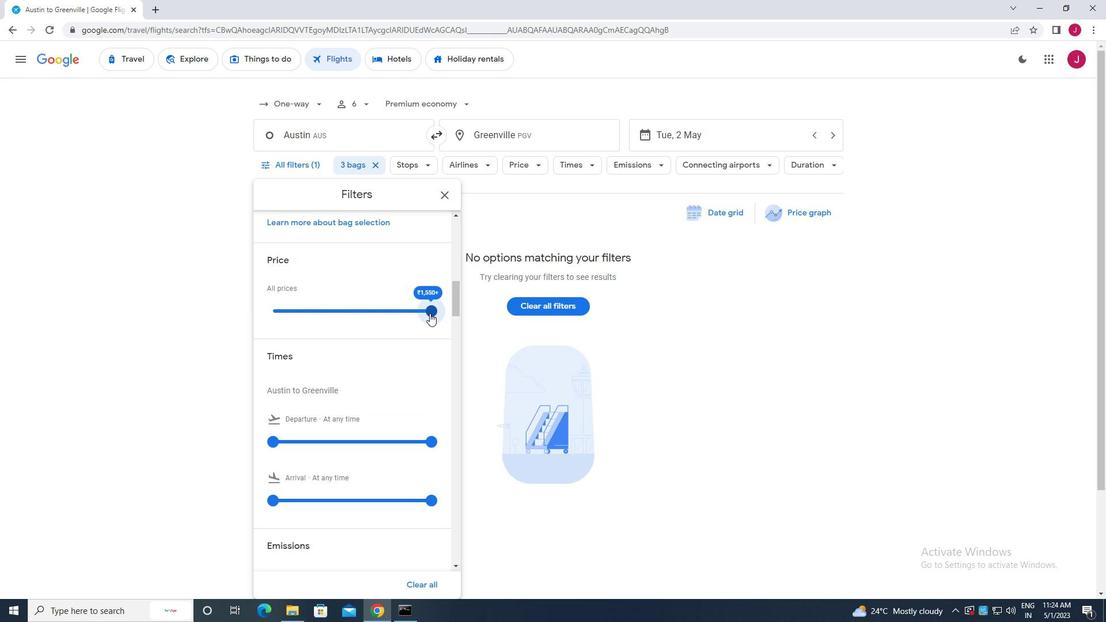 
Action: Mouse scrolled (429, 312) with delta (0, 0)
Screenshot: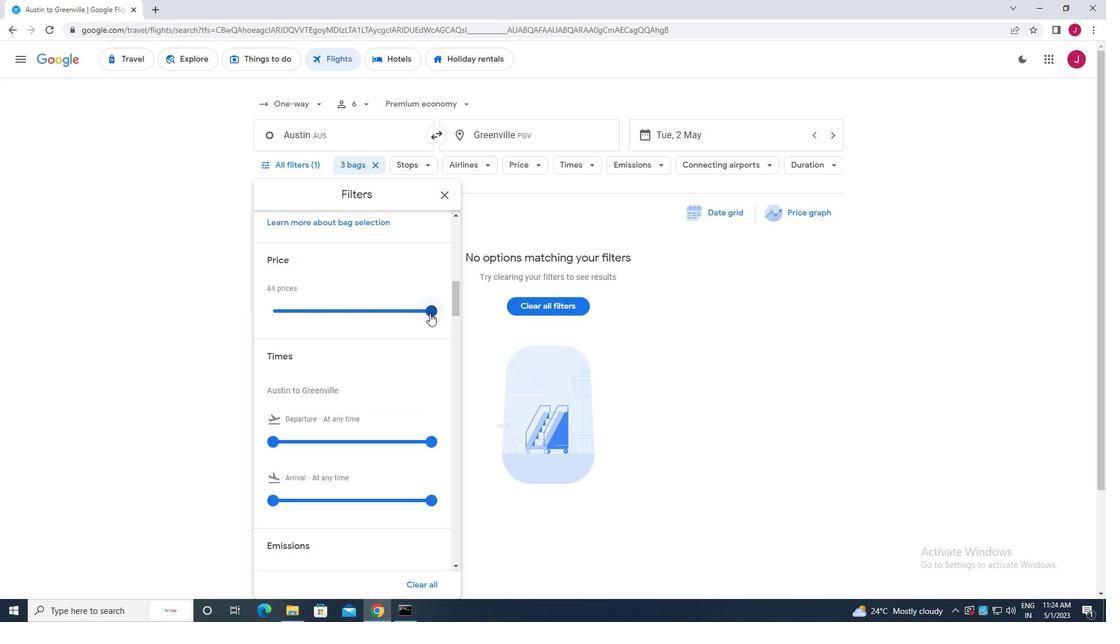 
Action: Mouse scrolled (429, 312) with delta (0, 0)
Screenshot: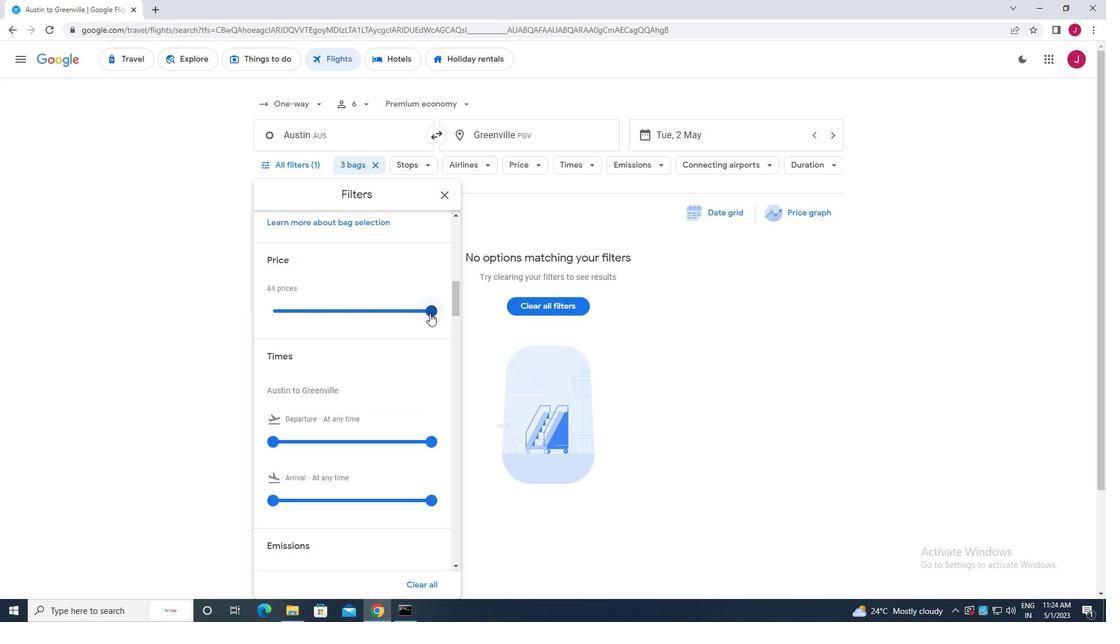 
Action: Mouse moved to (274, 327)
Screenshot: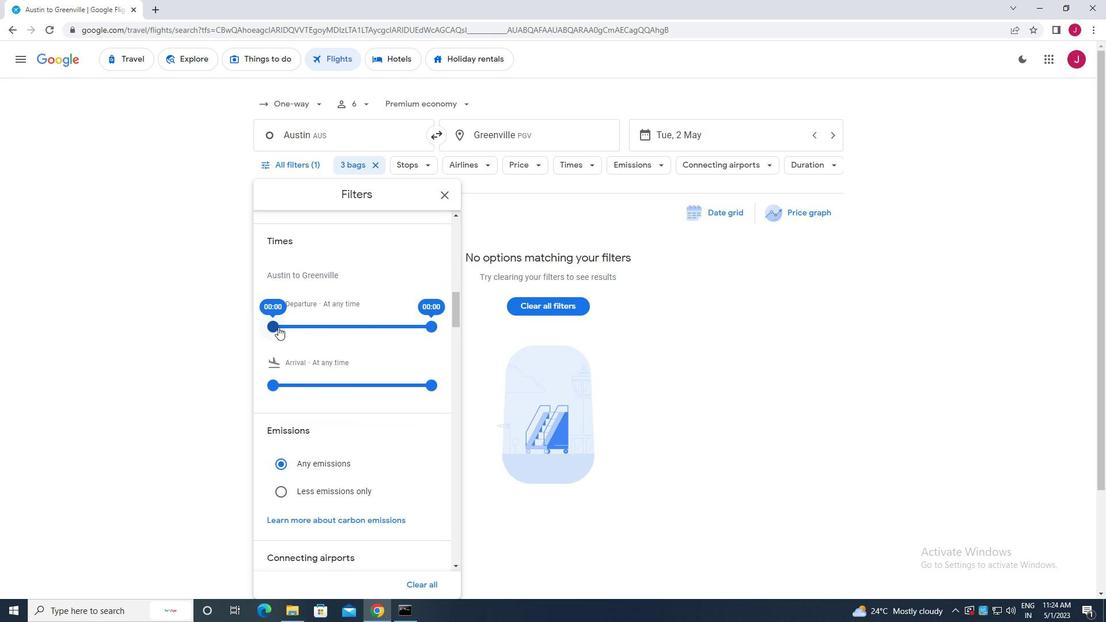 
Action: Mouse pressed left at (274, 327)
Screenshot: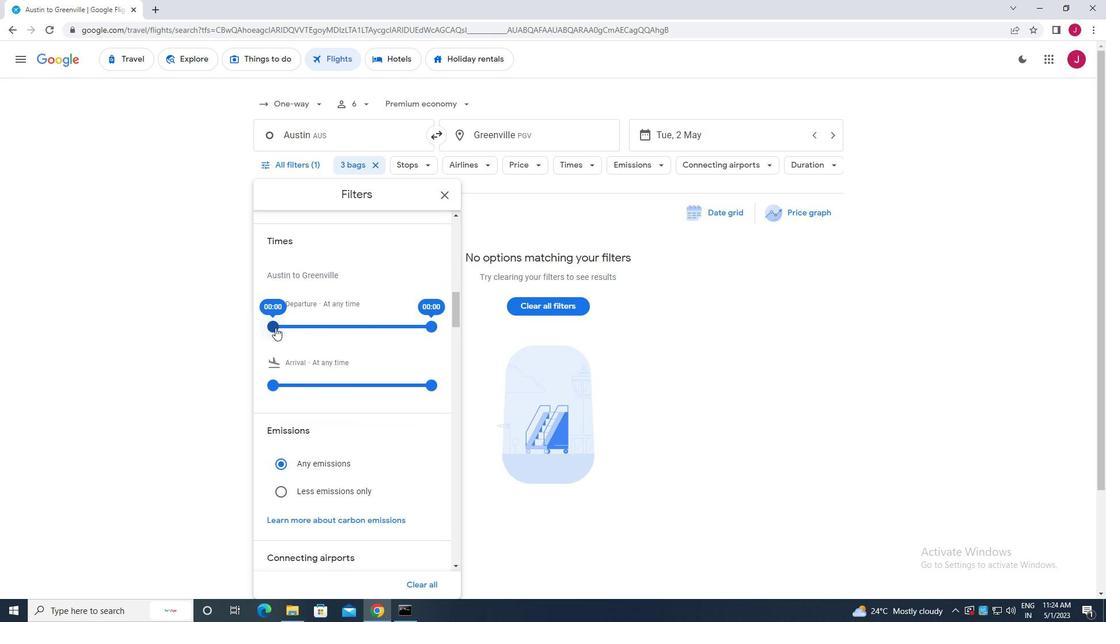 
Action: Mouse moved to (431, 326)
Screenshot: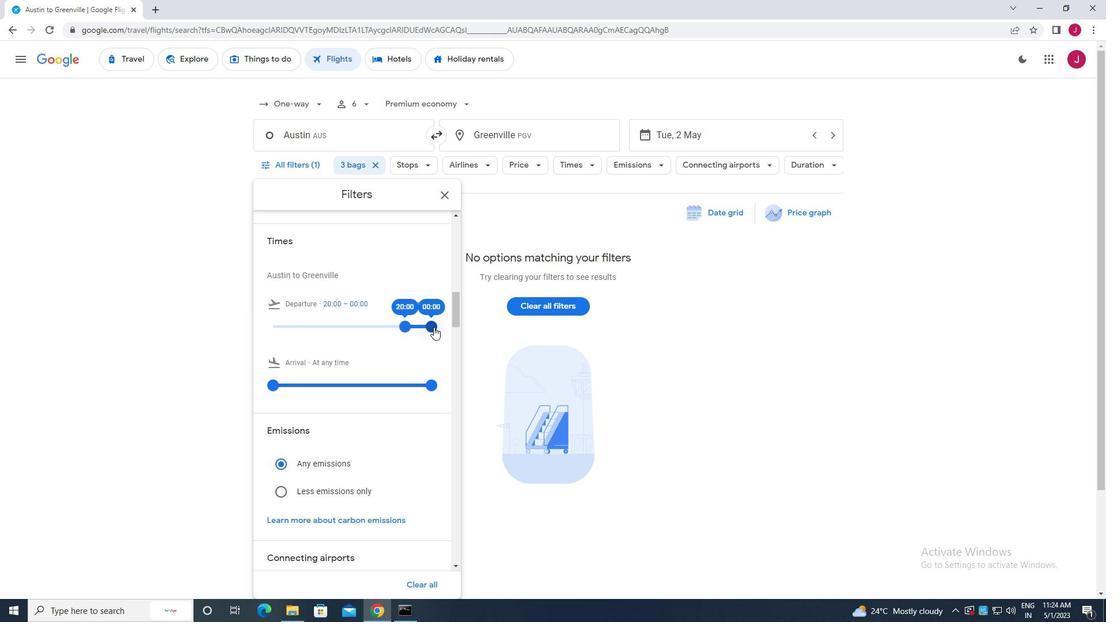 
Action: Mouse pressed left at (431, 326)
Screenshot: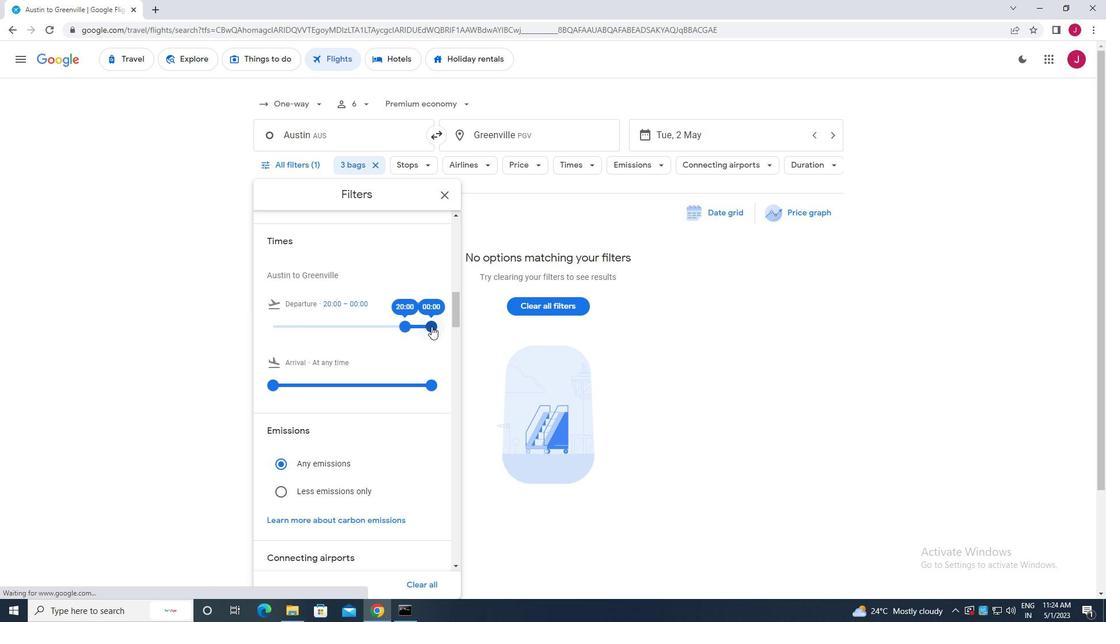
Action: Mouse moved to (444, 196)
Screenshot: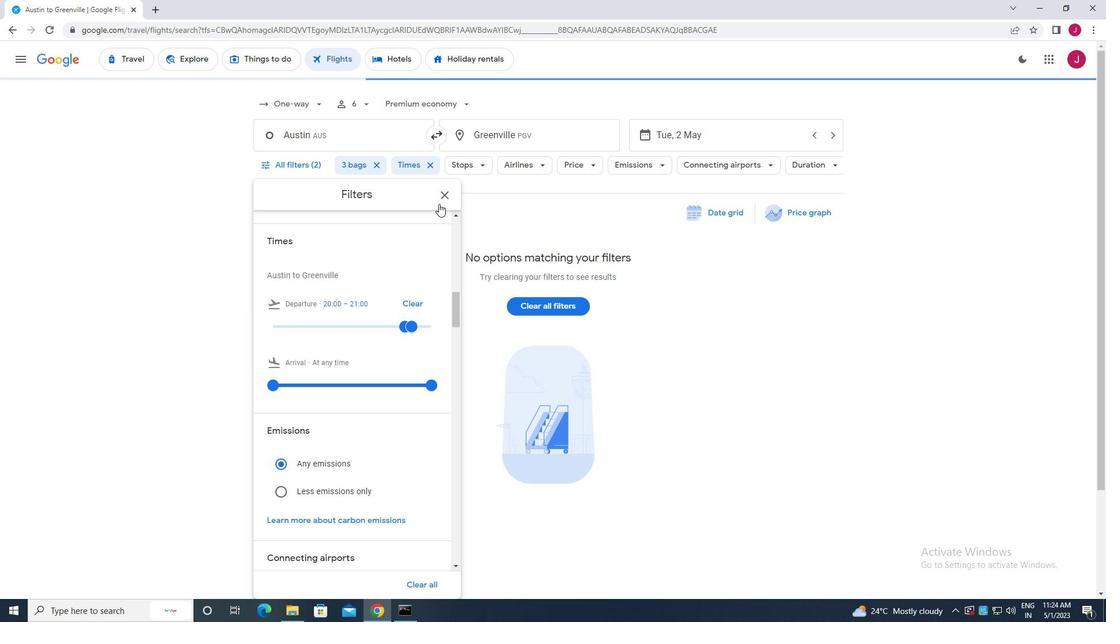 
Action: Mouse pressed left at (444, 196)
Screenshot: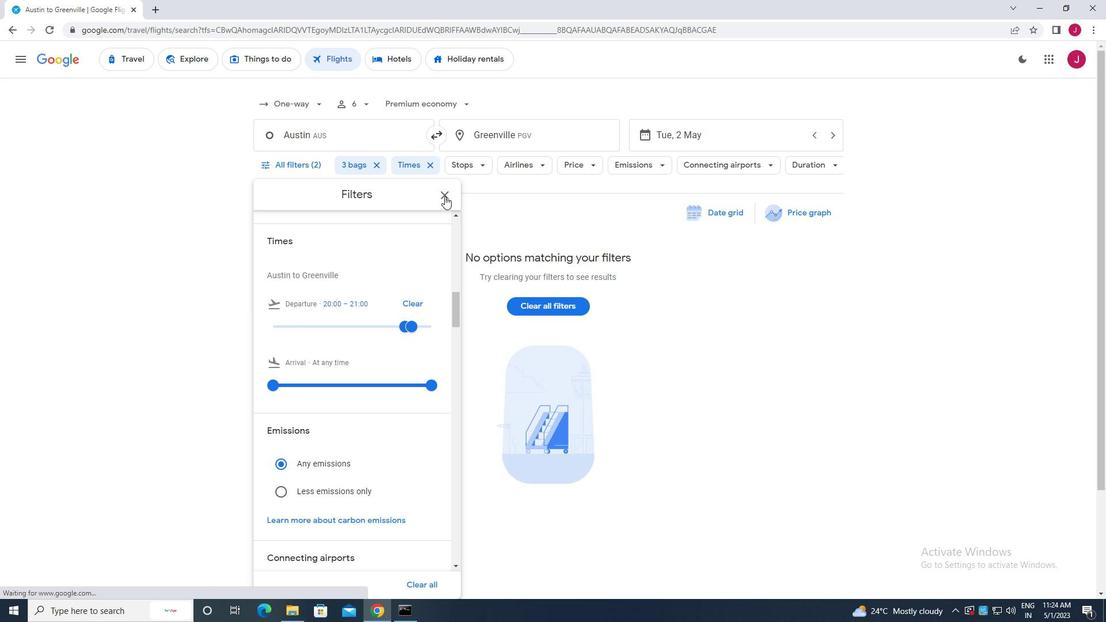 
Action: Mouse moved to (444, 197)
Screenshot: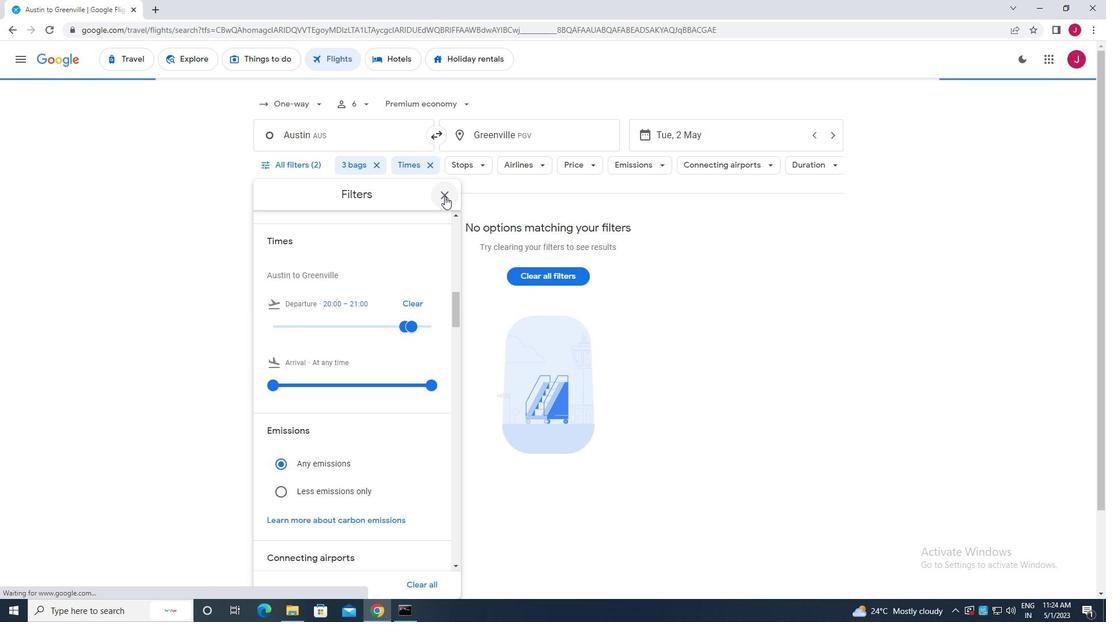 
